 Task: Find connections with filter location Greater Sudbury with filter topic #productivitywith filter profile language German with filter current company AFRY with filter school Amrutvahini College of Engineering - AVCOE with filter industry IT System Training and Support with filter service category Growth Marketing with filter keywords title Finance Director
Action: Mouse moved to (236, 307)
Screenshot: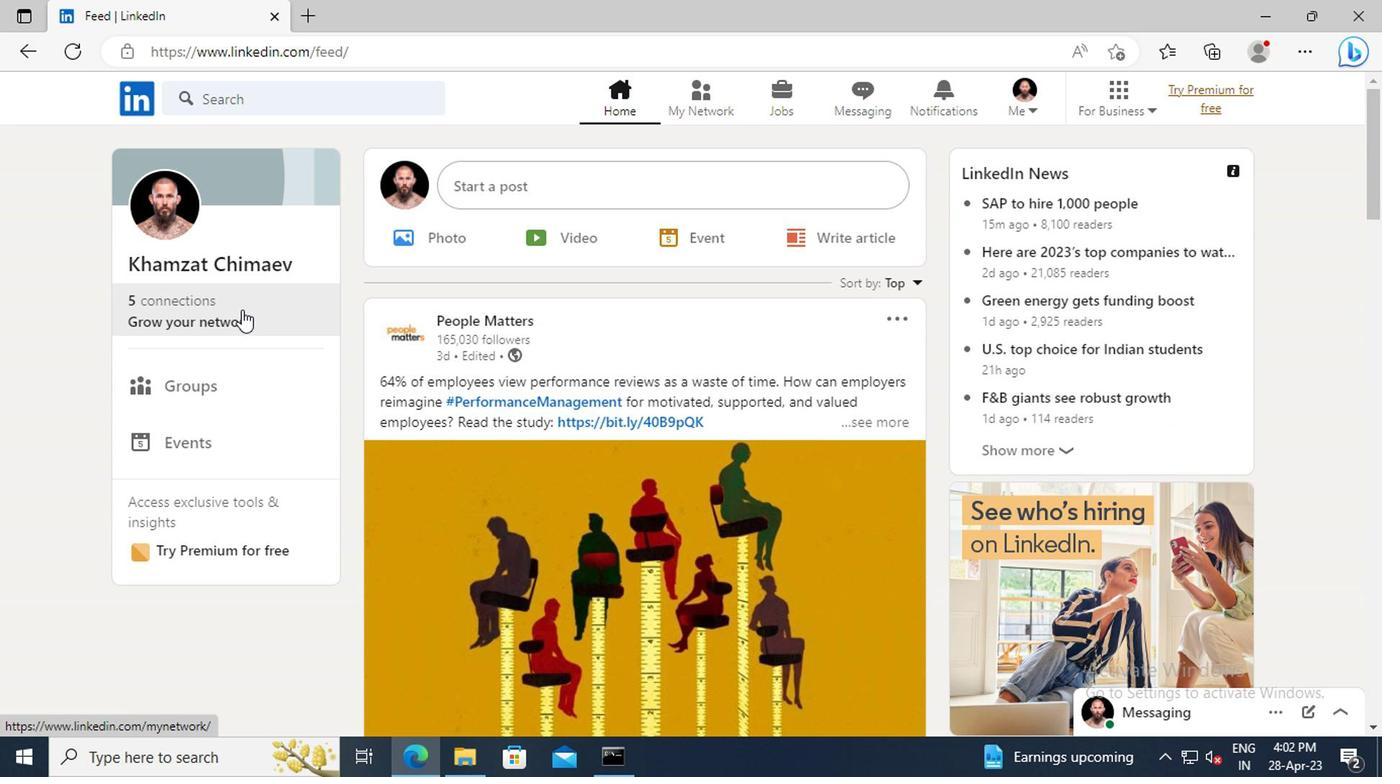 
Action: Mouse pressed left at (236, 307)
Screenshot: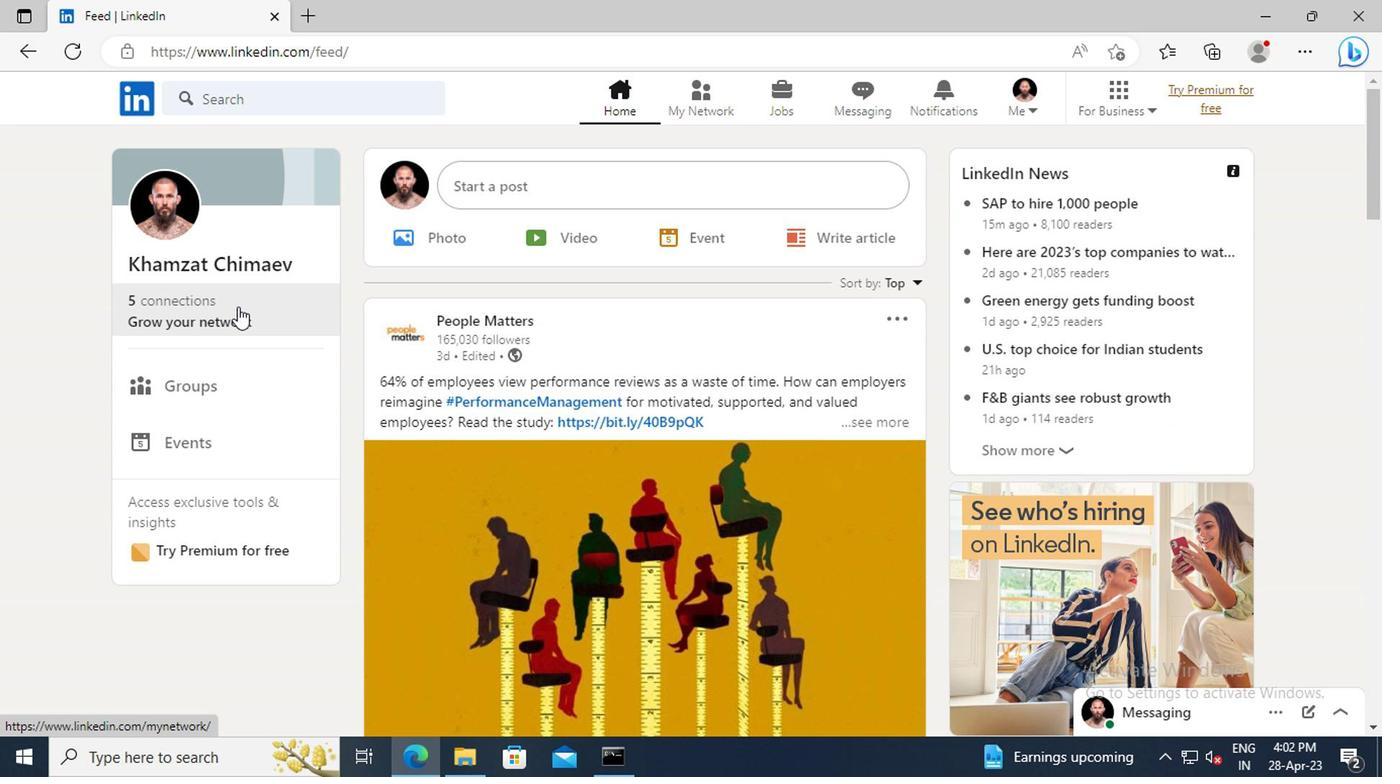 
Action: Mouse moved to (223, 215)
Screenshot: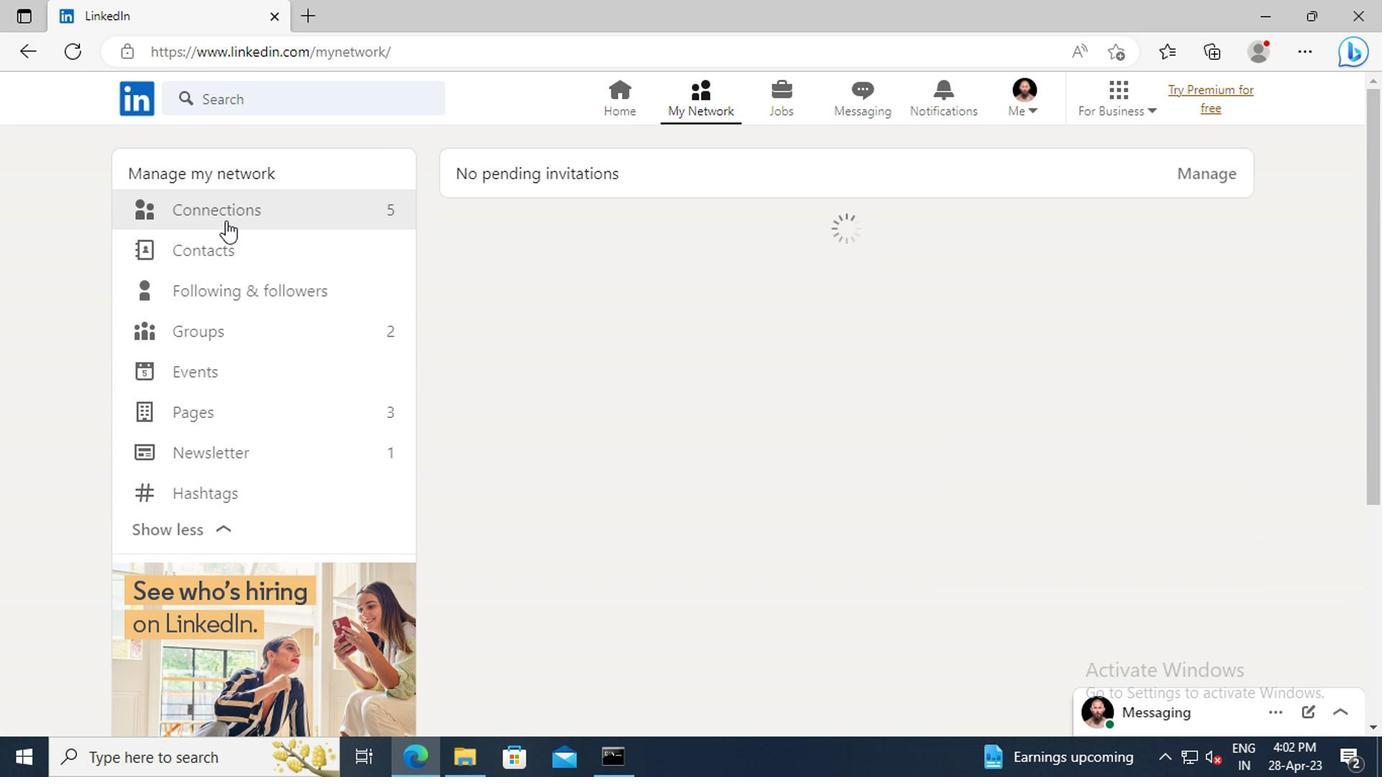 
Action: Mouse pressed left at (223, 215)
Screenshot: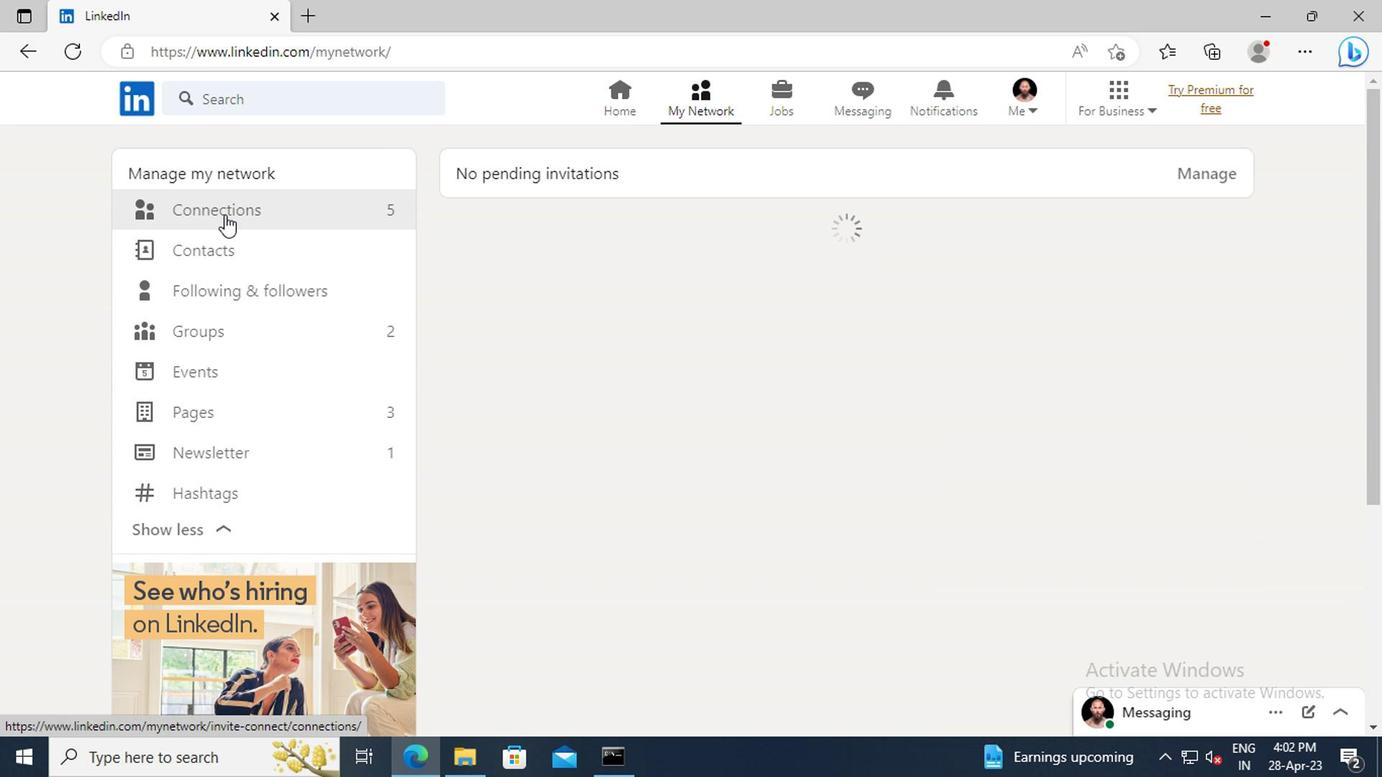 
Action: Mouse moved to (825, 215)
Screenshot: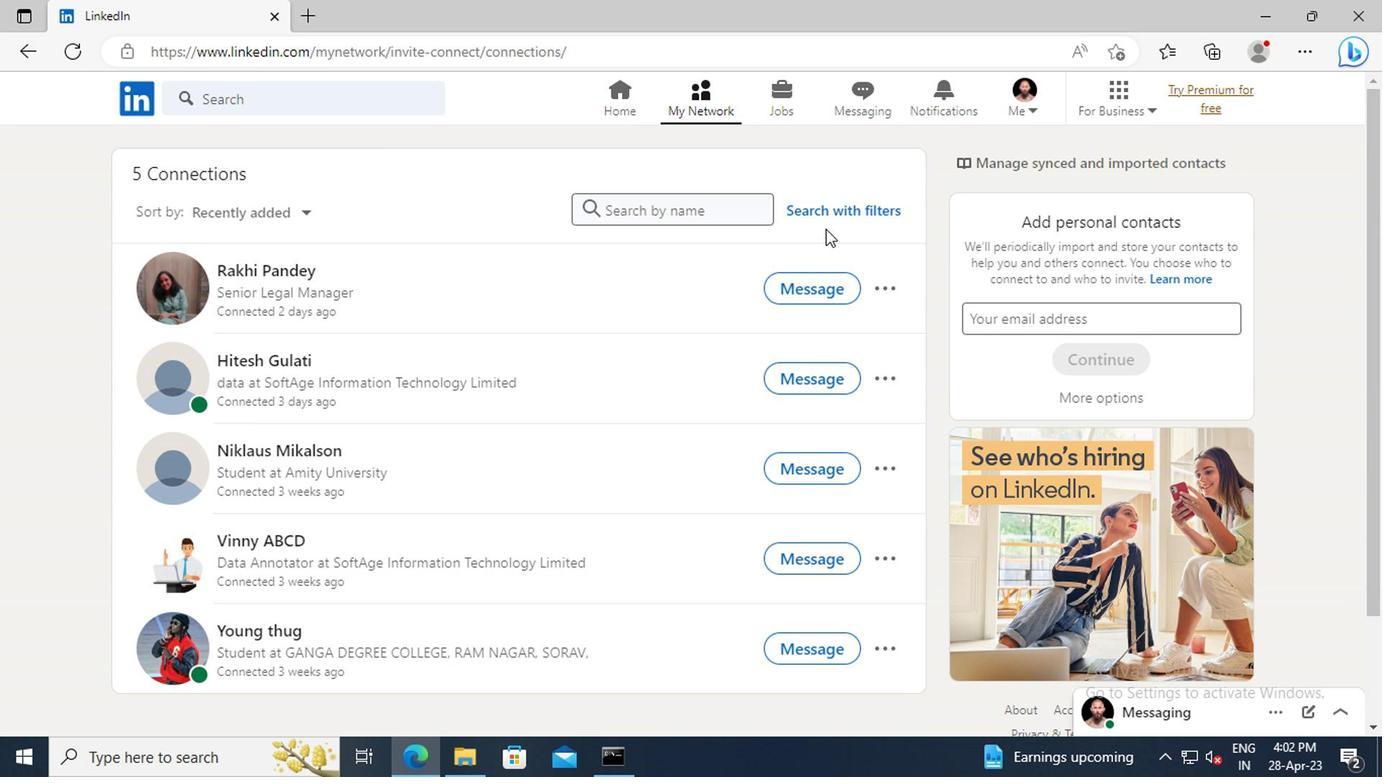 
Action: Mouse pressed left at (825, 215)
Screenshot: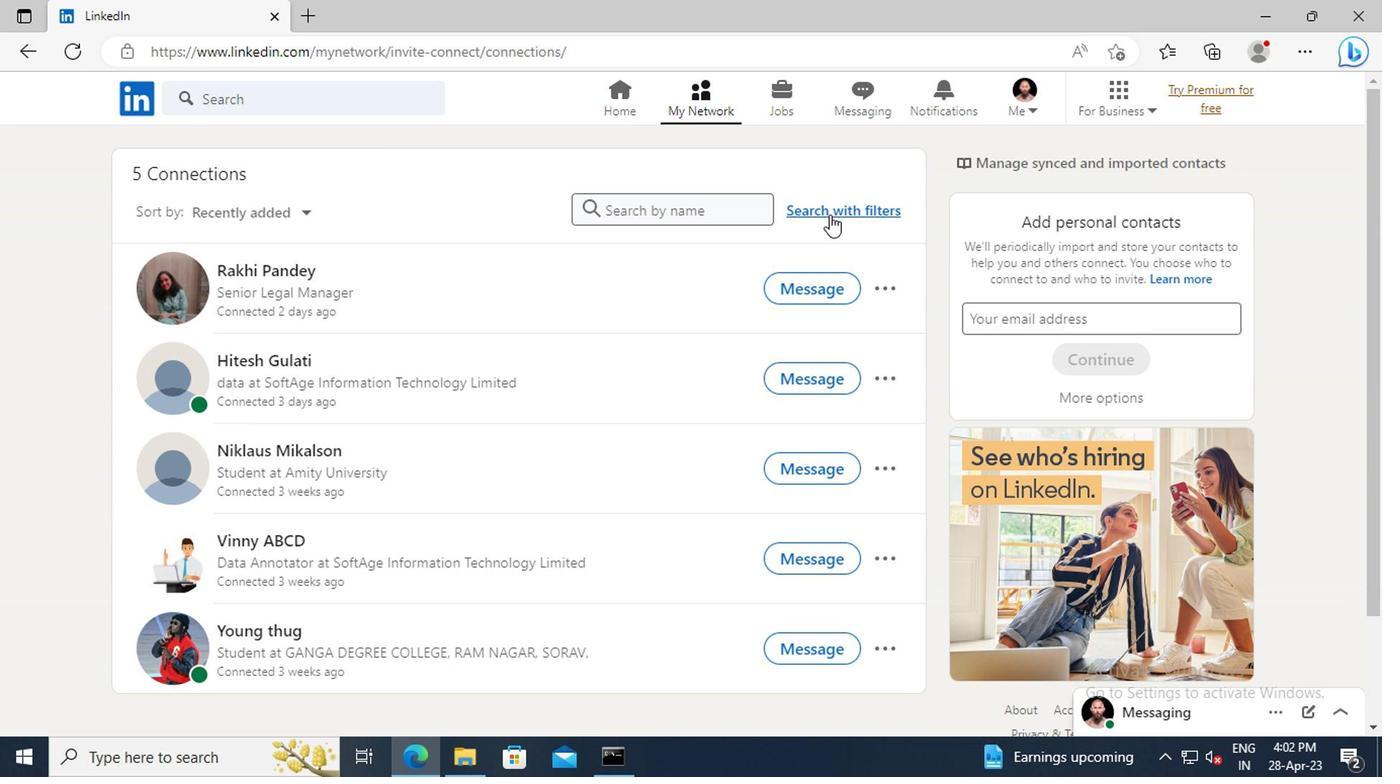 
Action: Mouse moved to (766, 157)
Screenshot: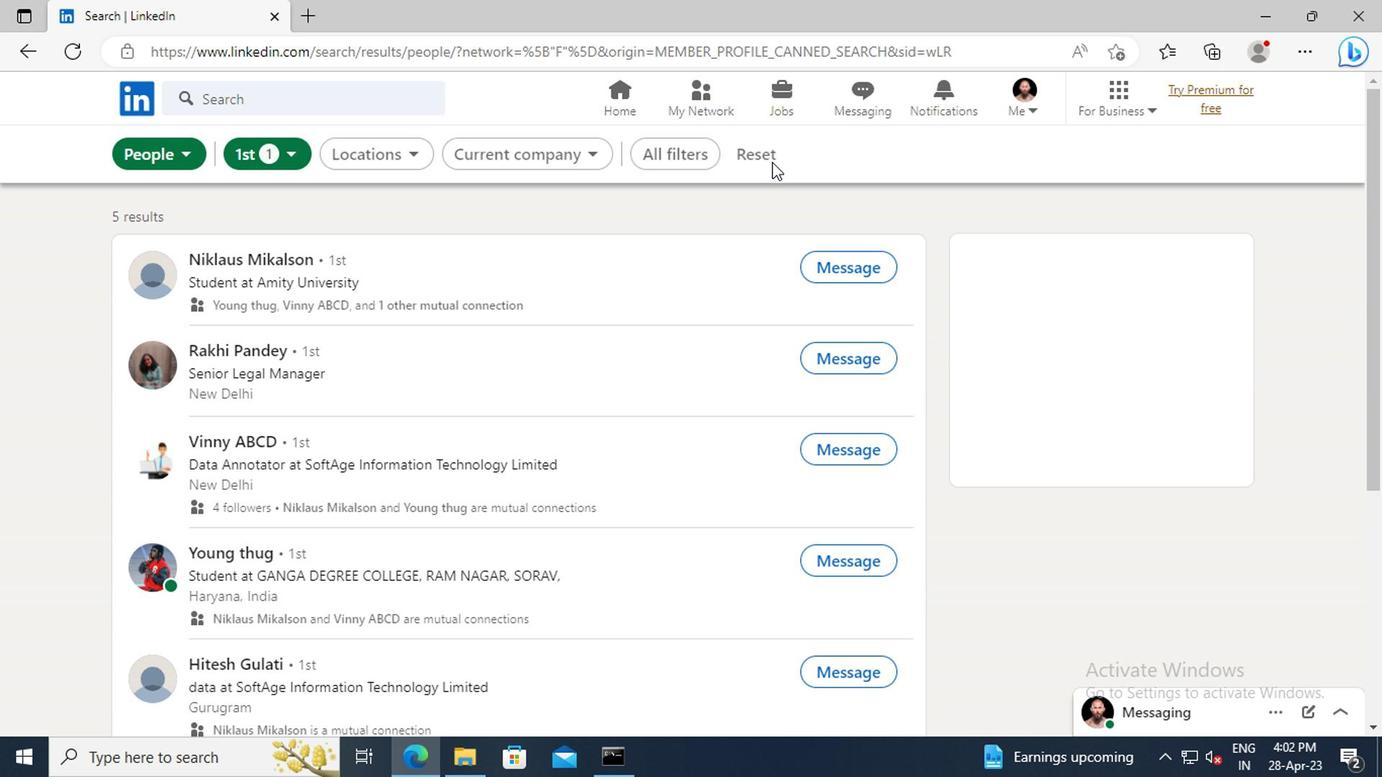 
Action: Mouse pressed left at (766, 157)
Screenshot: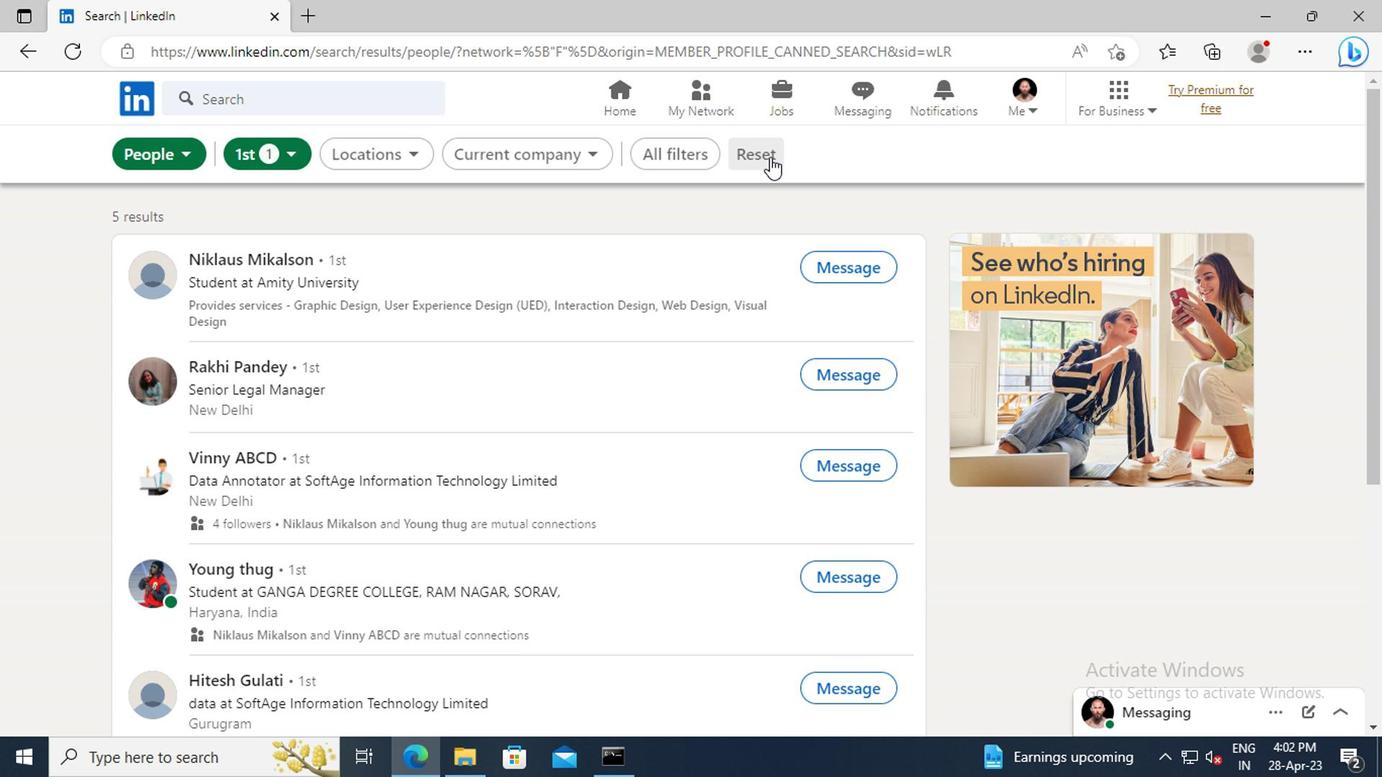 
Action: Mouse moved to (729, 156)
Screenshot: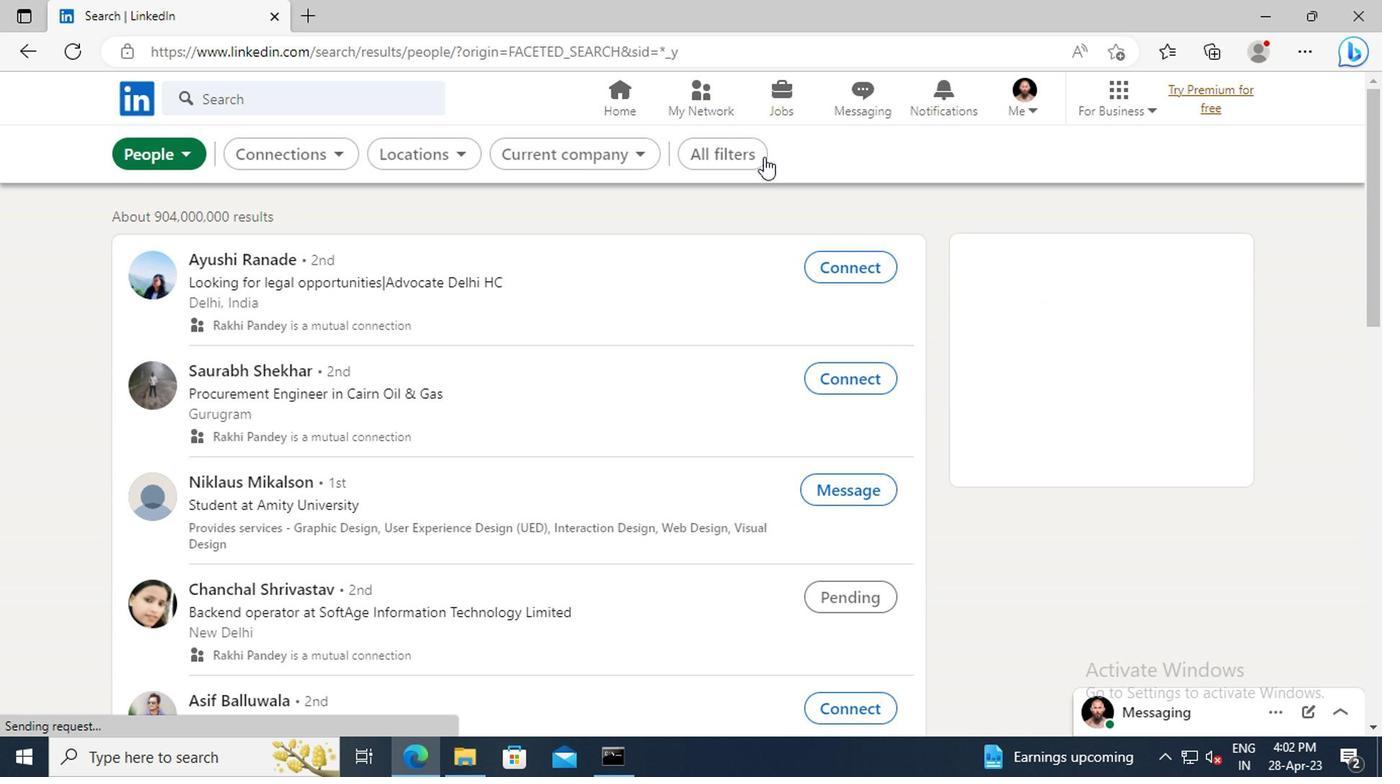 
Action: Mouse pressed left at (729, 156)
Screenshot: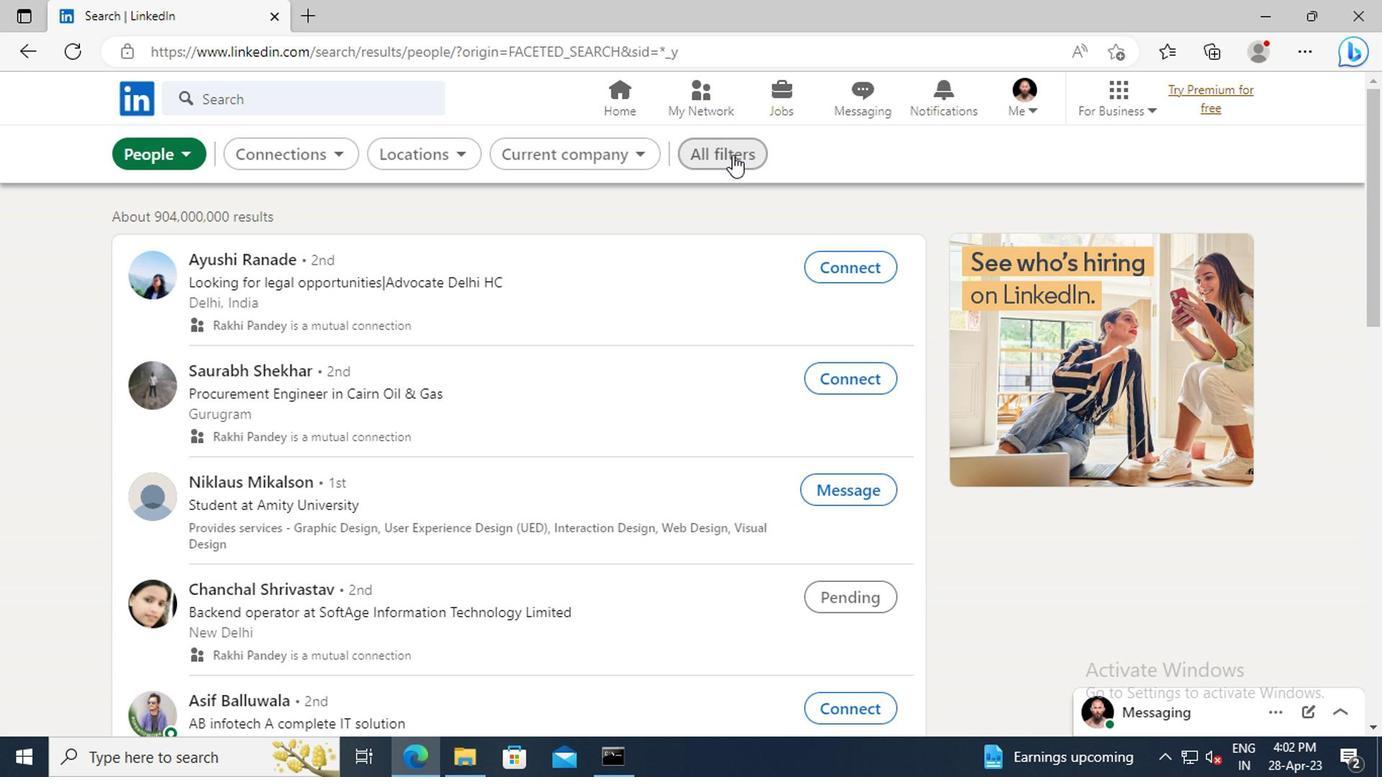 
Action: Mouse moved to (1178, 333)
Screenshot: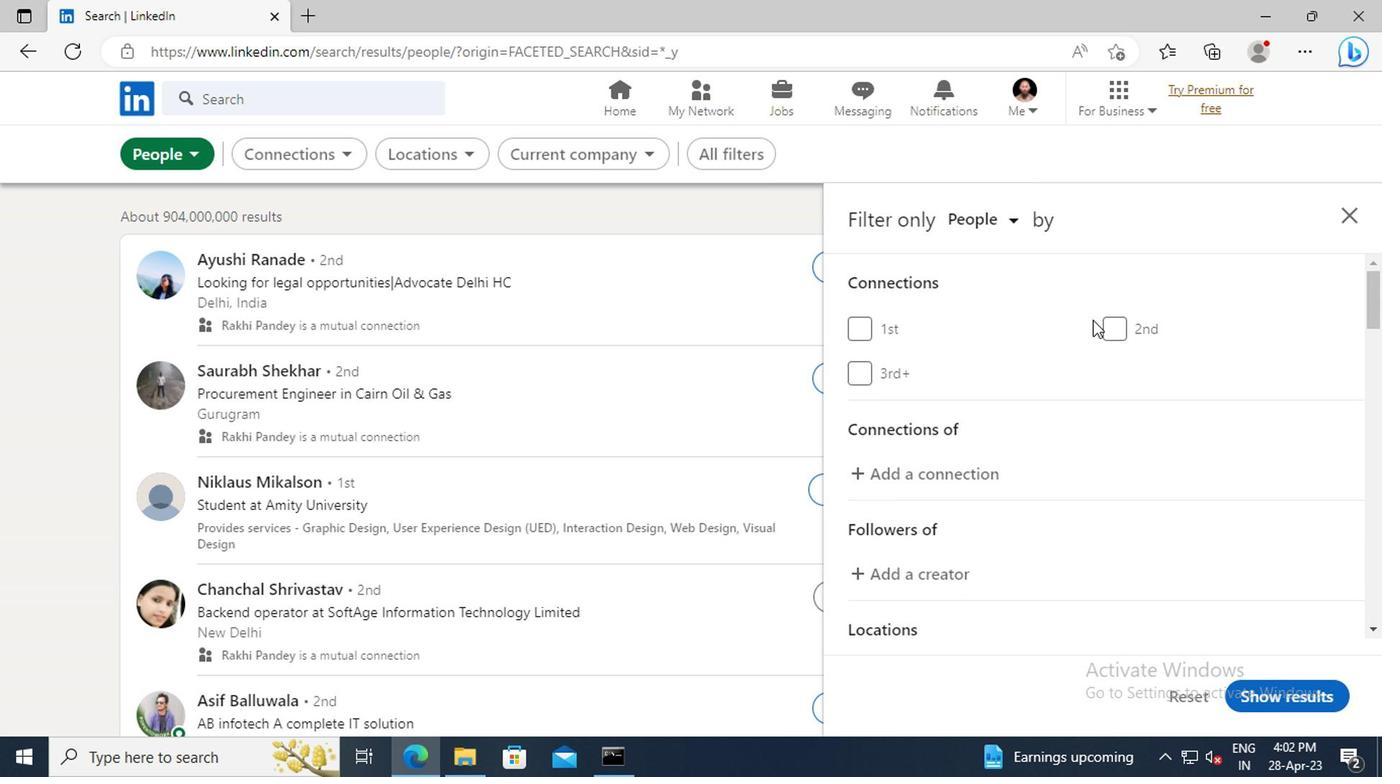 
Action: Mouse scrolled (1178, 331) with delta (0, -1)
Screenshot: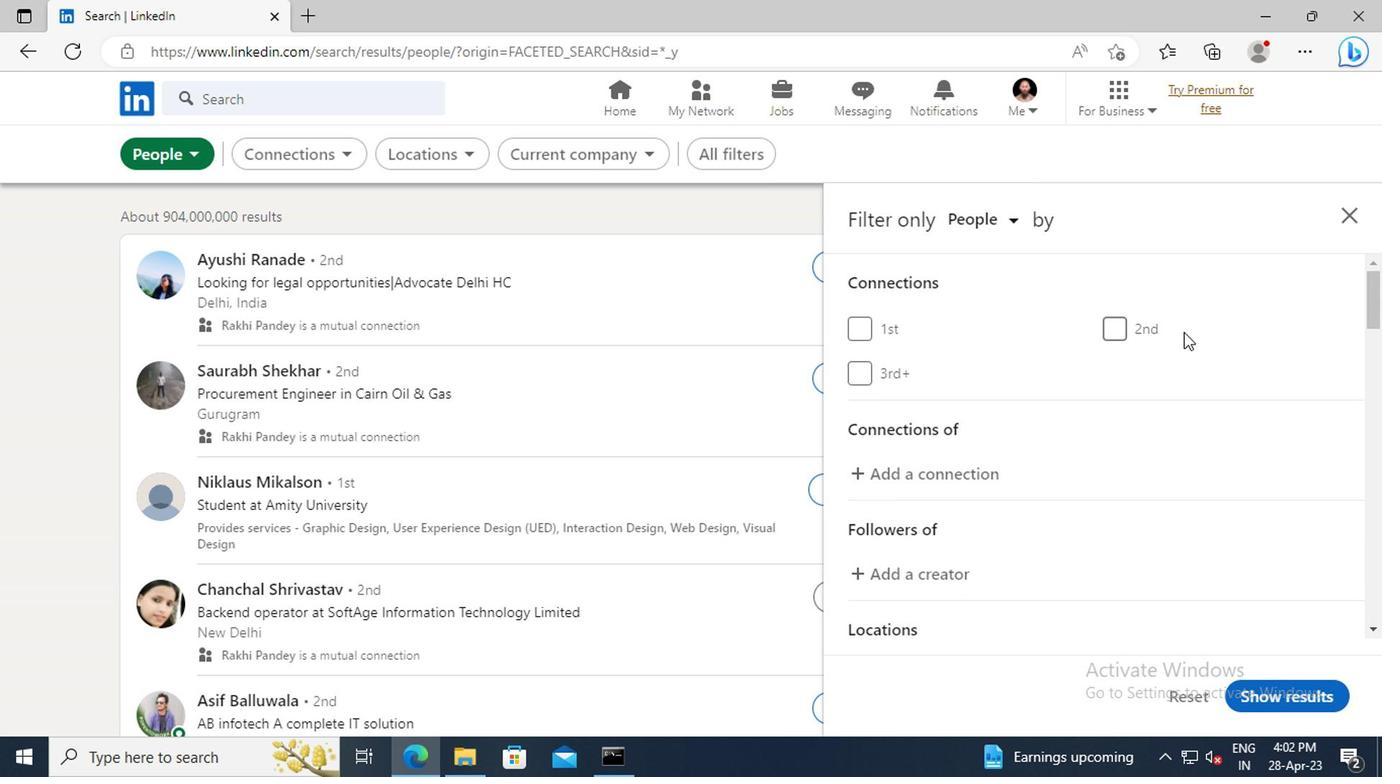 
Action: Mouse scrolled (1178, 331) with delta (0, -1)
Screenshot: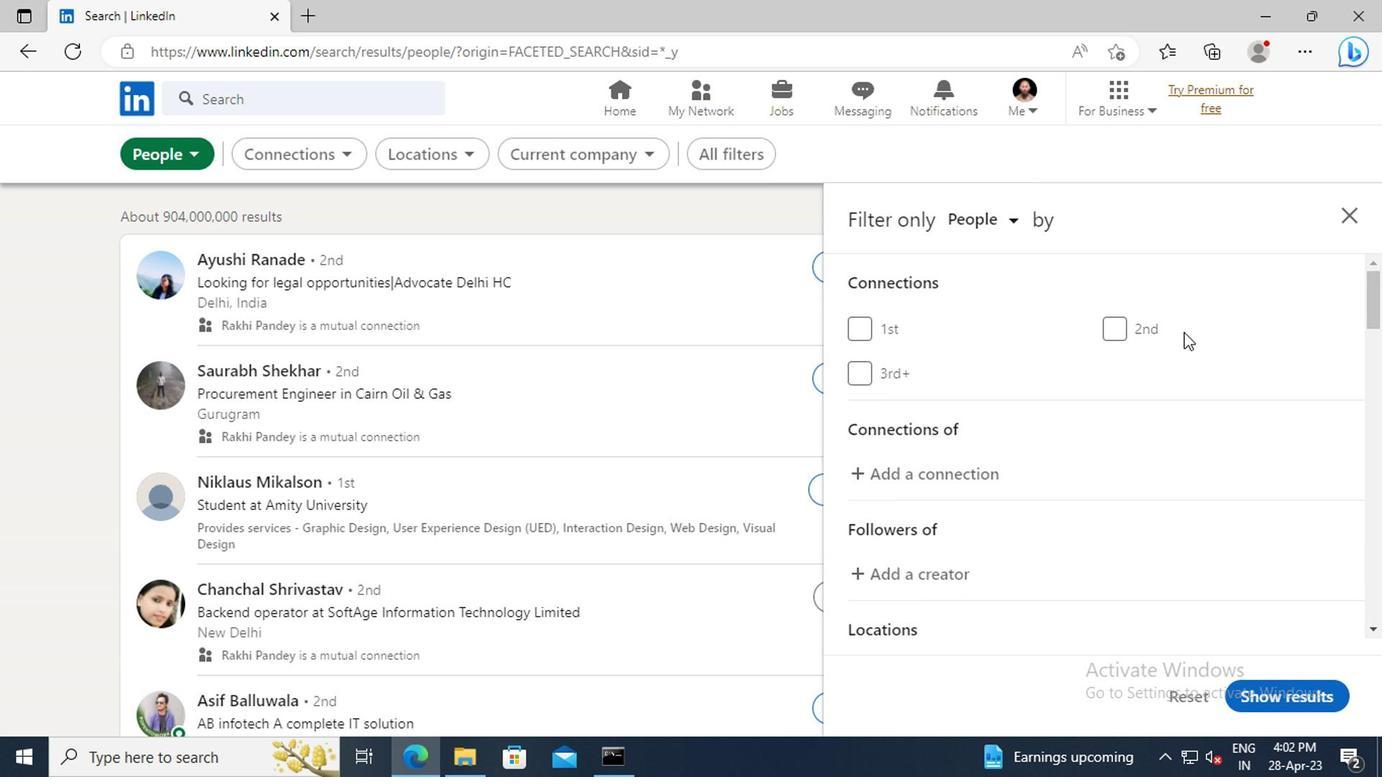 
Action: Mouse scrolled (1178, 331) with delta (0, -1)
Screenshot: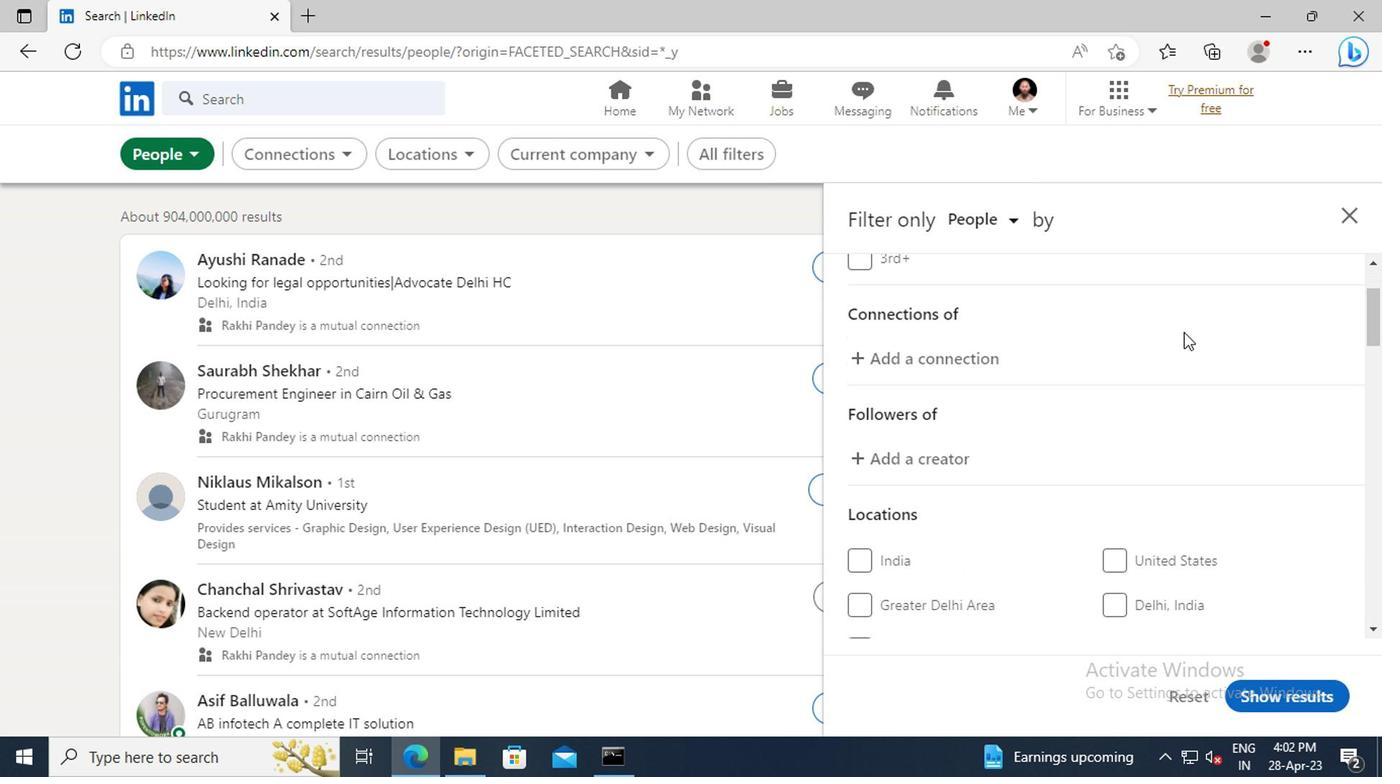 
Action: Mouse scrolled (1178, 331) with delta (0, -1)
Screenshot: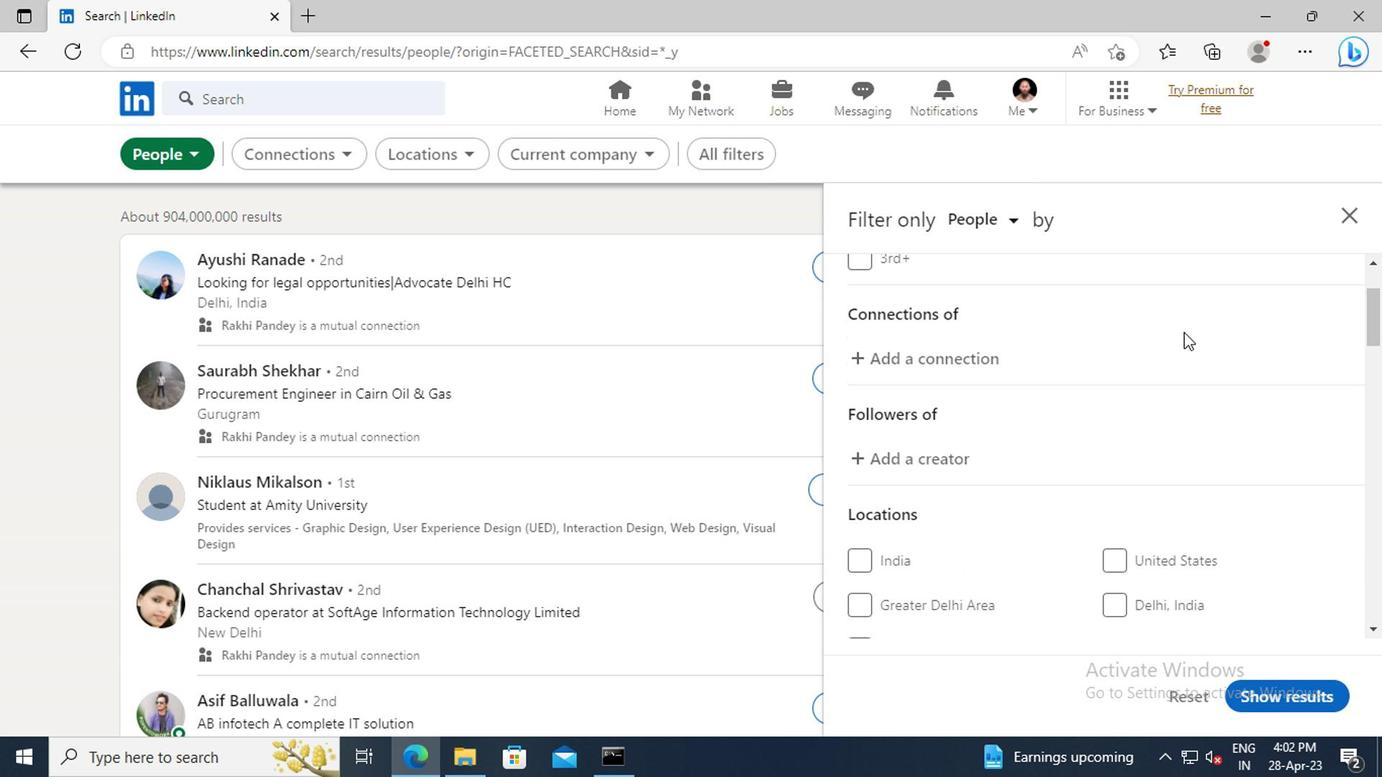 
Action: Mouse scrolled (1178, 331) with delta (0, -1)
Screenshot: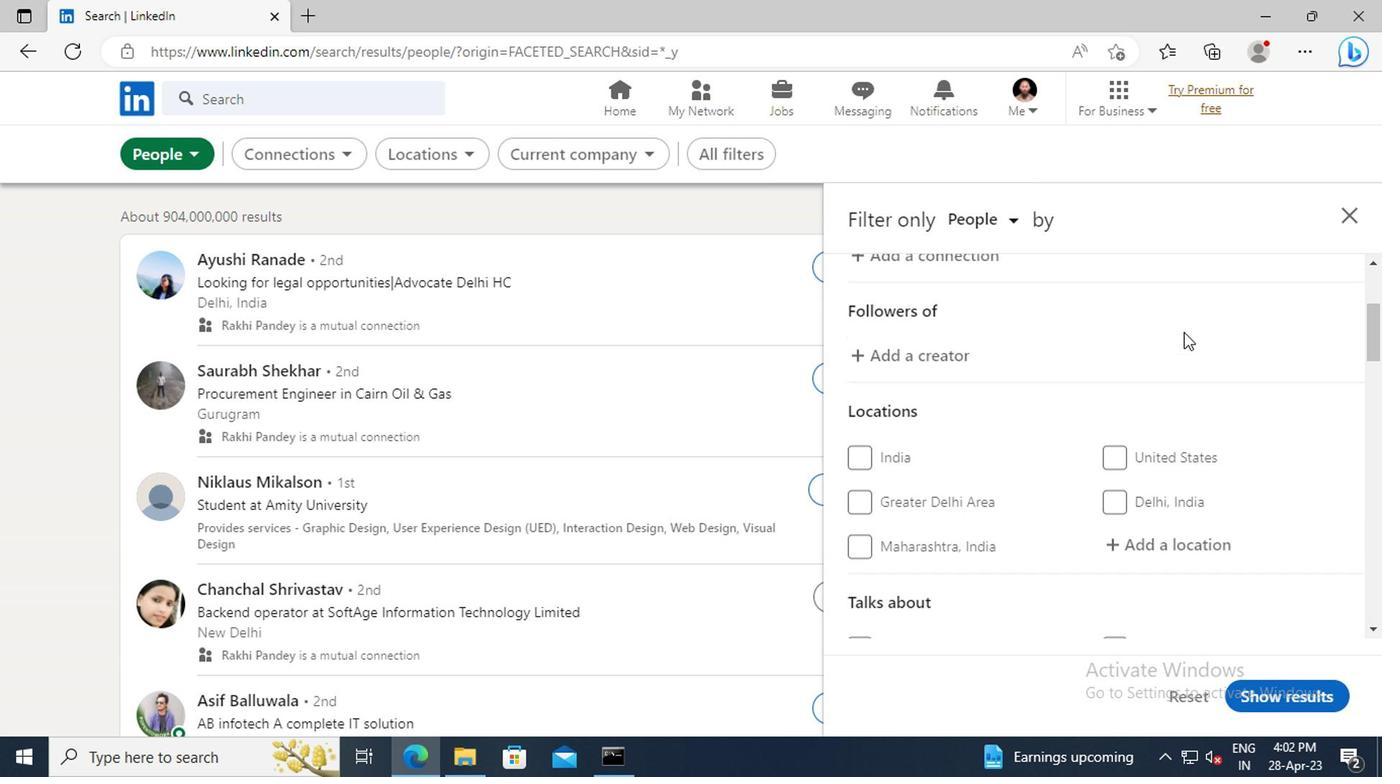 
Action: Mouse moved to (1142, 475)
Screenshot: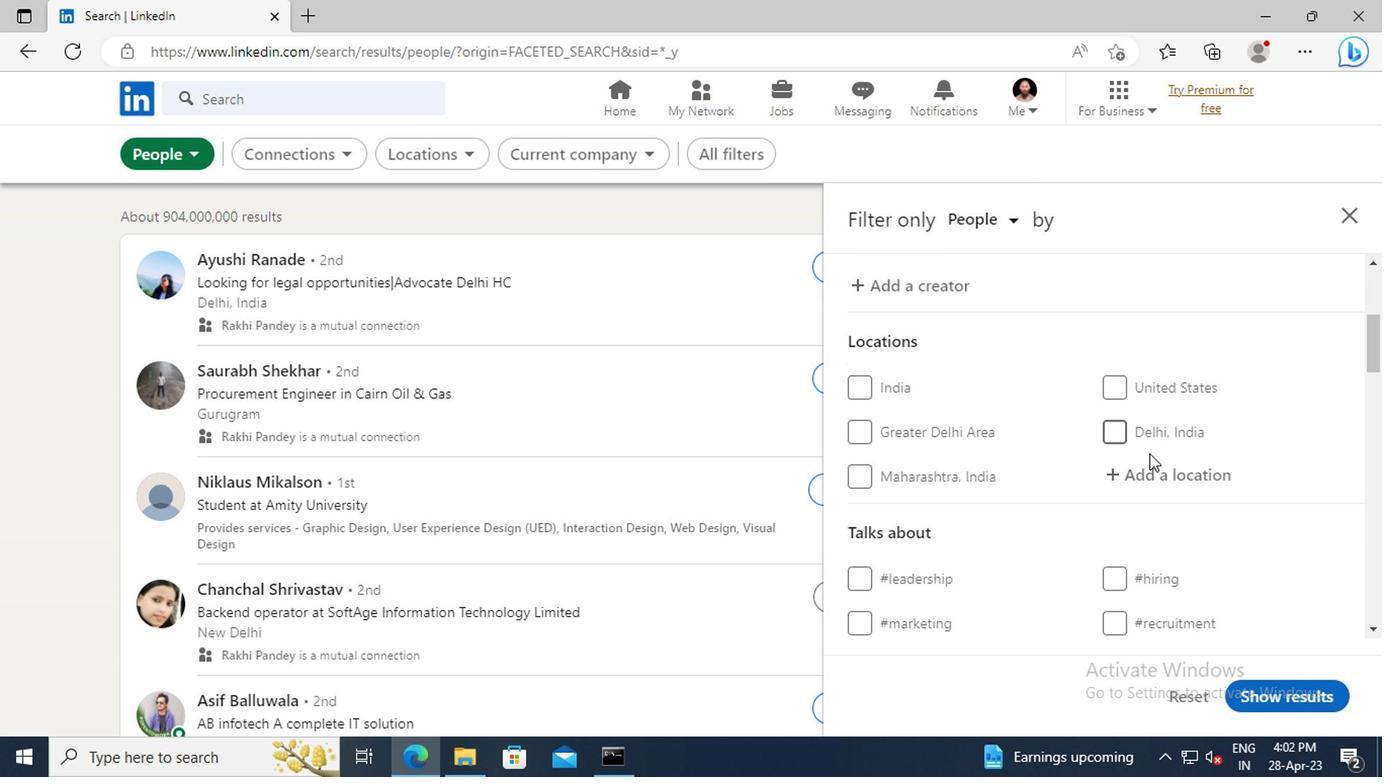 
Action: Mouse pressed left at (1142, 475)
Screenshot: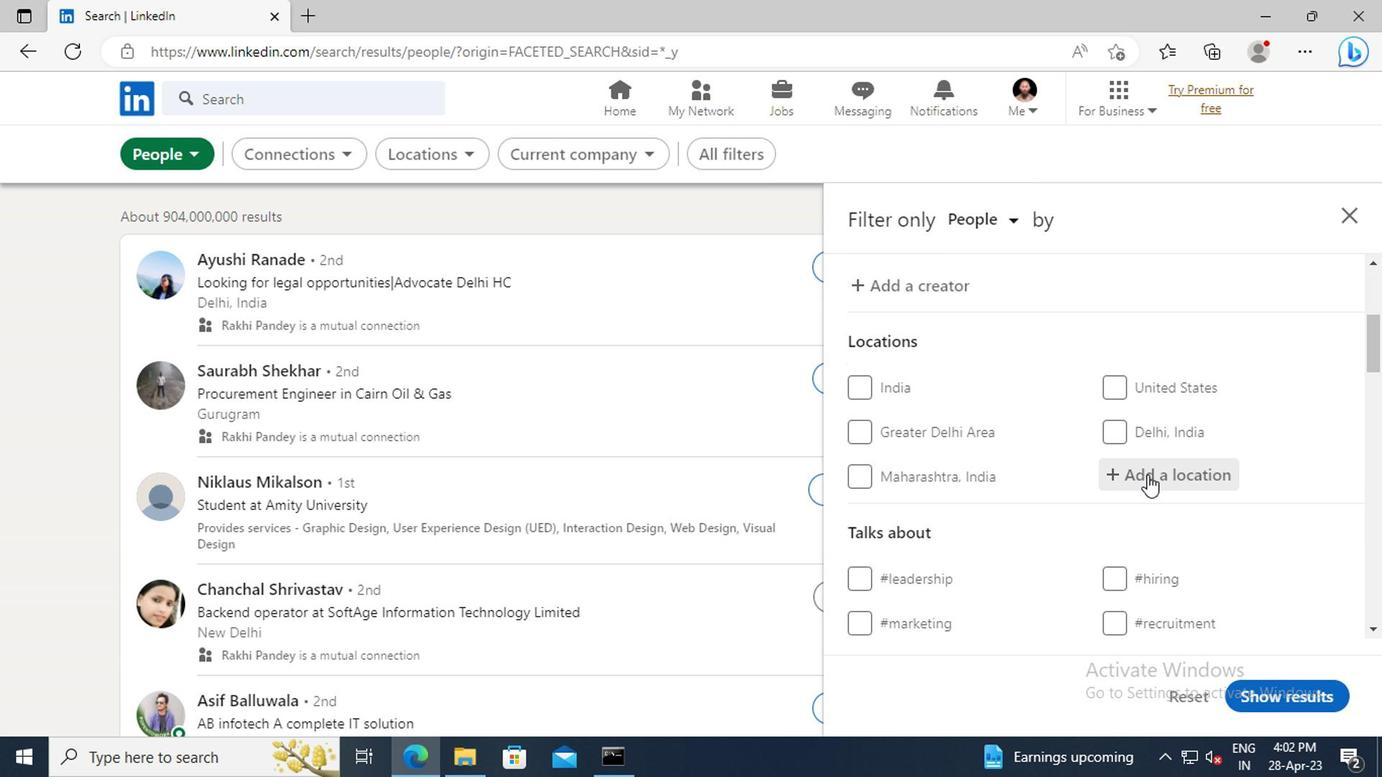 
Action: Key pressed <Key.shift>GREATER<Key.space><Key.shift>SUDBURY
Screenshot: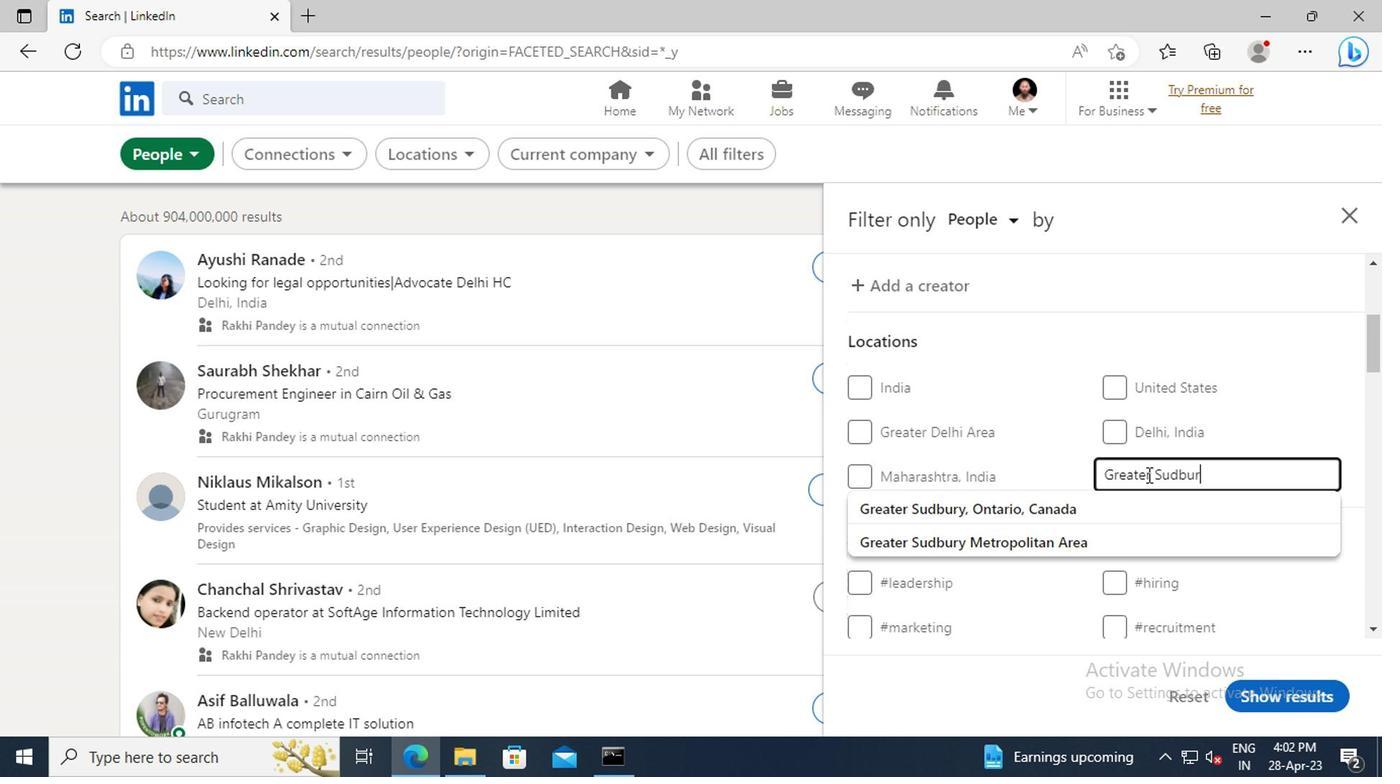 
Action: Mouse moved to (1138, 504)
Screenshot: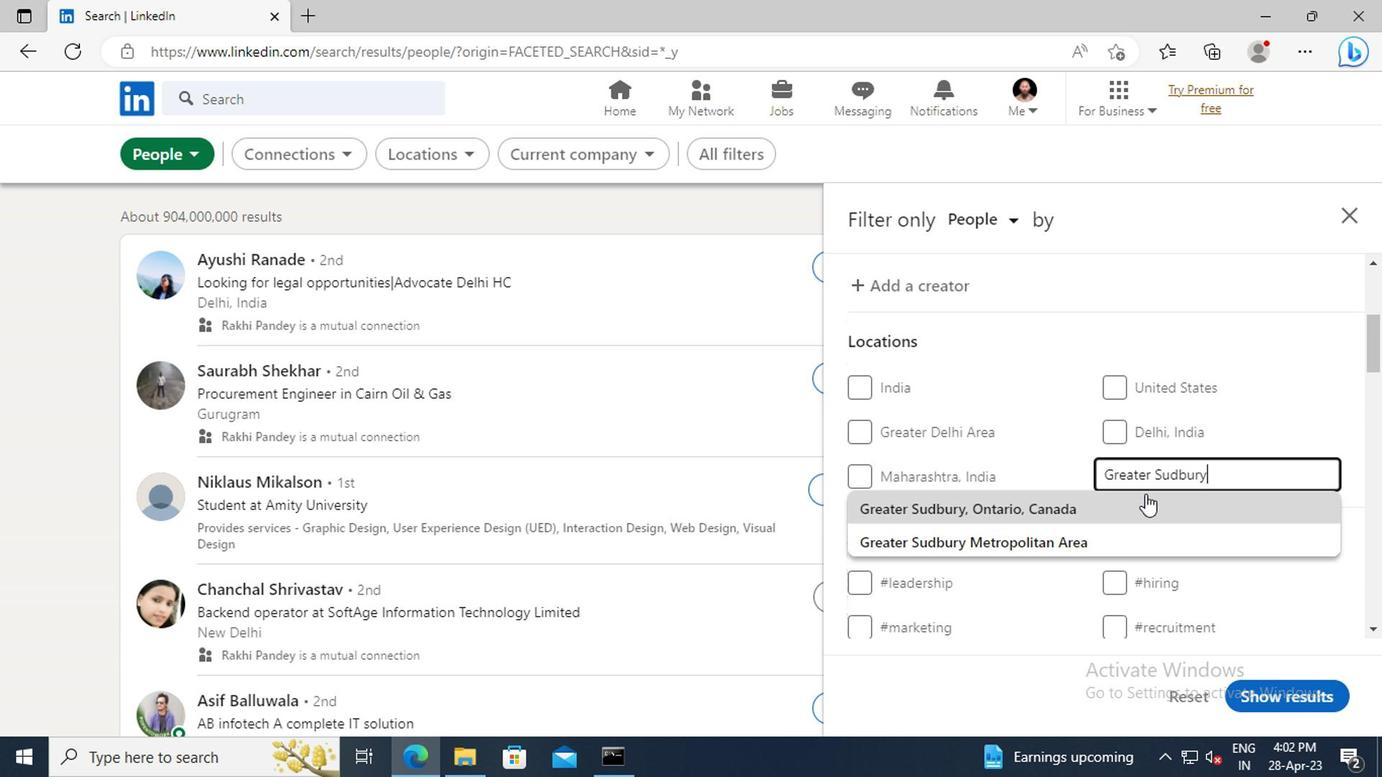 
Action: Mouse pressed left at (1138, 504)
Screenshot: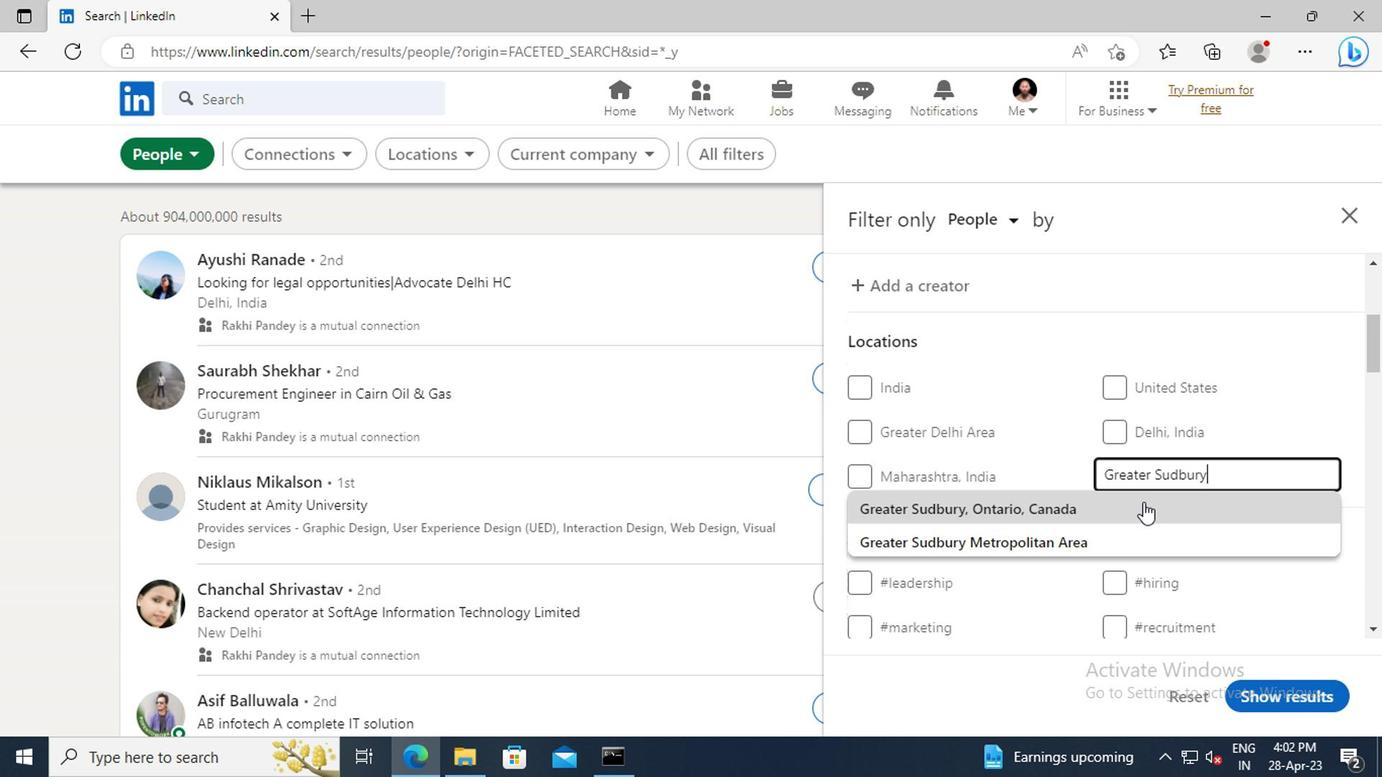 
Action: Mouse scrolled (1138, 503) with delta (0, 0)
Screenshot: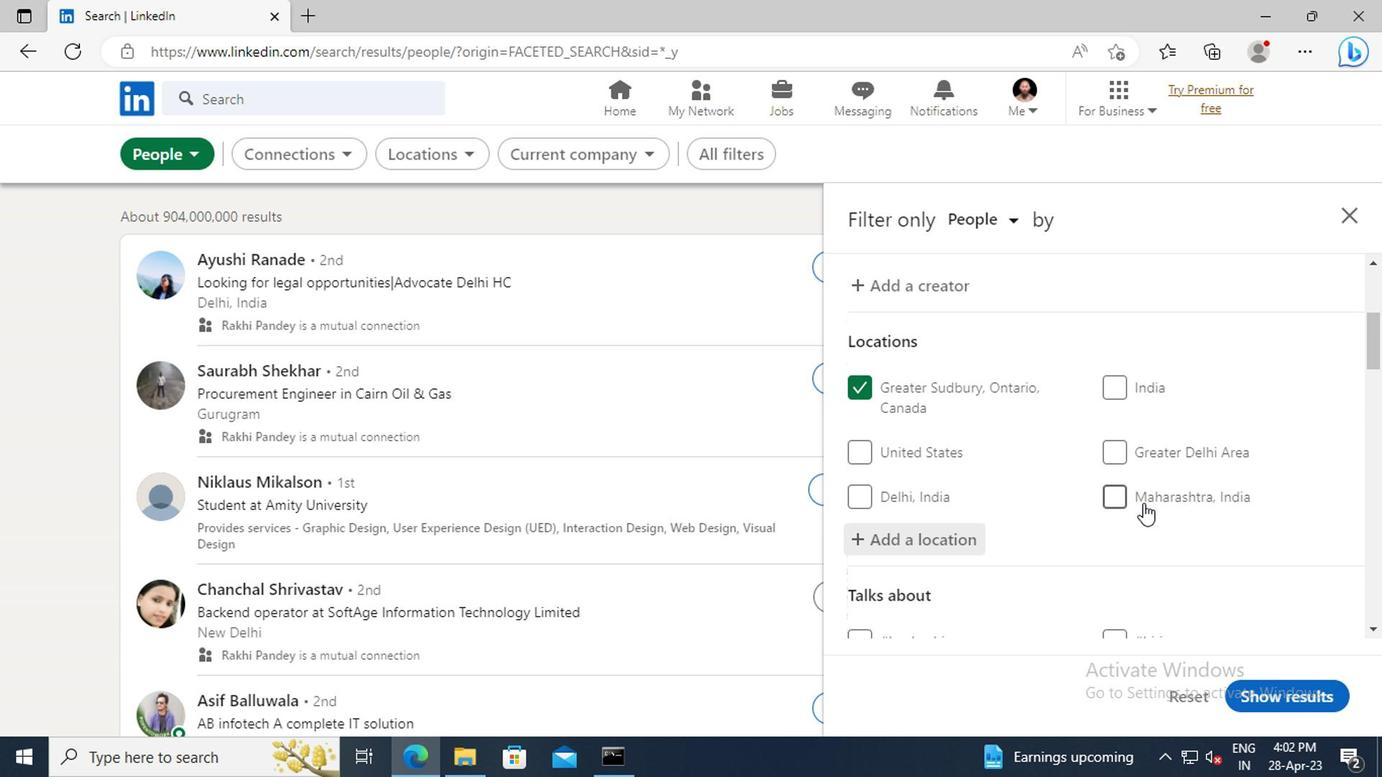 
Action: Mouse scrolled (1138, 503) with delta (0, 0)
Screenshot: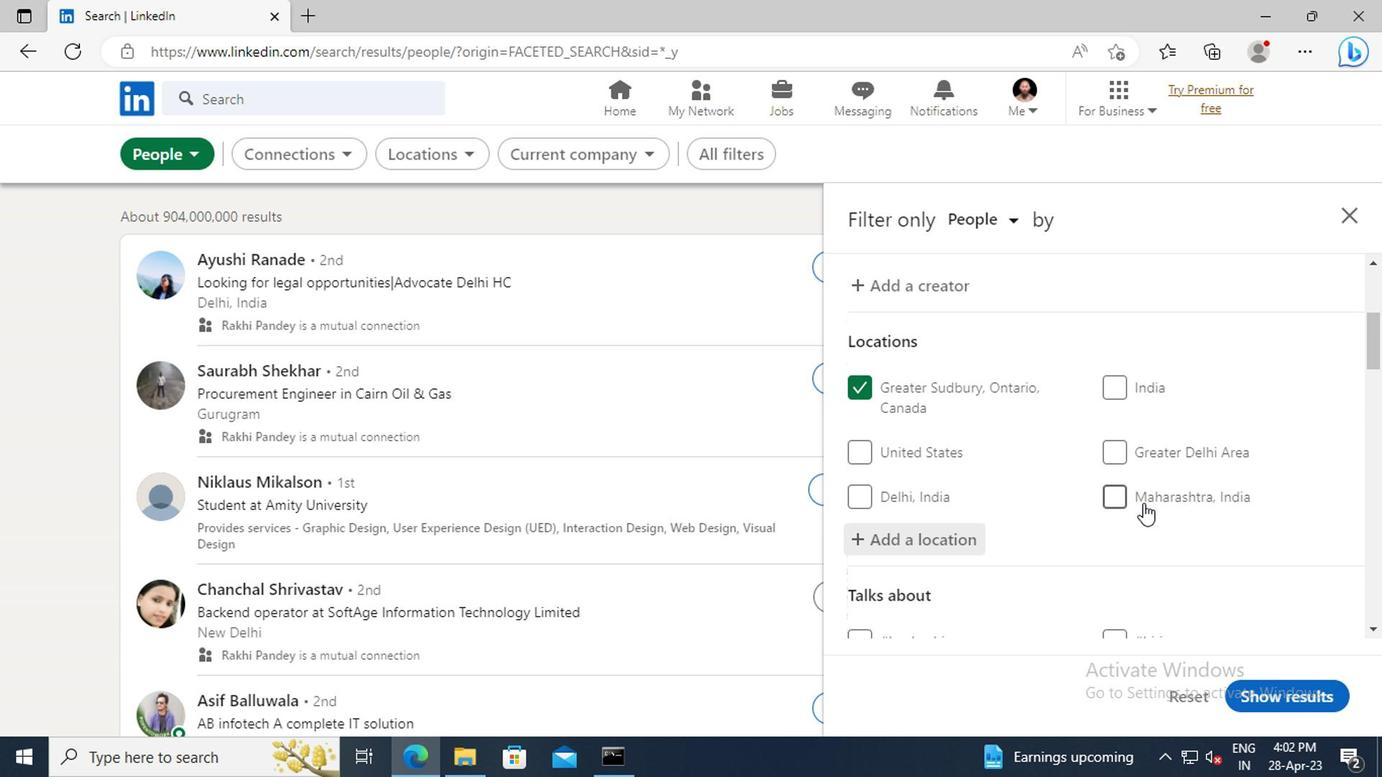 
Action: Mouse scrolled (1138, 503) with delta (0, 0)
Screenshot: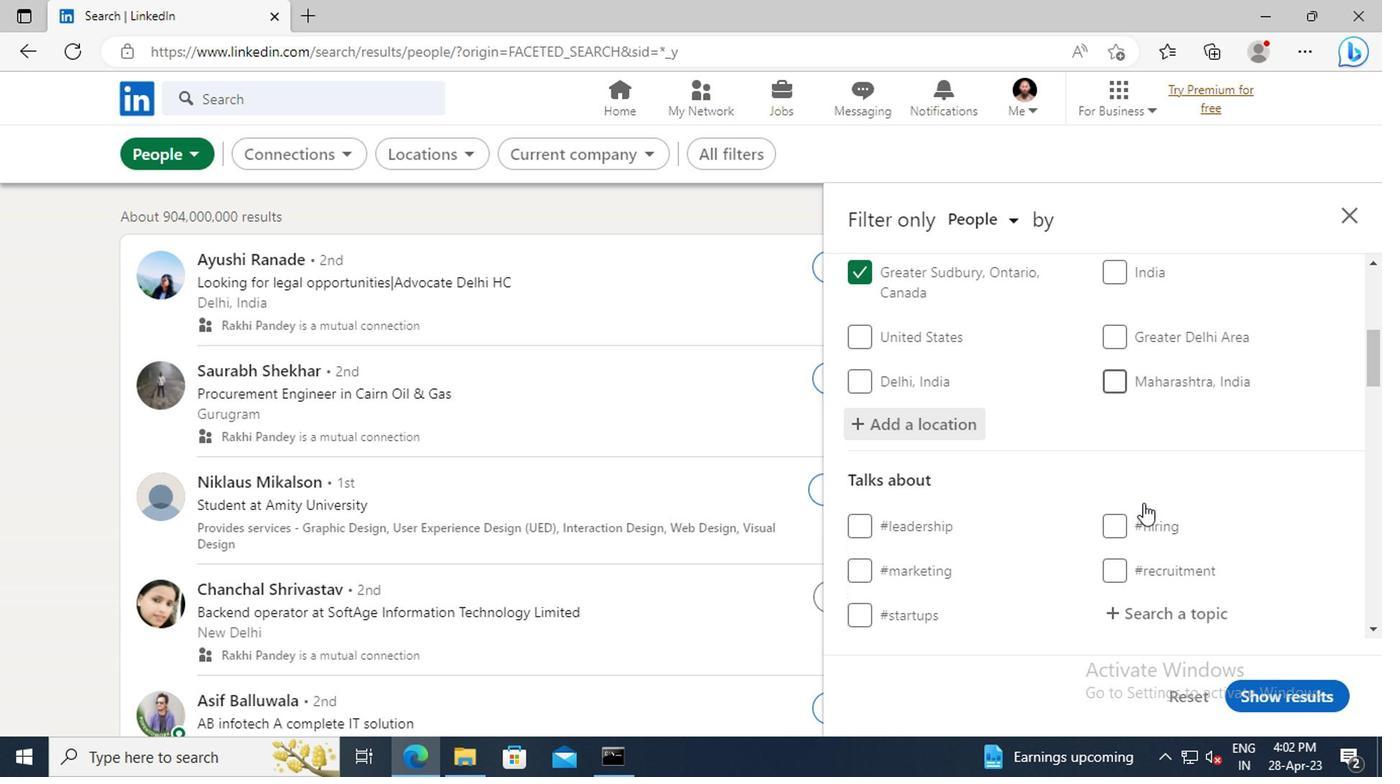 
Action: Mouse scrolled (1138, 503) with delta (0, 0)
Screenshot: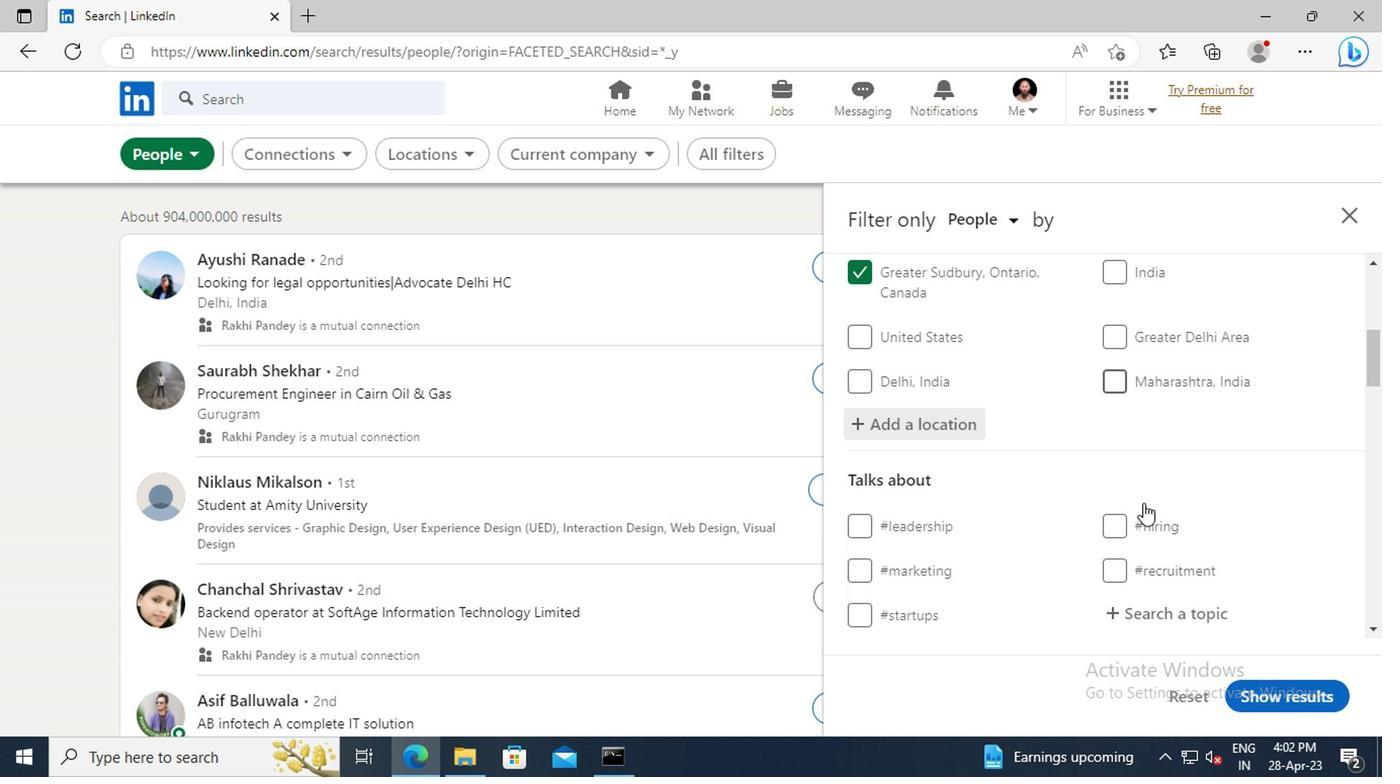 
Action: Mouse moved to (1110, 501)
Screenshot: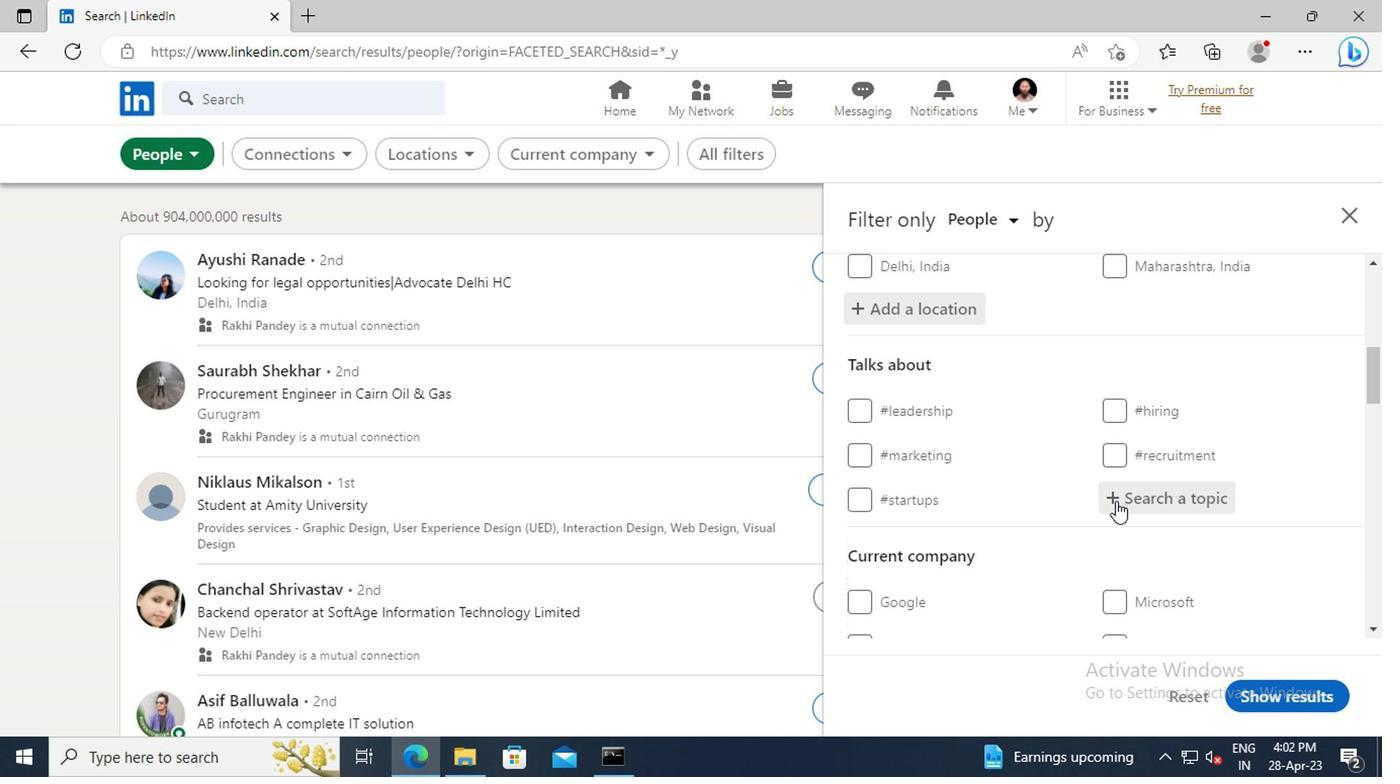 
Action: Mouse pressed left at (1110, 501)
Screenshot: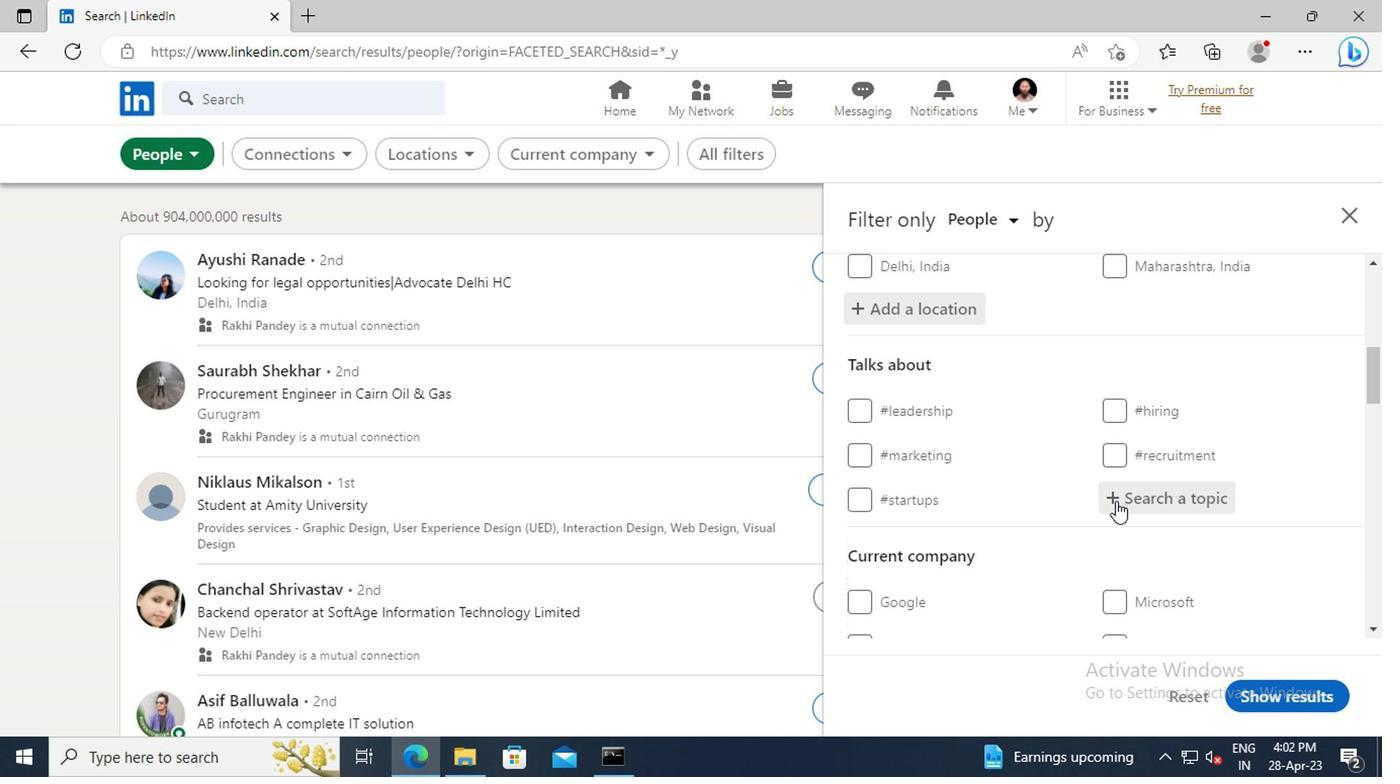 
Action: Key pressed PRODUCTIVITY
Screenshot: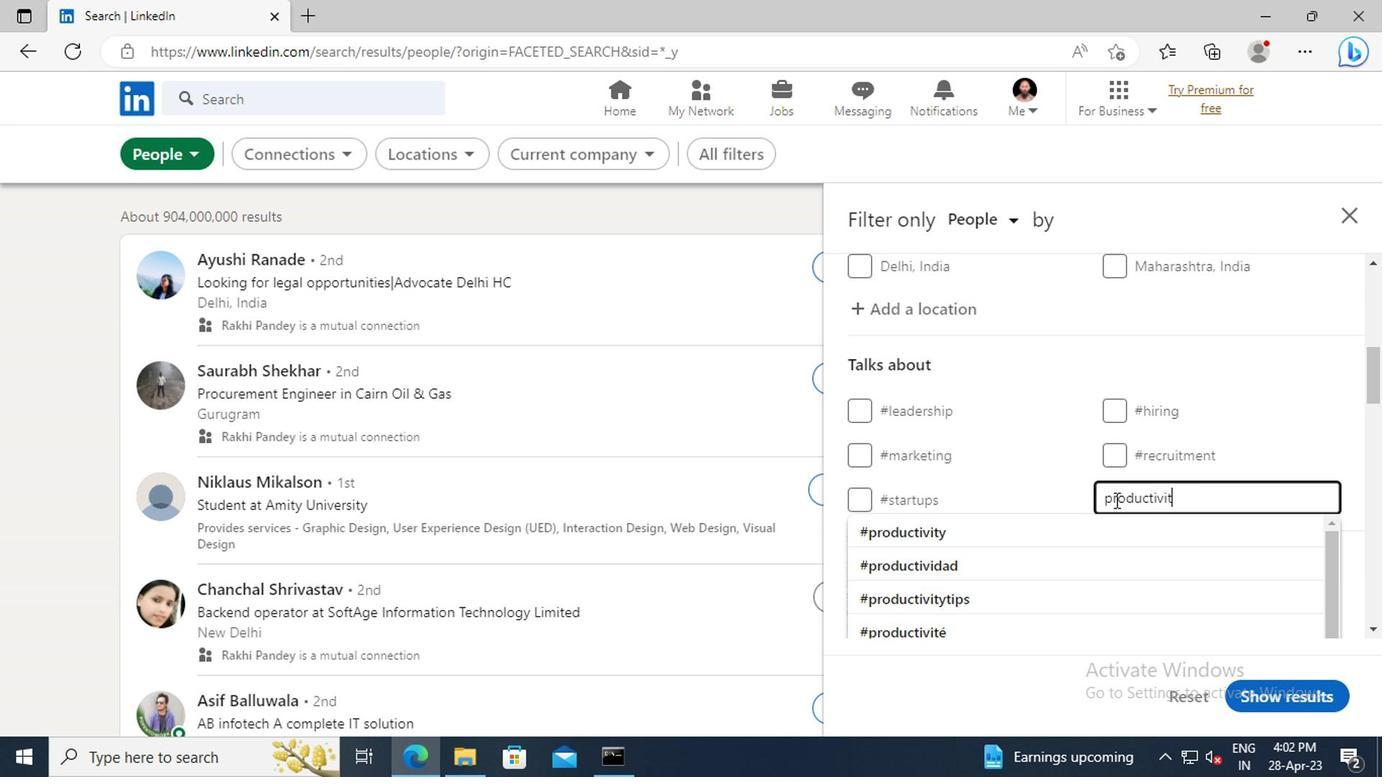
Action: Mouse moved to (1108, 528)
Screenshot: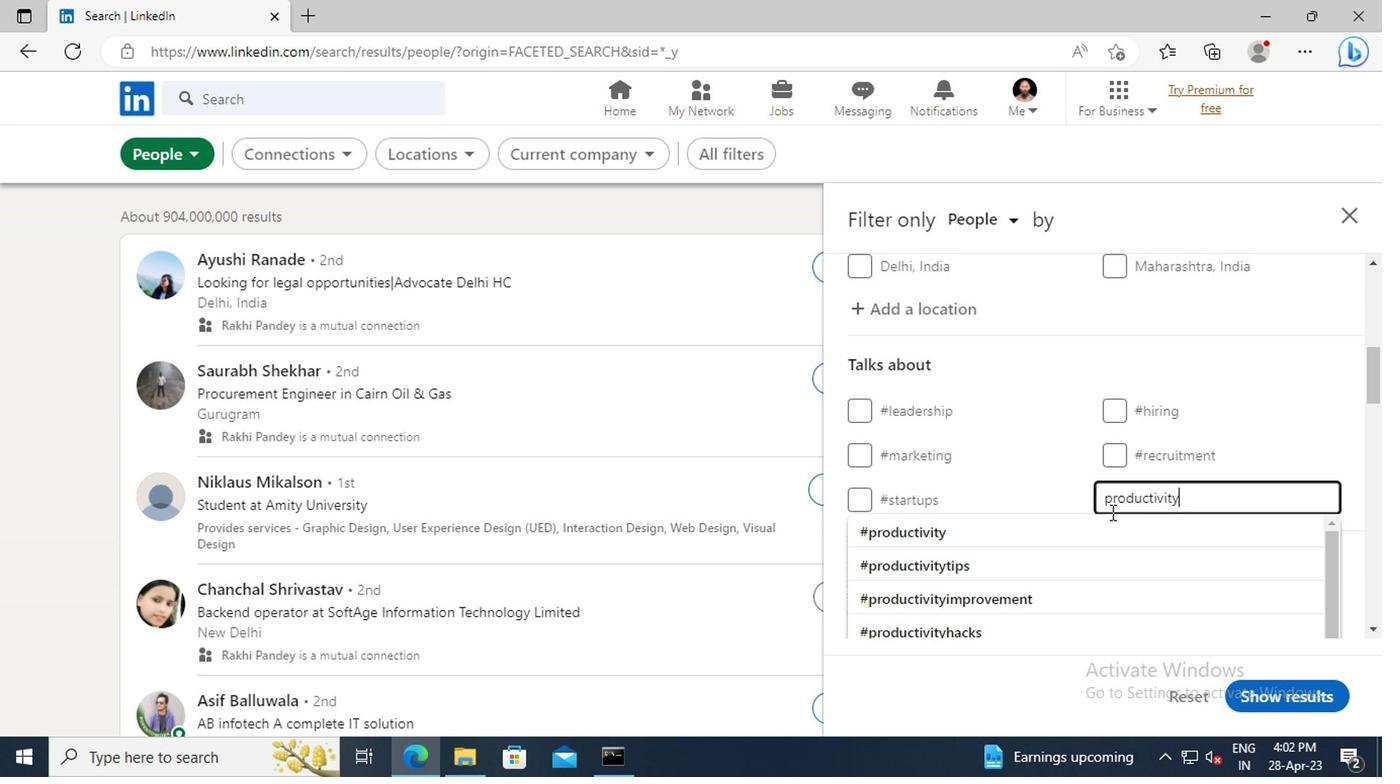 
Action: Mouse pressed left at (1108, 528)
Screenshot: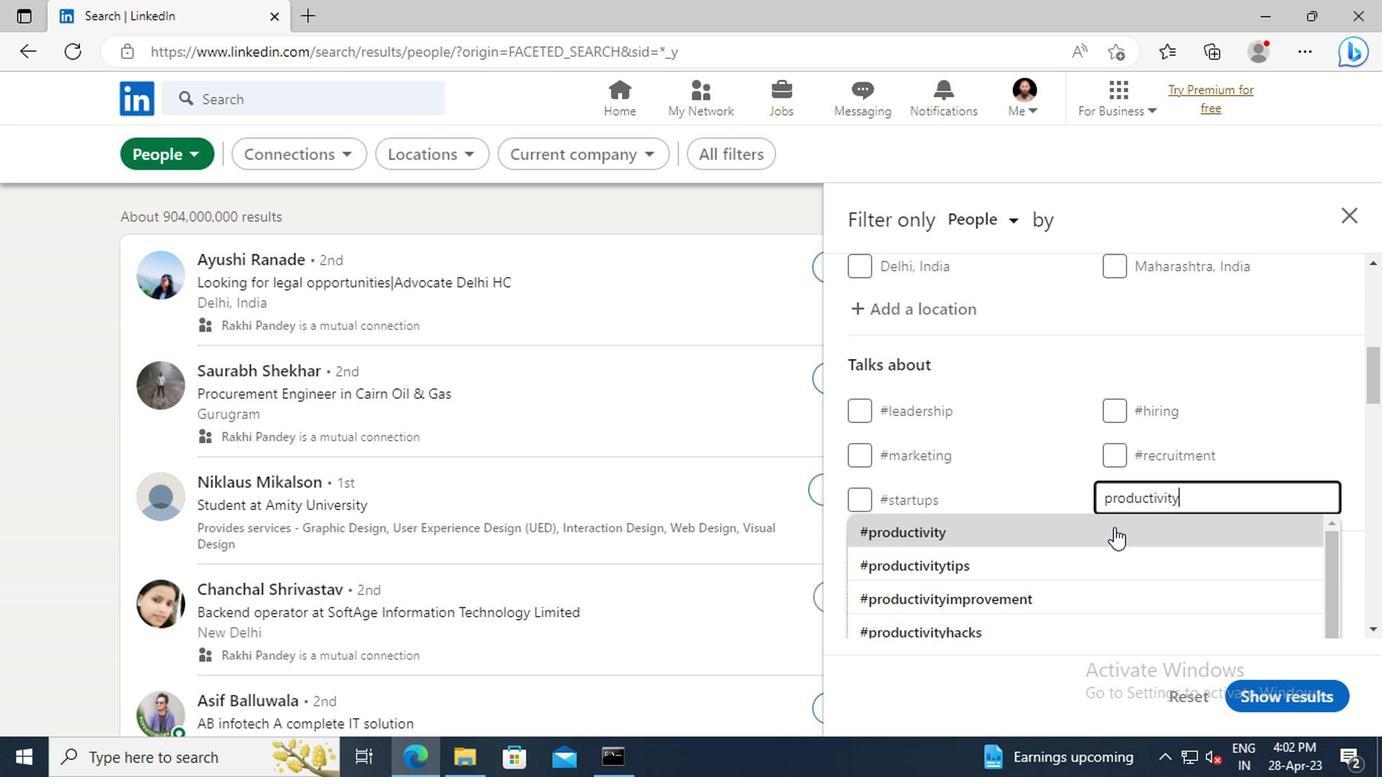 
Action: Mouse scrolled (1108, 527) with delta (0, -1)
Screenshot: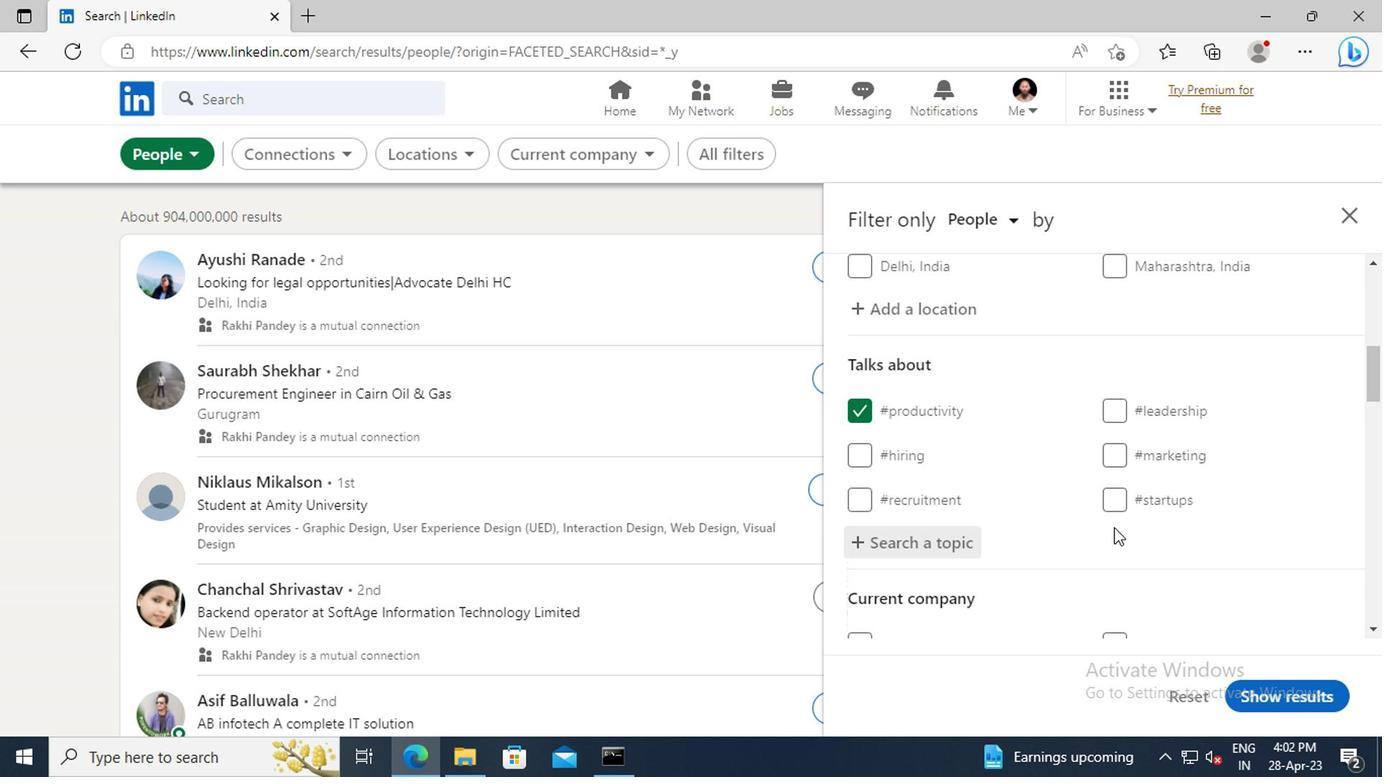 
Action: Mouse scrolled (1108, 527) with delta (0, -1)
Screenshot: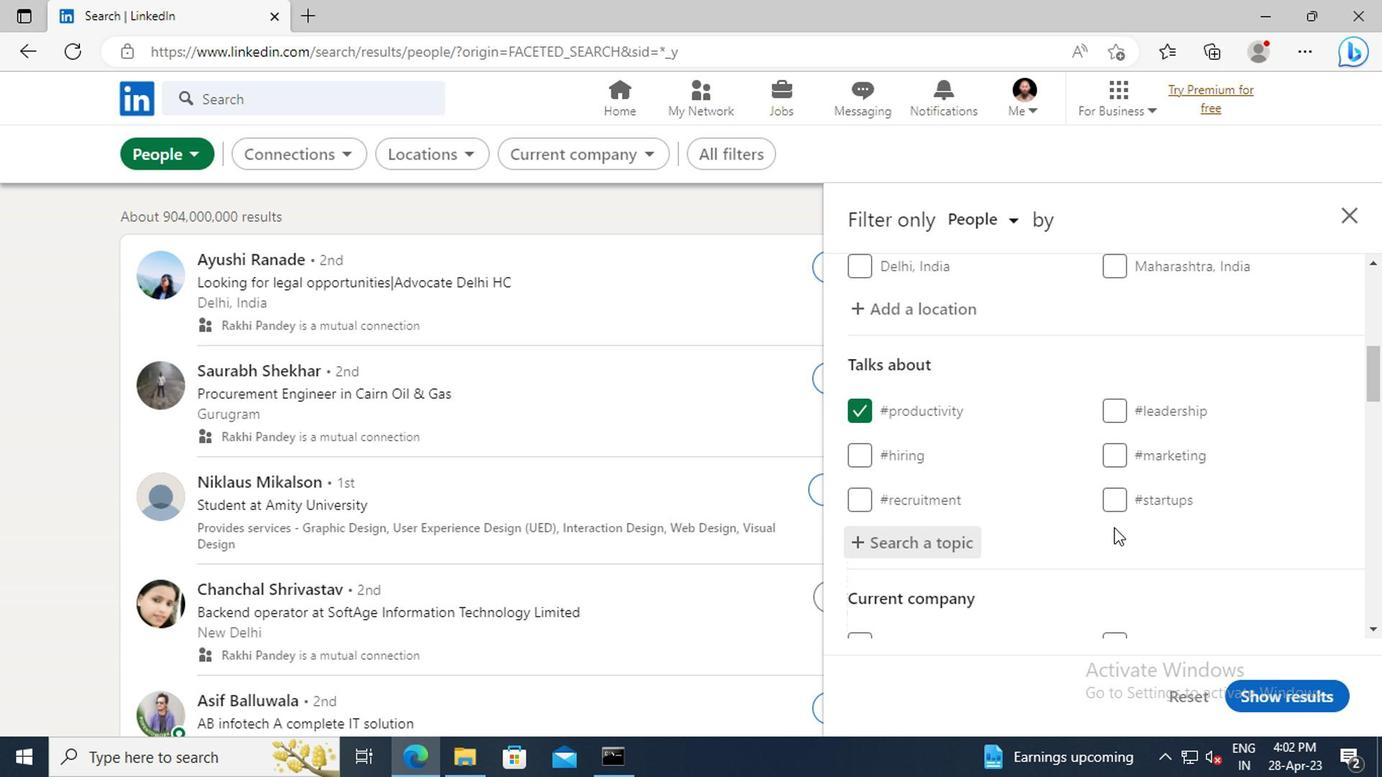 
Action: Mouse scrolled (1108, 527) with delta (0, -1)
Screenshot: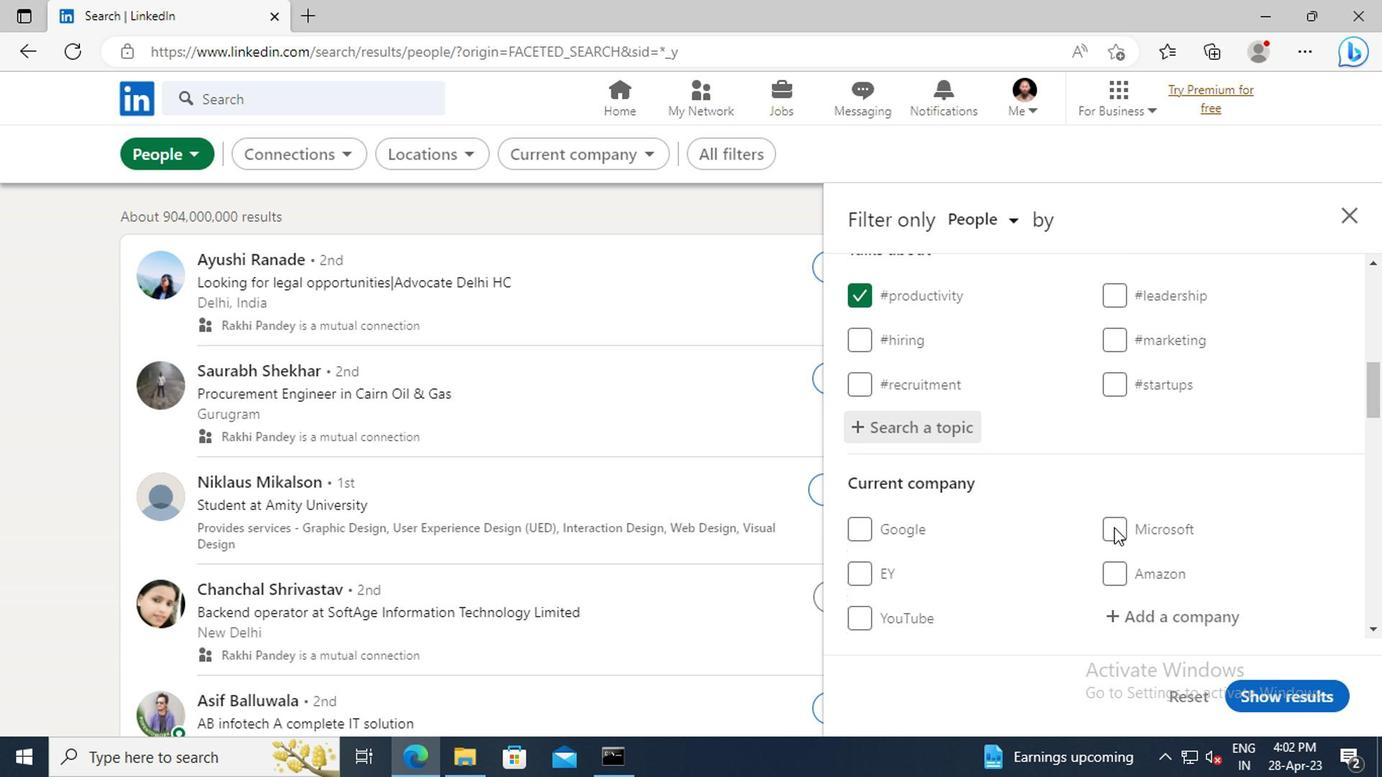 
Action: Mouse scrolled (1108, 527) with delta (0, -1)
Screenshot: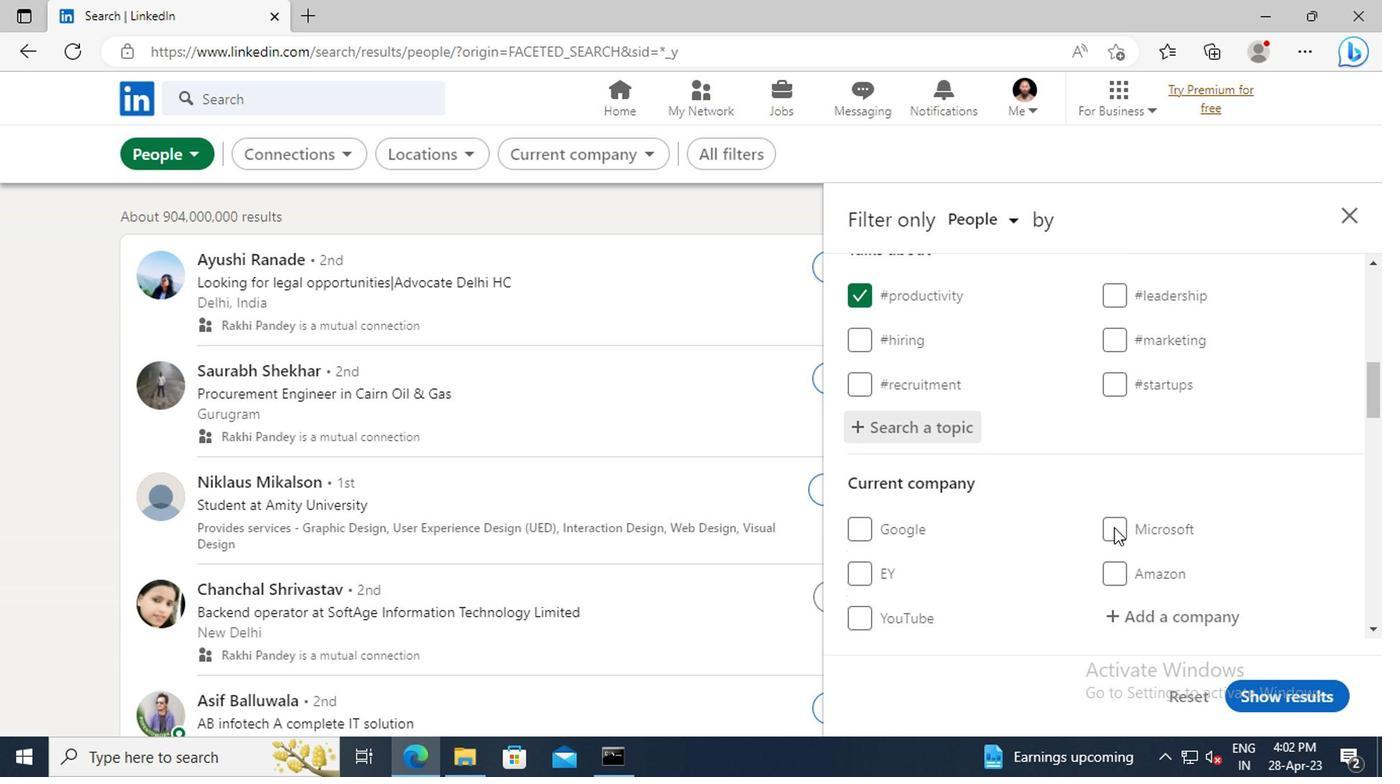 
Action: Mouse scrolled (1108, 527) with delta (0, -1)
Screenshot: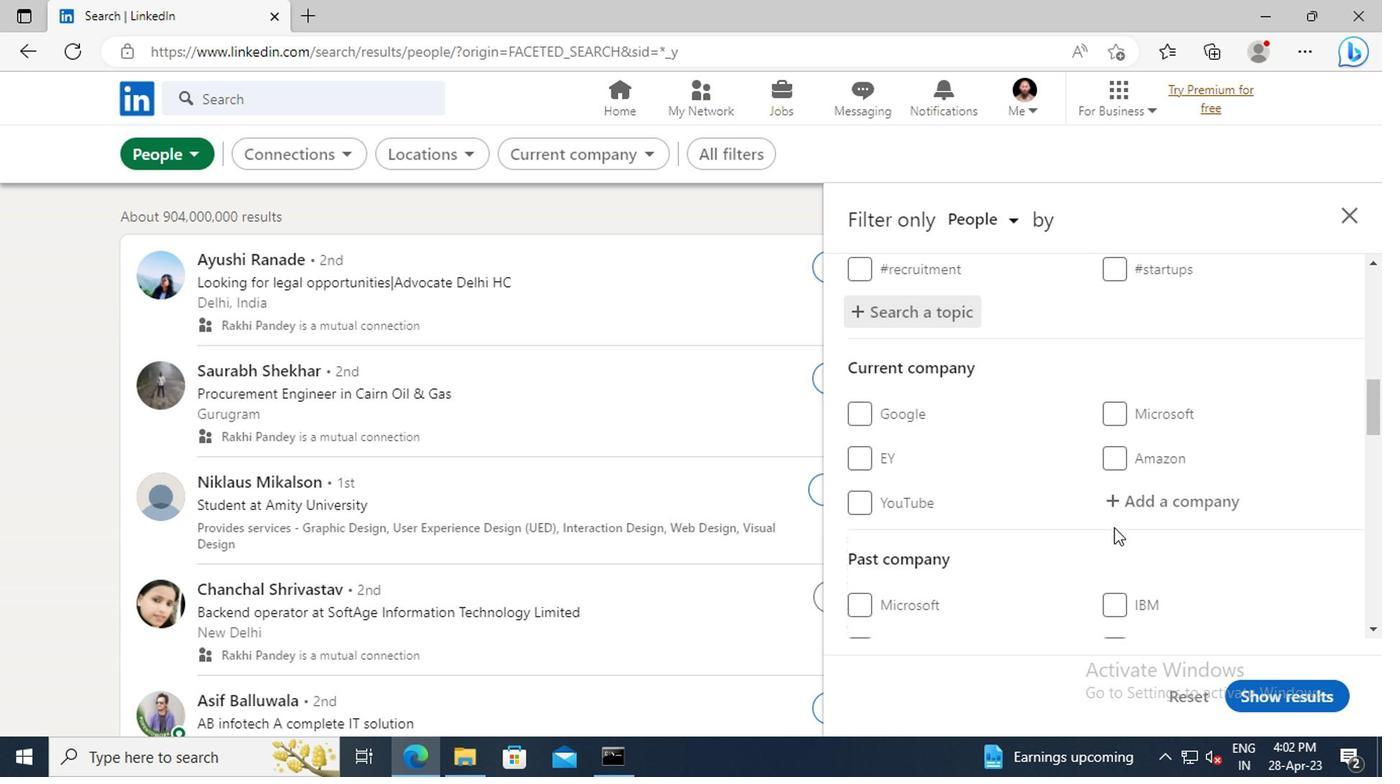 
Action: Mouse scrolled (1108, 527) with delta (0, -1)
Screenshot: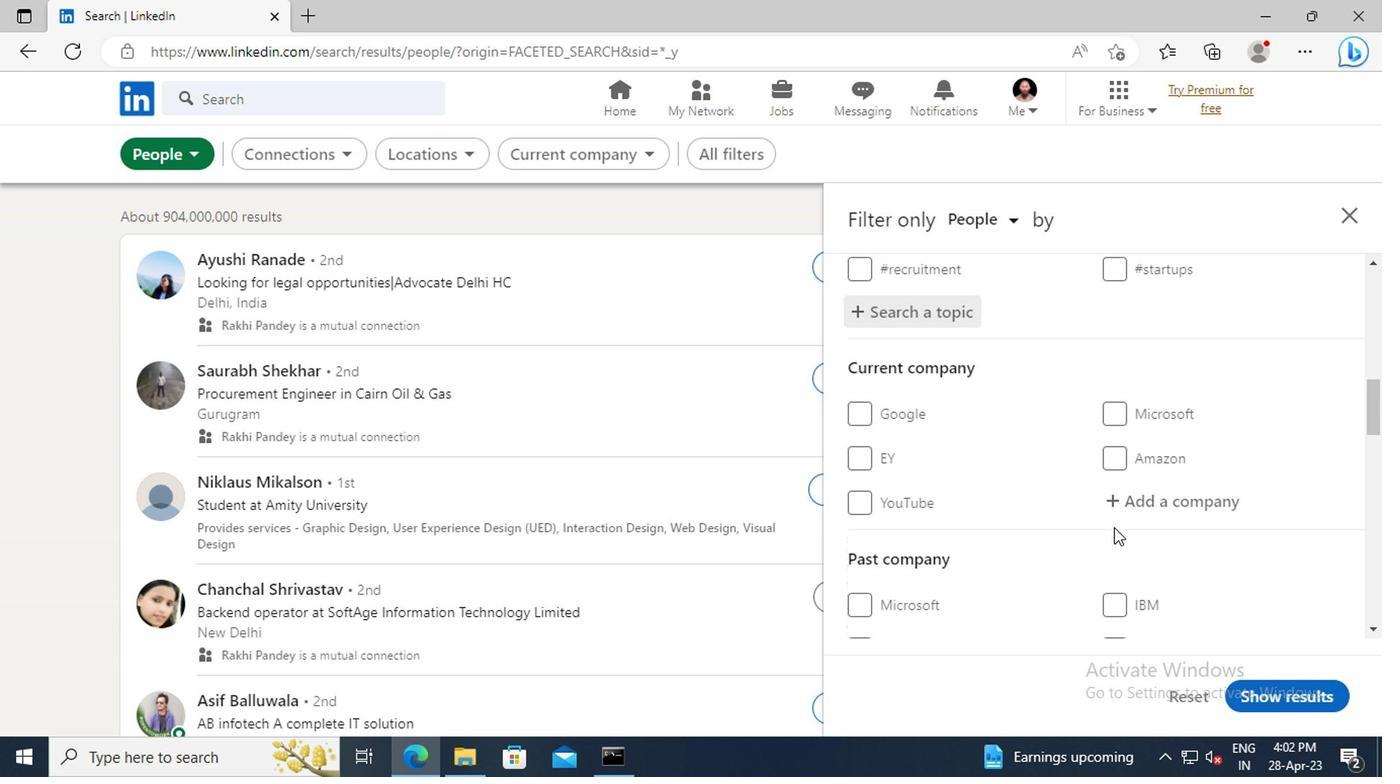
Action: Mouse scrolled (1108, 527) with delta (0, -1)
Screenshot: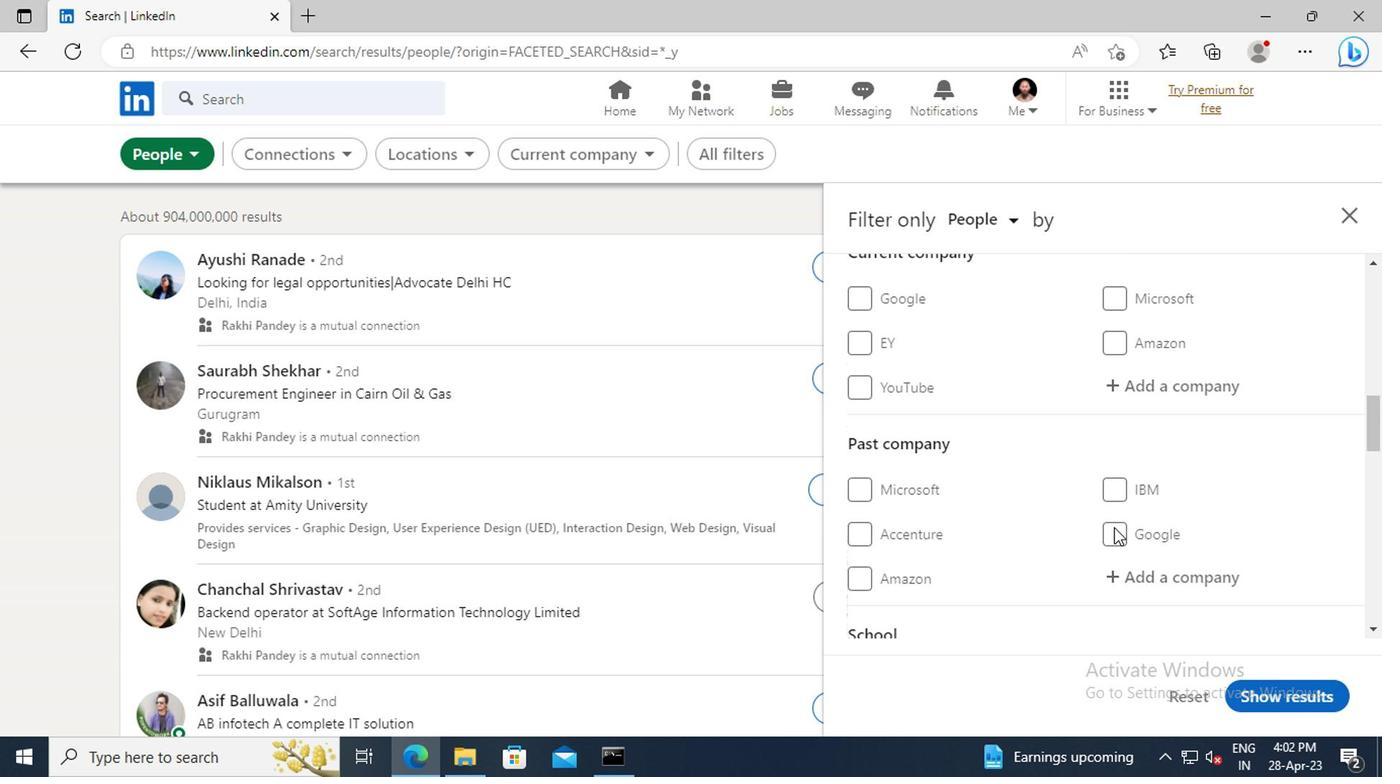 
Action: Mouse scrolled (1108, 527) with delta (0, -1)
Screenshot: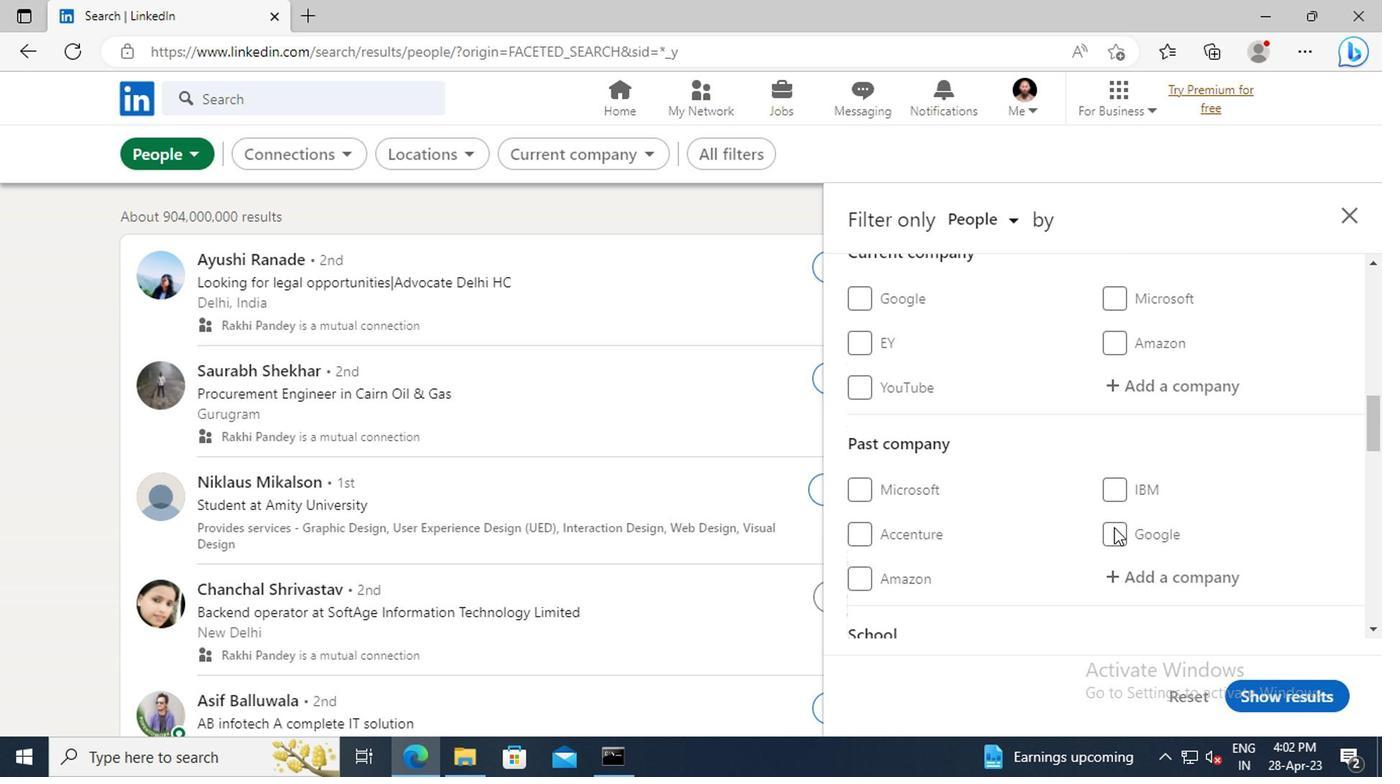 
Action: Mouse scrolled (1108, 527) with delta (0, -1)
Screenshot: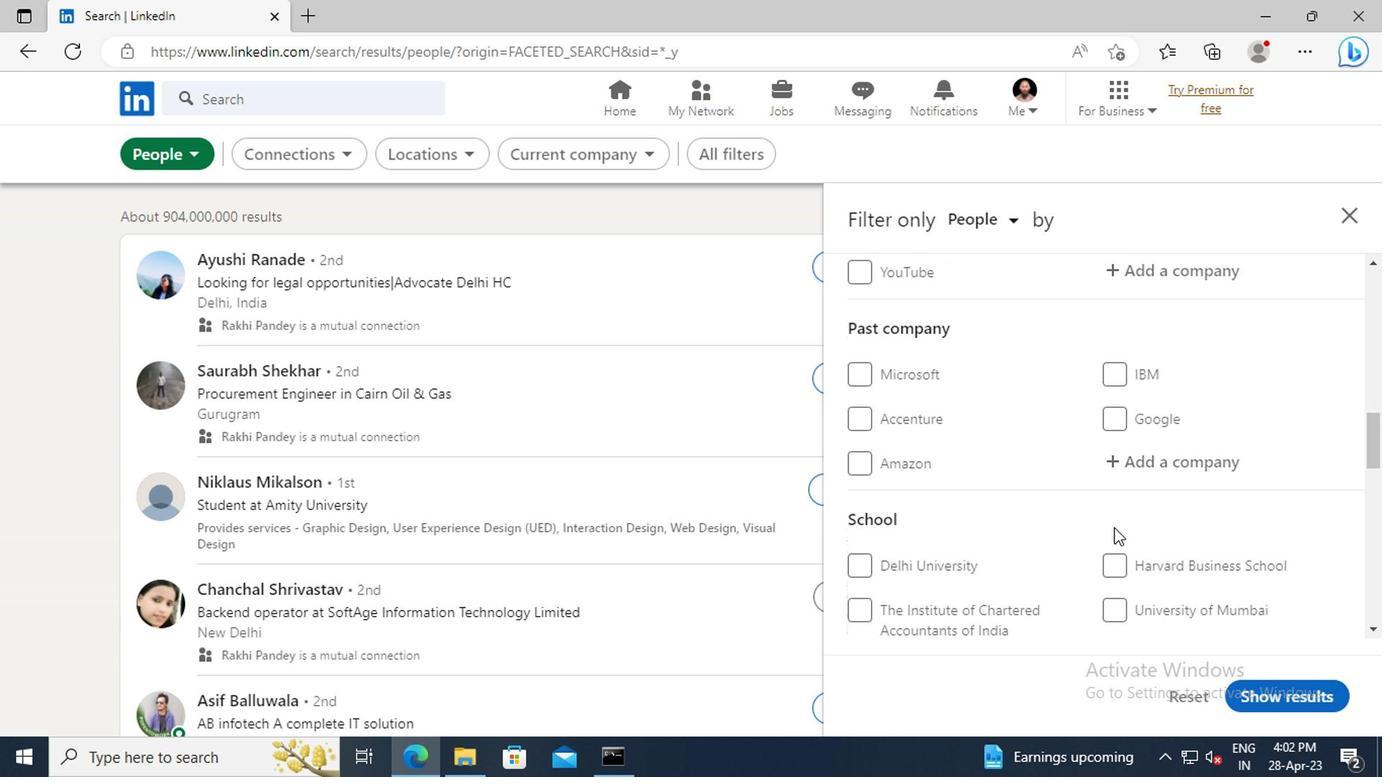 
Action: Mouse scrolled (1108, 527) with delta (0, -1)
Screenshot: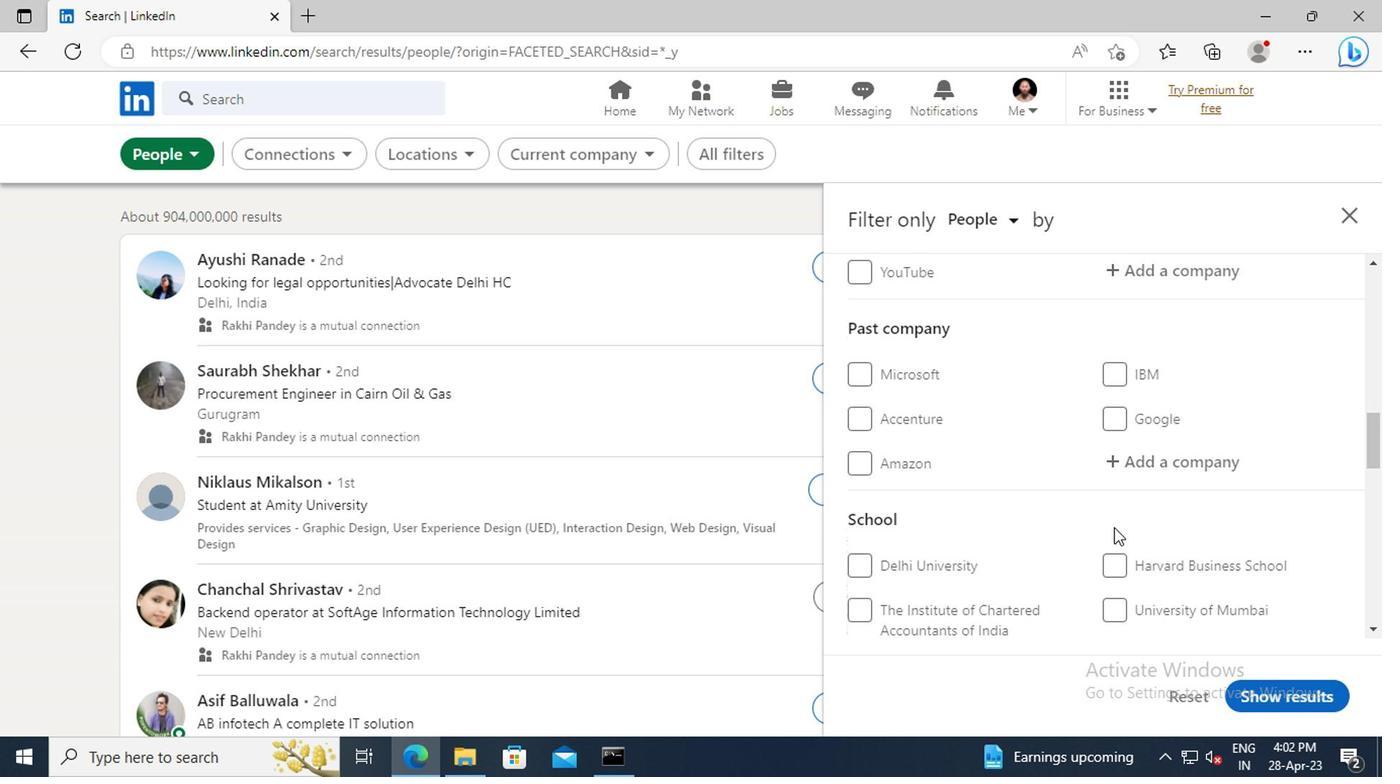 
Action: Mouse scrolled (1108, 527) with delta (0, -1)
Screenshot: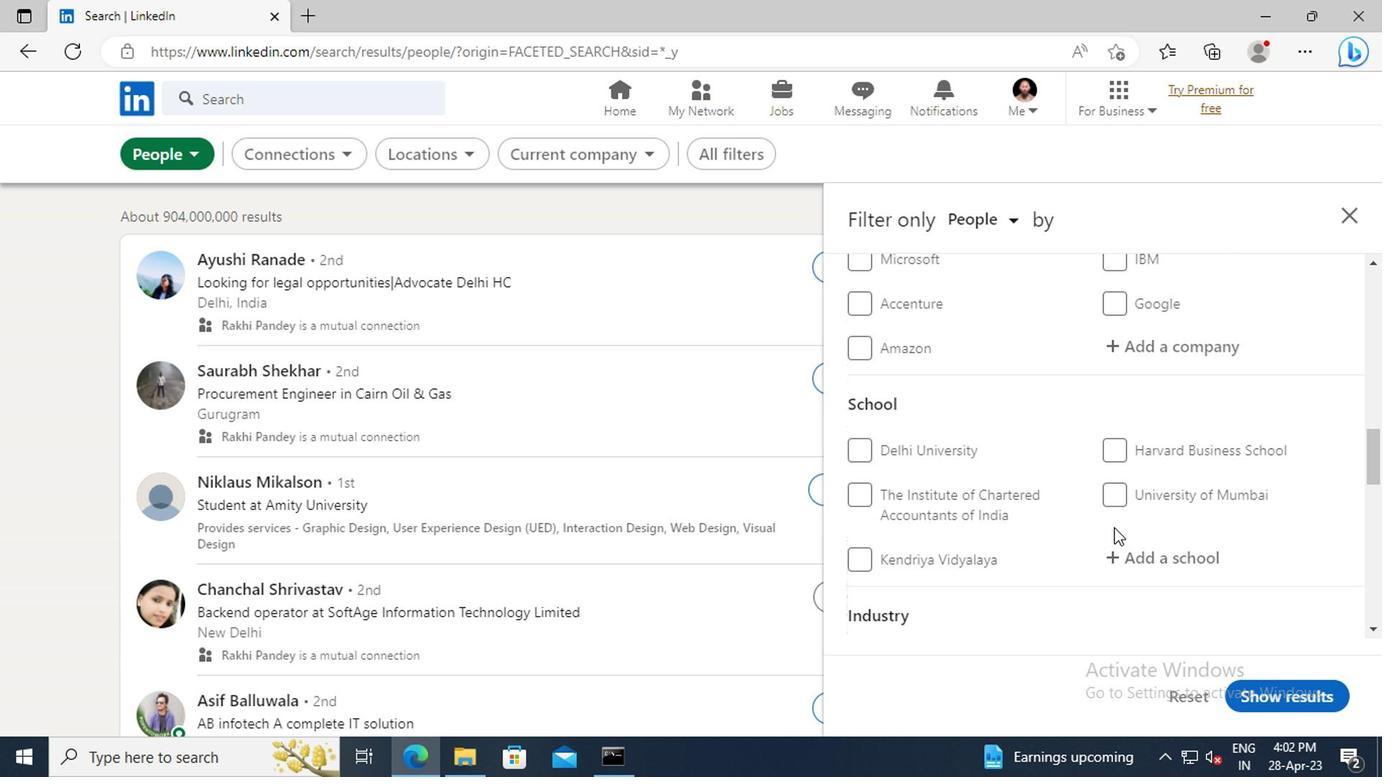 
Action: Mouse scrolled (1108, 527) with delta (0, -1)
Screenshot: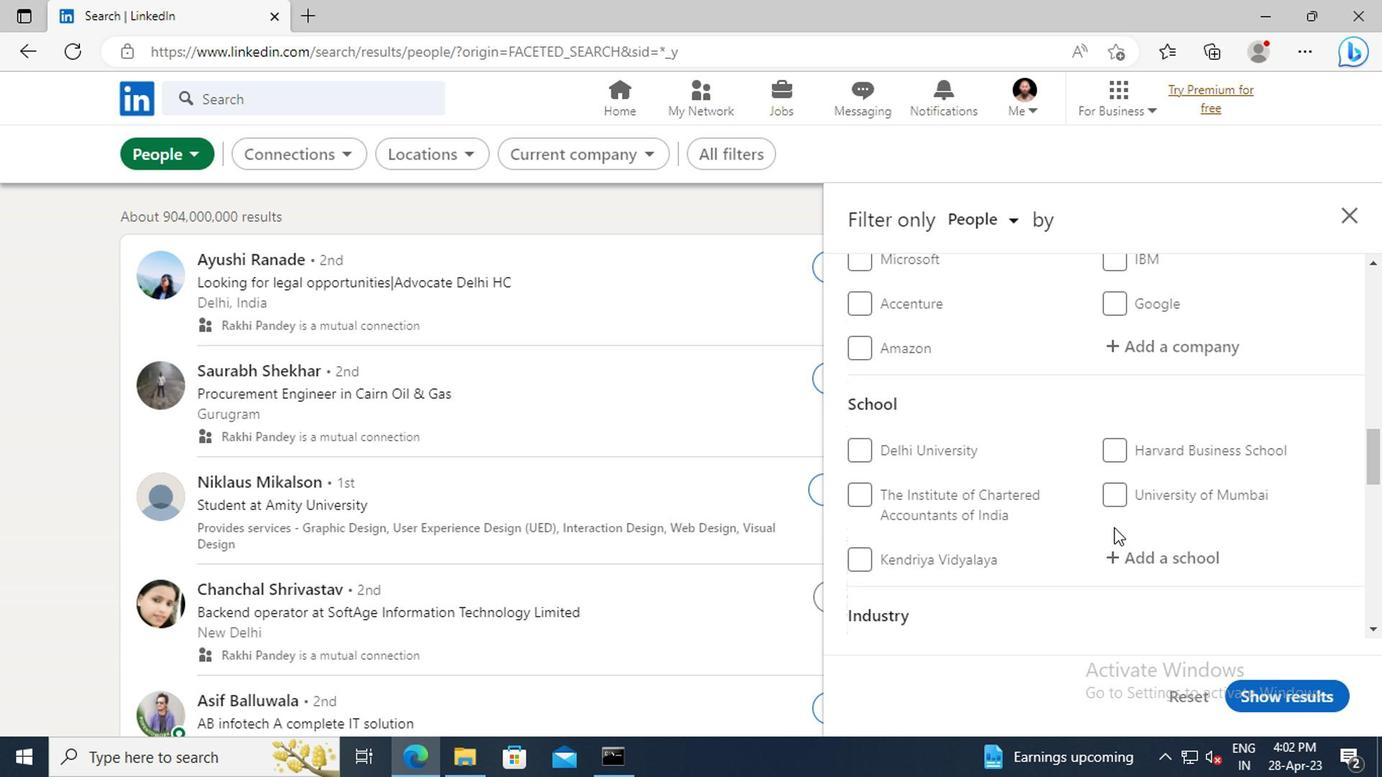 
Action: Mouse scrolled (1108, 527) with delta (0, -1)
Screenshot: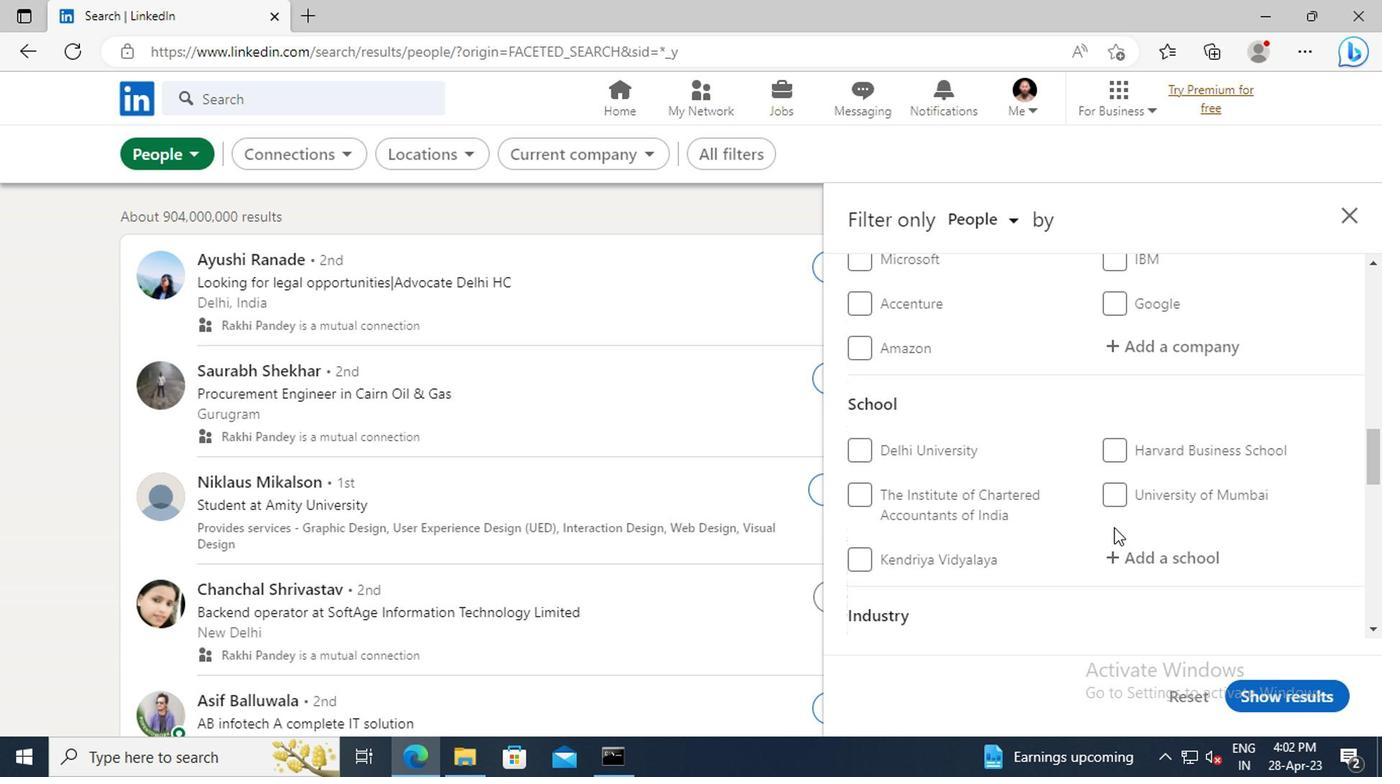 
Action: Mouse scrolled (1108, 527) with delta (0, -1)
Screenshot: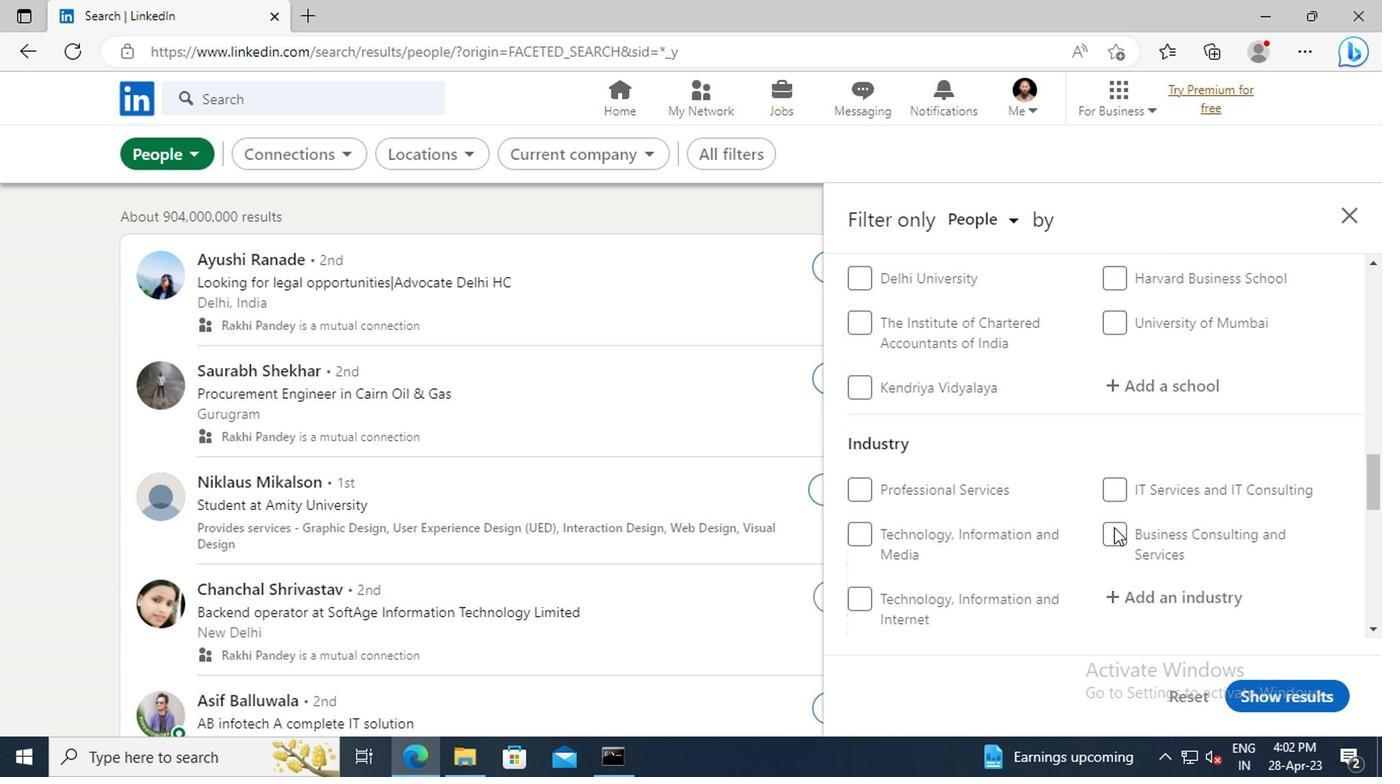 
Action: Mouse scrolled (1108, 527) with delta (0, -1)
Screenshot: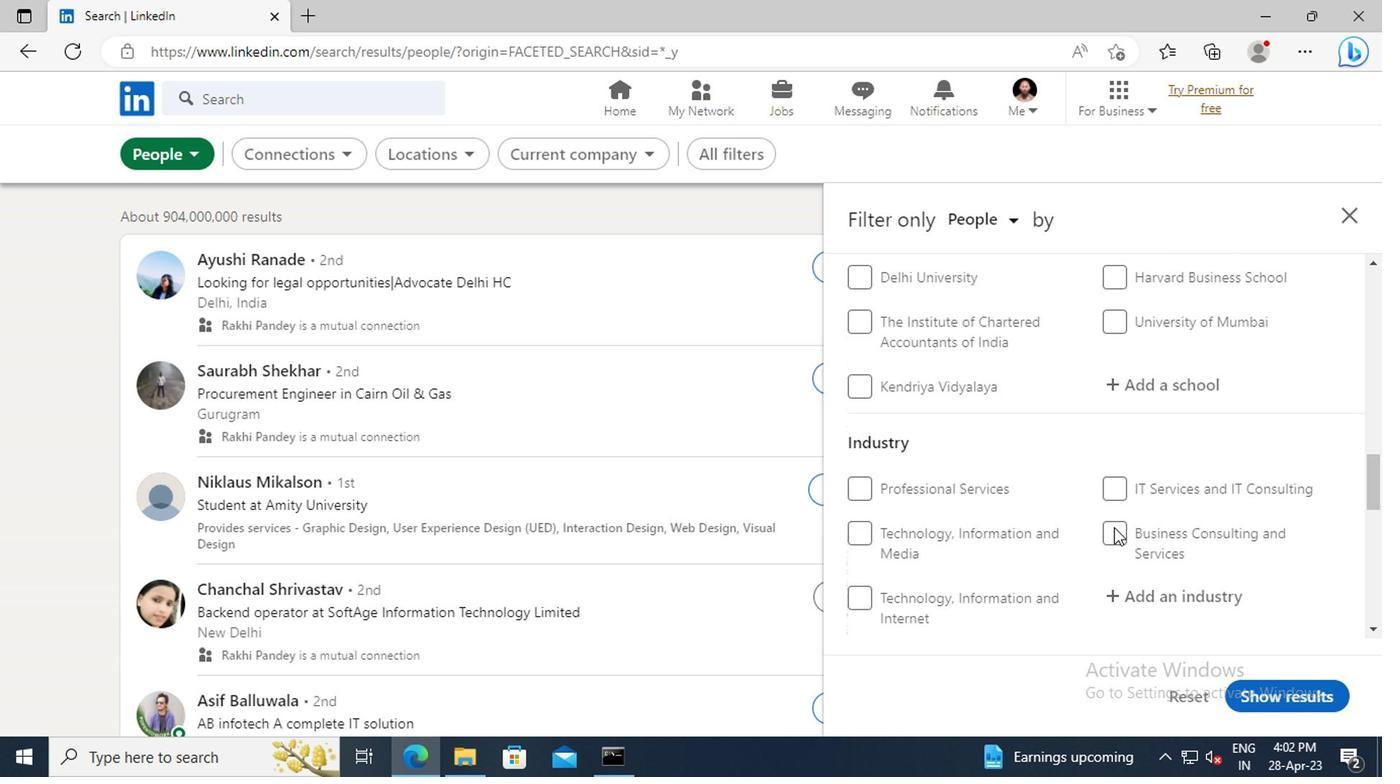 
Action: Mouse scrolled (1108, 527) with delta (0, -1)
Screenshot: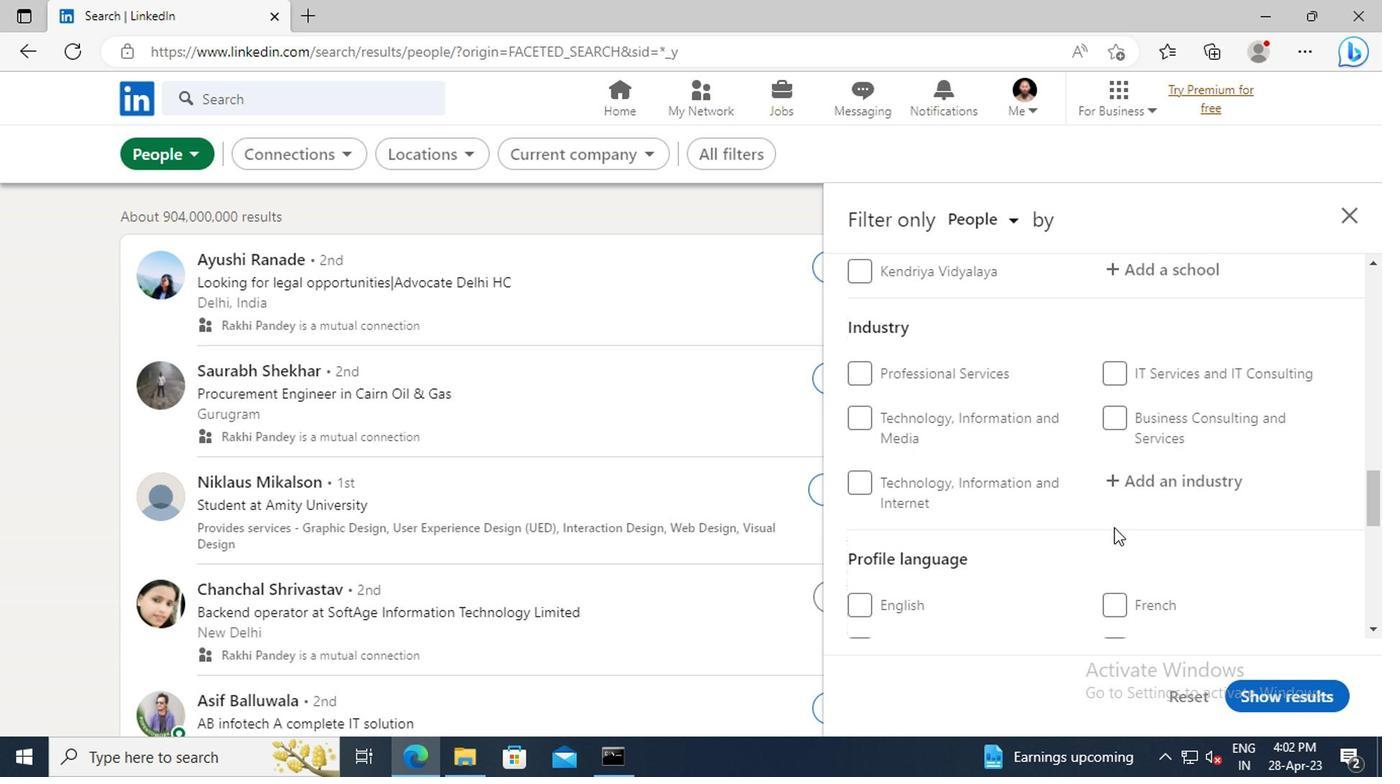 
Action: Mouse scrolled (1108, 527) with delta (0, -1)
Screenshot: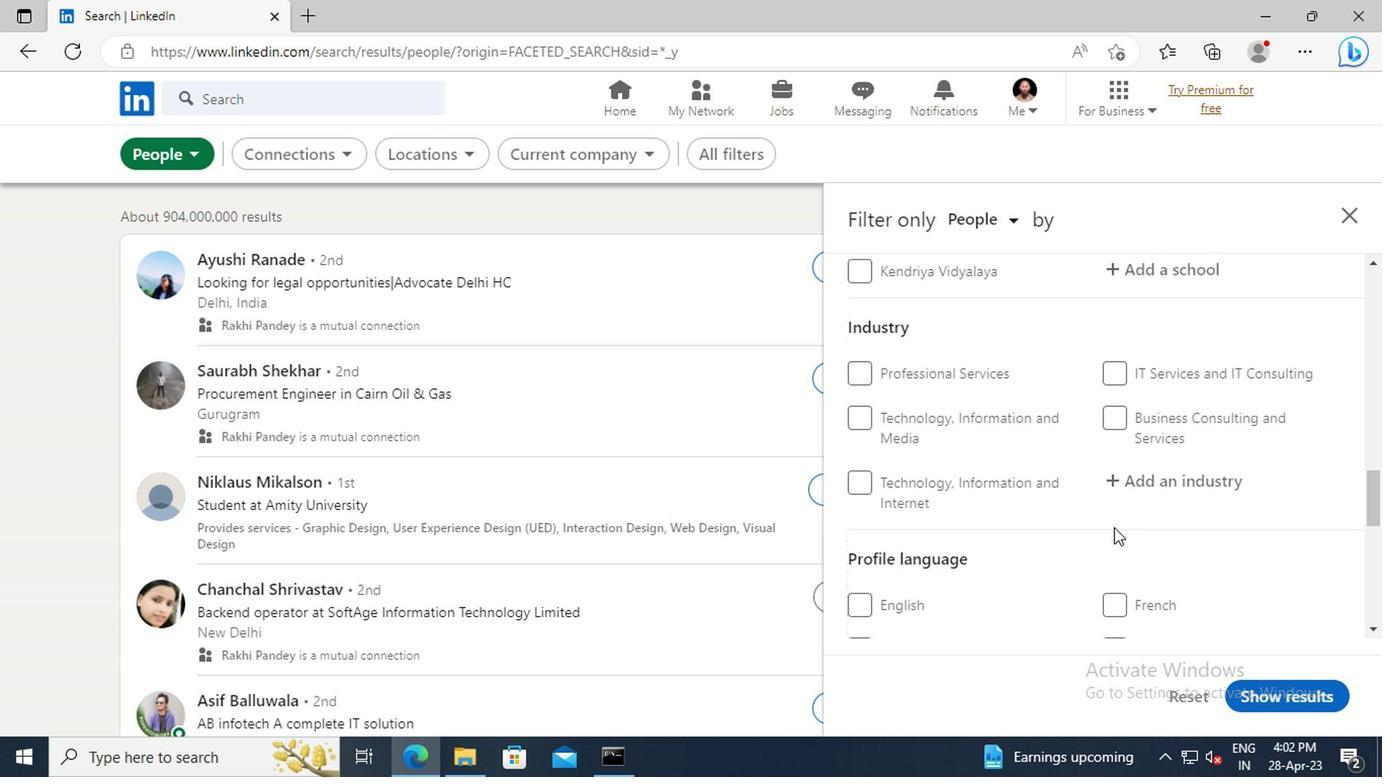 
Action: Mouse moved to (863, 583)
Screenshot: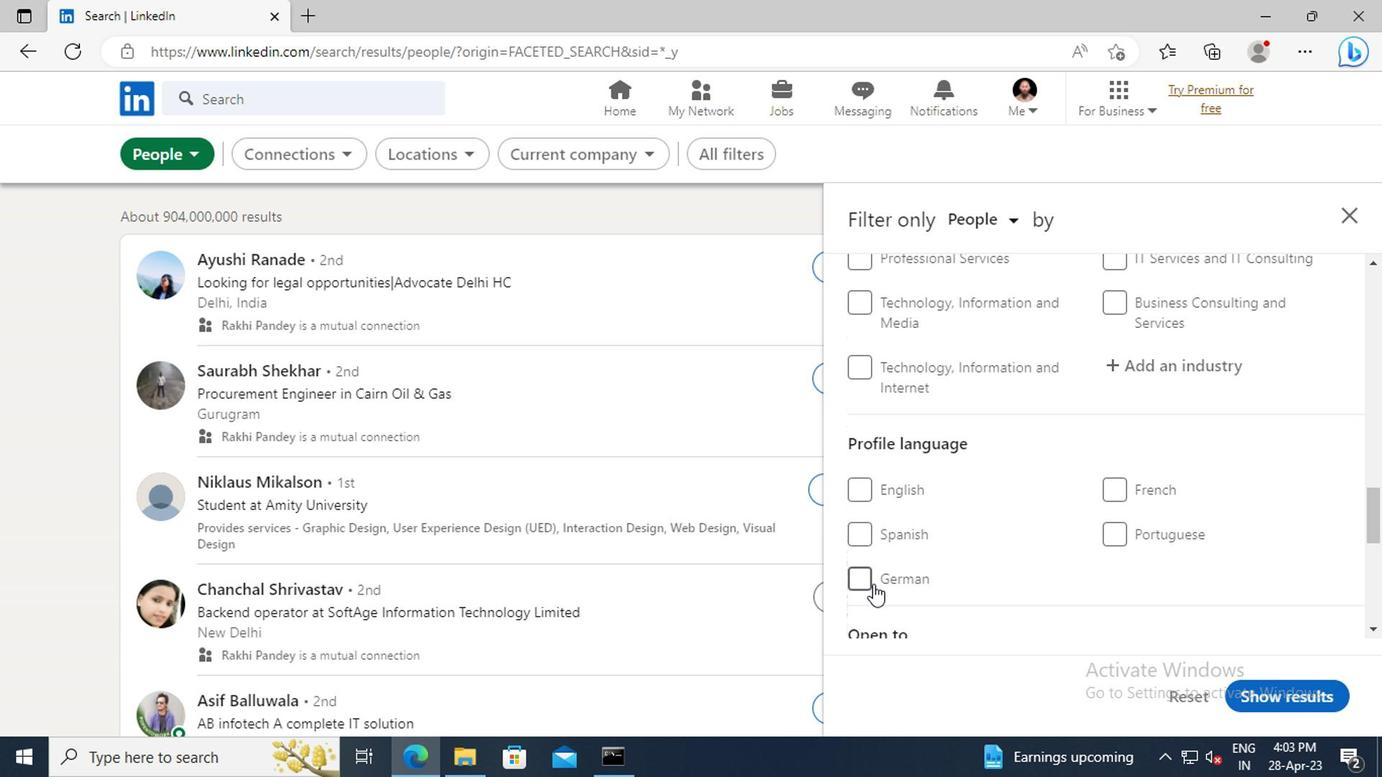 
Action: Mouse pressed left at (863, 583)
Screenshot: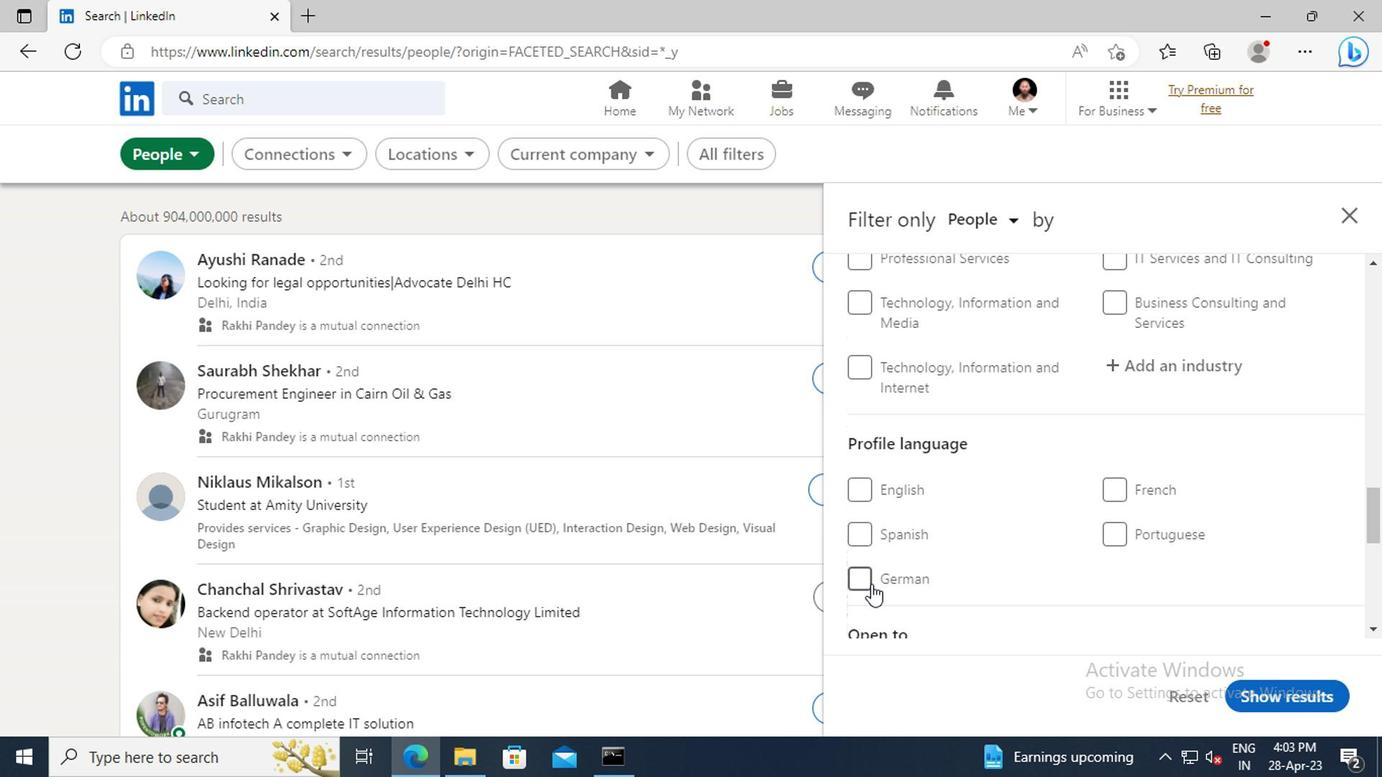 
Action: Mouse moved to (1085, 535)
Screenshot: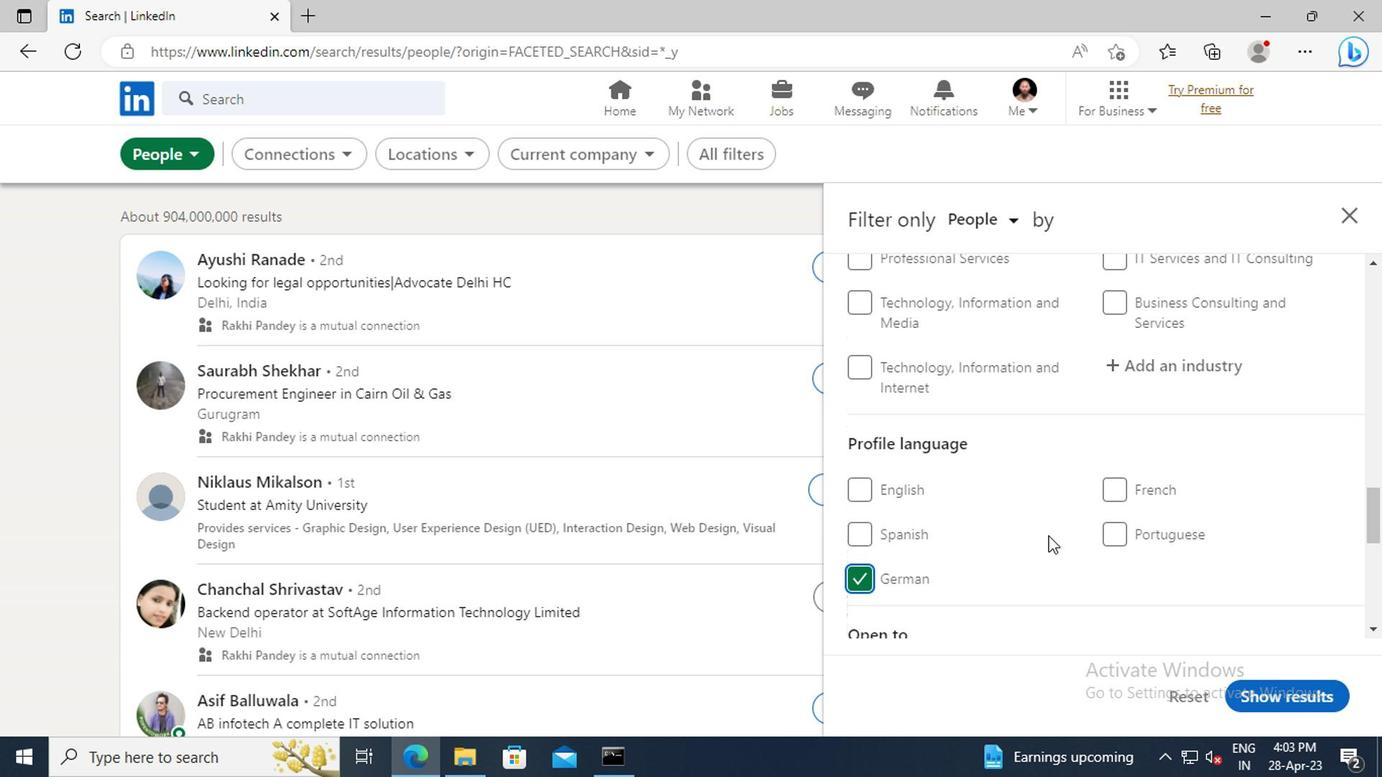 
Action: Mouse scrolled (1085, 536) with delta (0, 0)
Screenshot: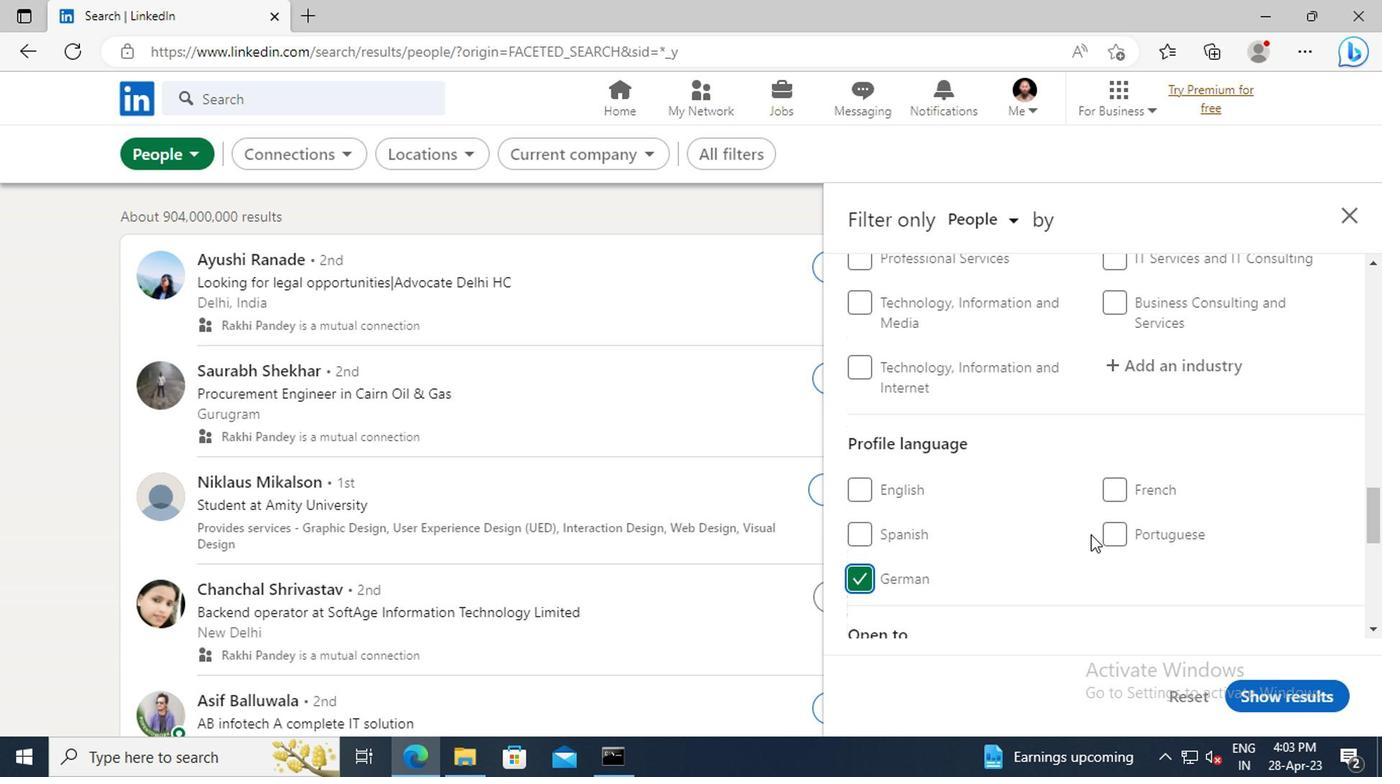 
Action: Mouse scrolled (1085, 536) with delta (0, 0)
Screenshot: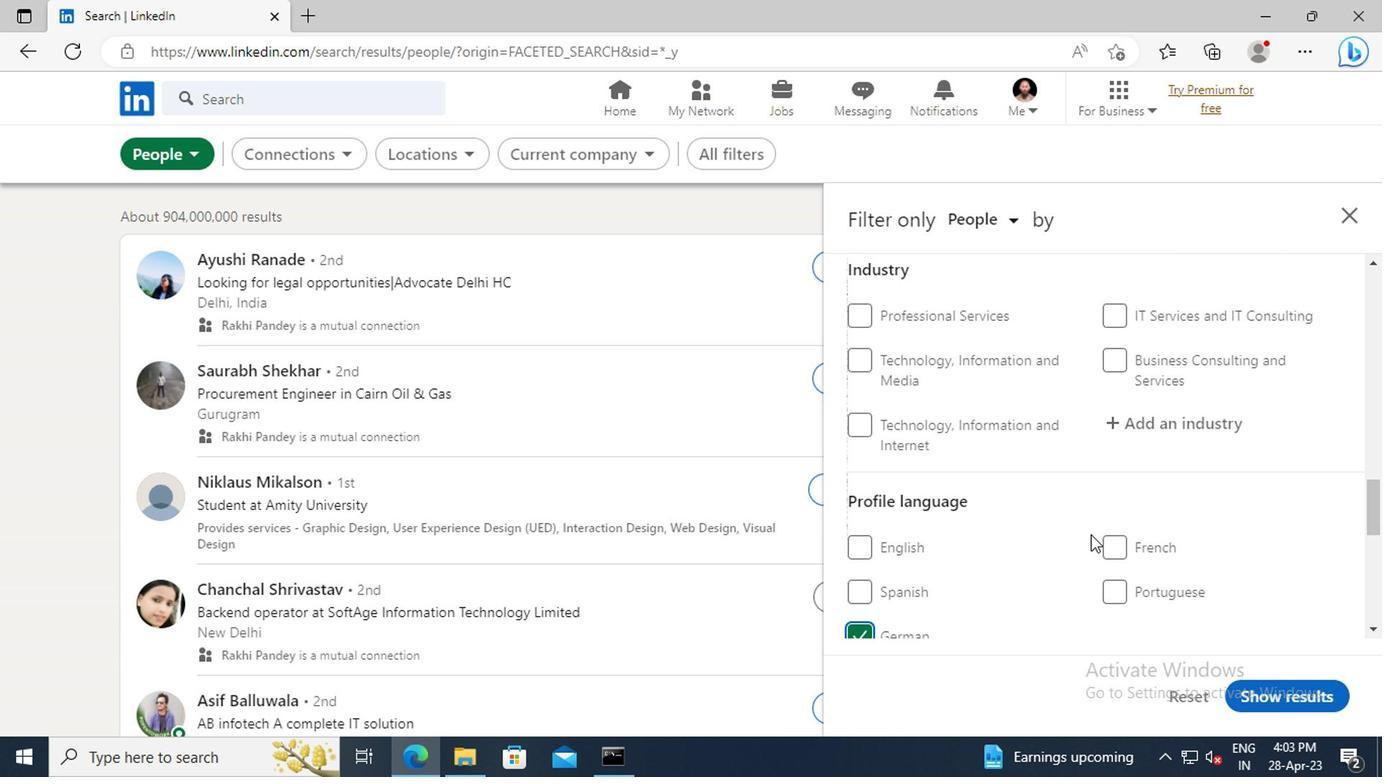 
Action: Mouse scrolled (1085, 536) with delta (0, 0)
Screenshot: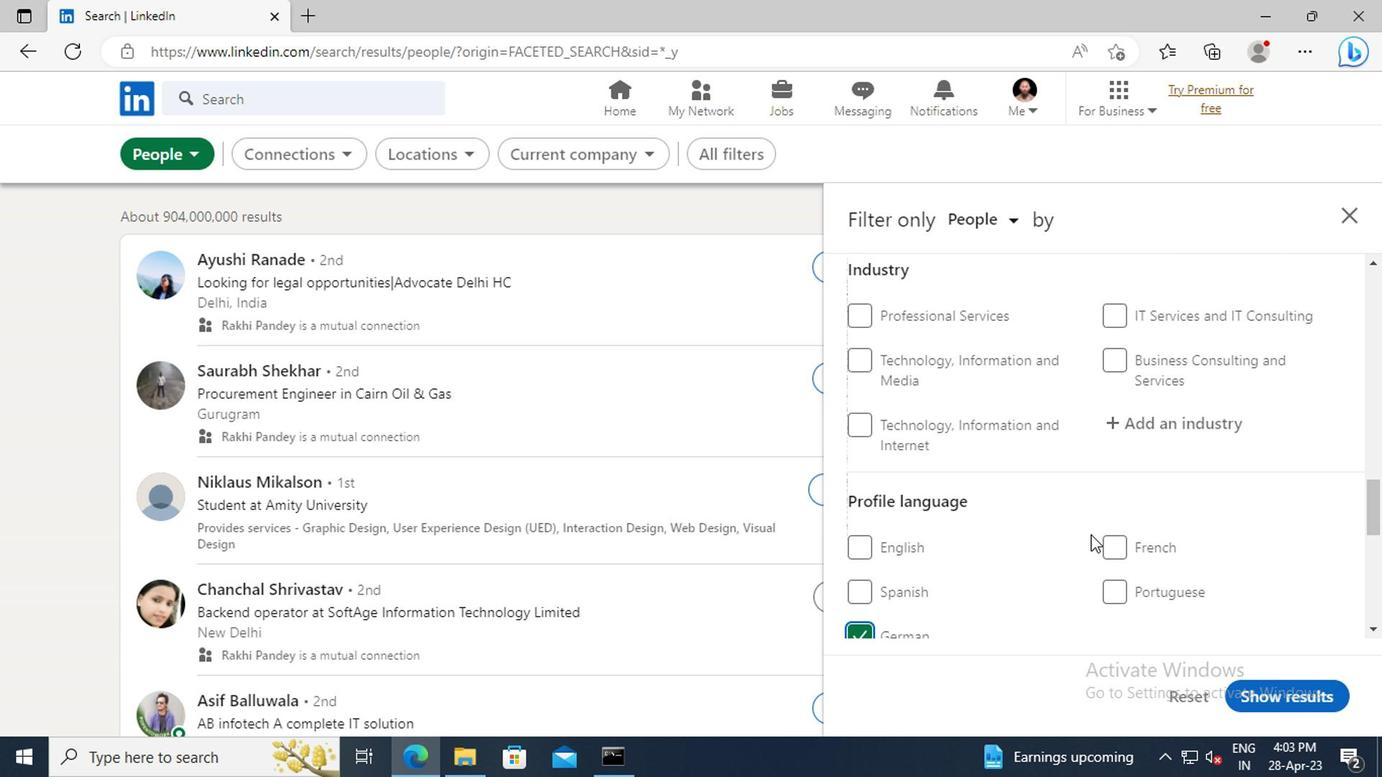 
Action: Mouse scrolled (1085, 536) with delta (0, 0)
Screenshot: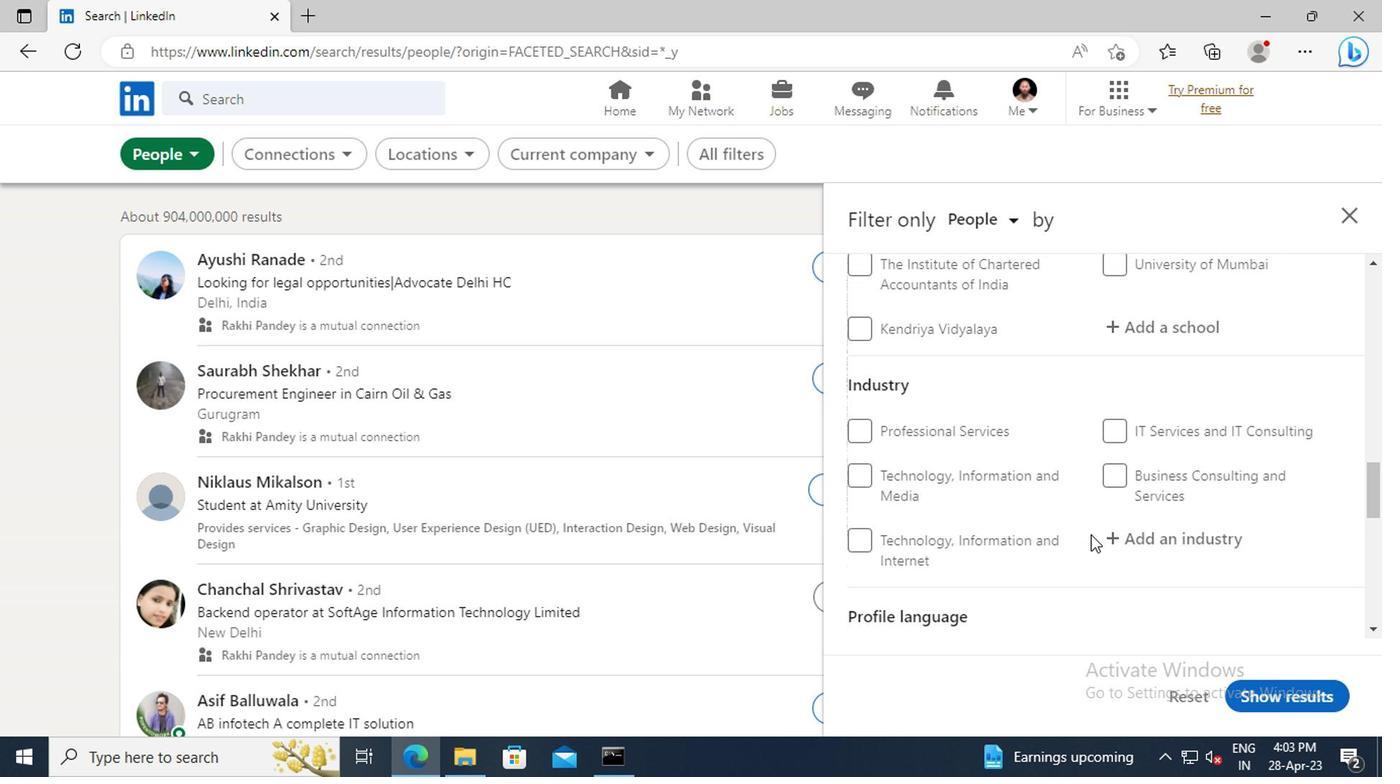 
Action: Mouse scrolled (1085, 536) with delta (0, 0)
Screenshot: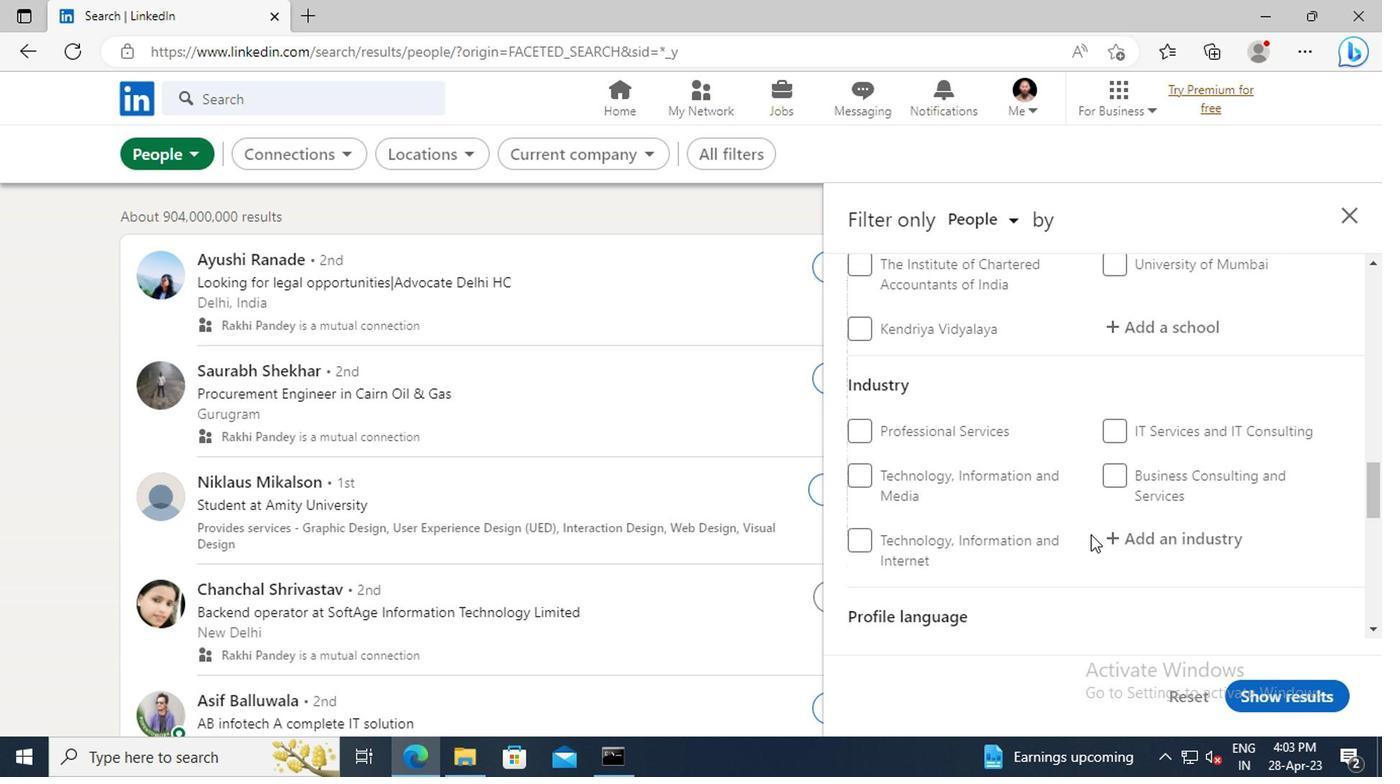 
Action: Mouse moved to (1085, 535)
Screenshot: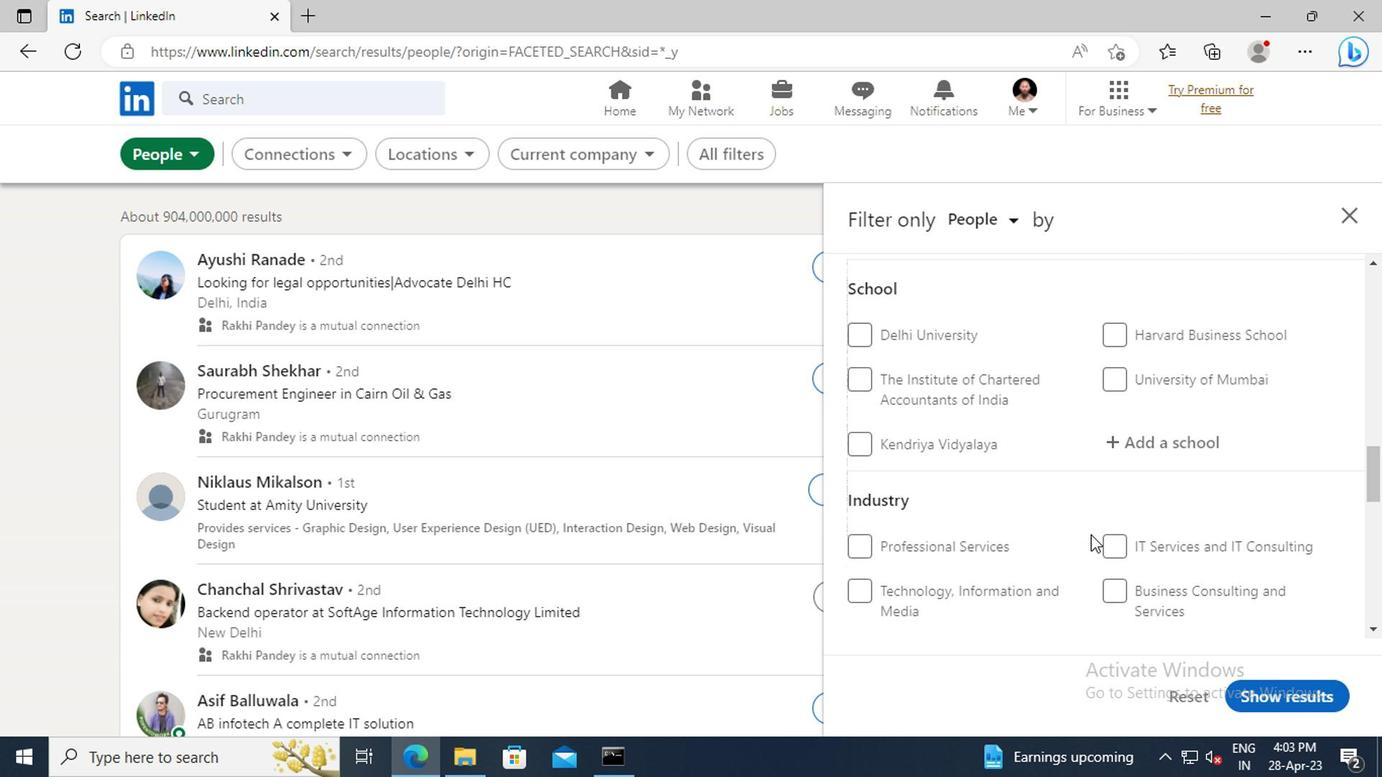 
Action: Mouse scrolled (1085, 536) with delta (0, 0)
Screenshot: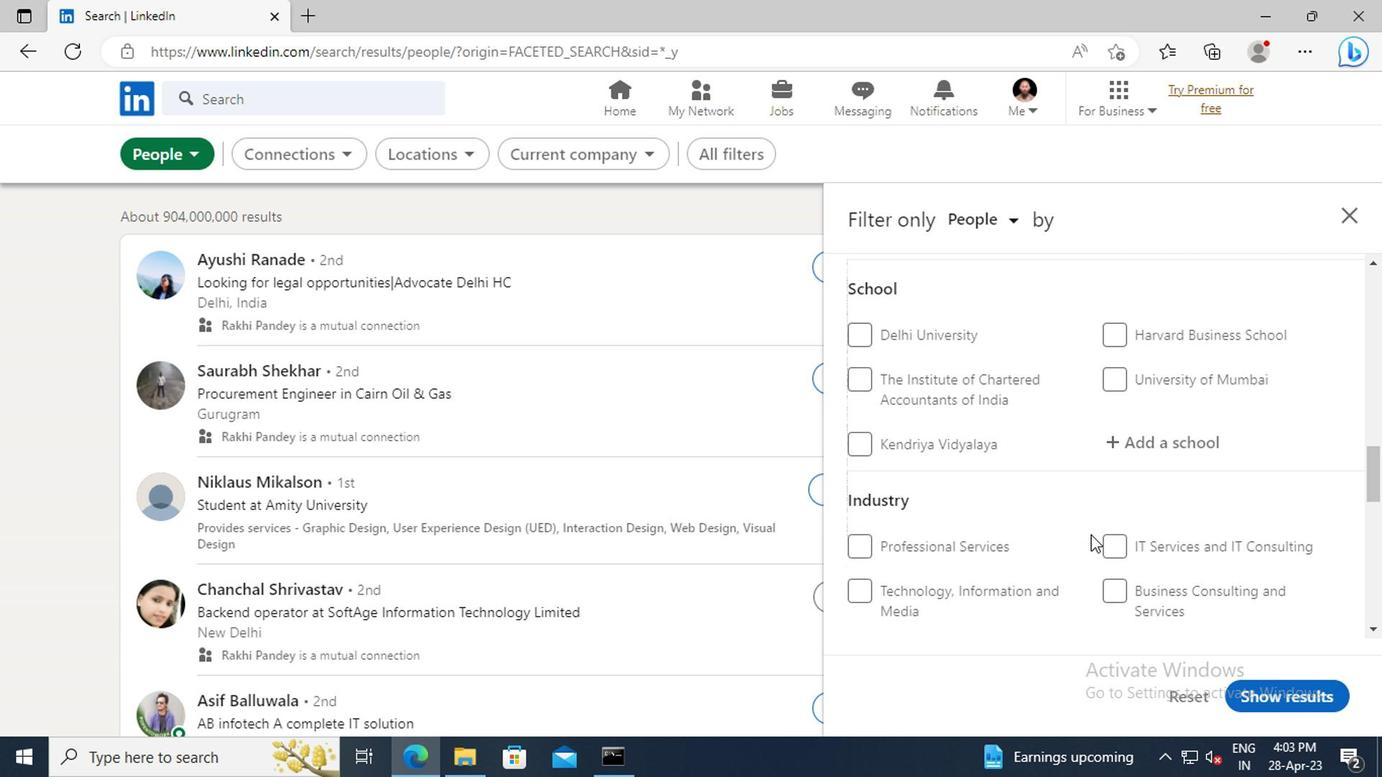 
Action: Mouse scrolled (1085, 536) with delta (0, 0)
Screenshot: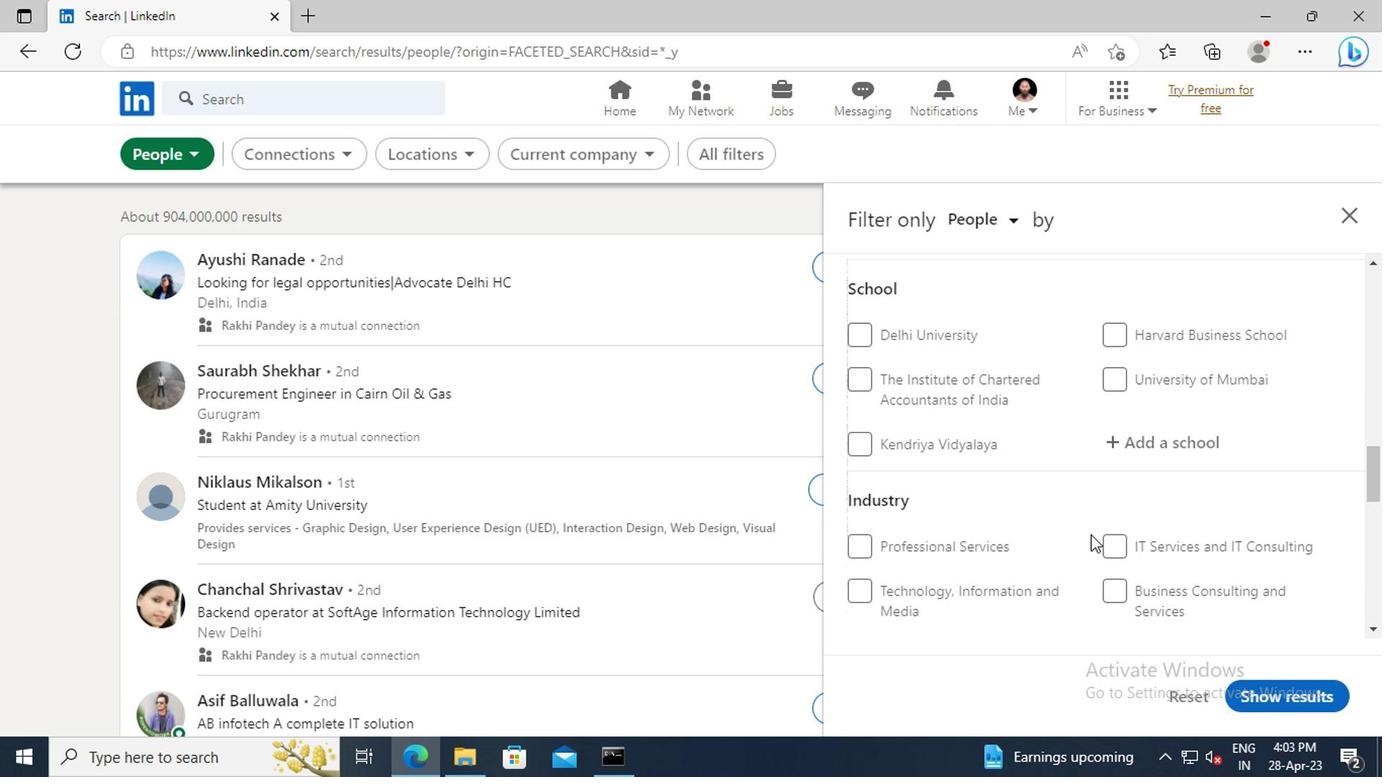 
Action: Mouse scrolled (1085, 536) with delta (0, 0)
Screenshot: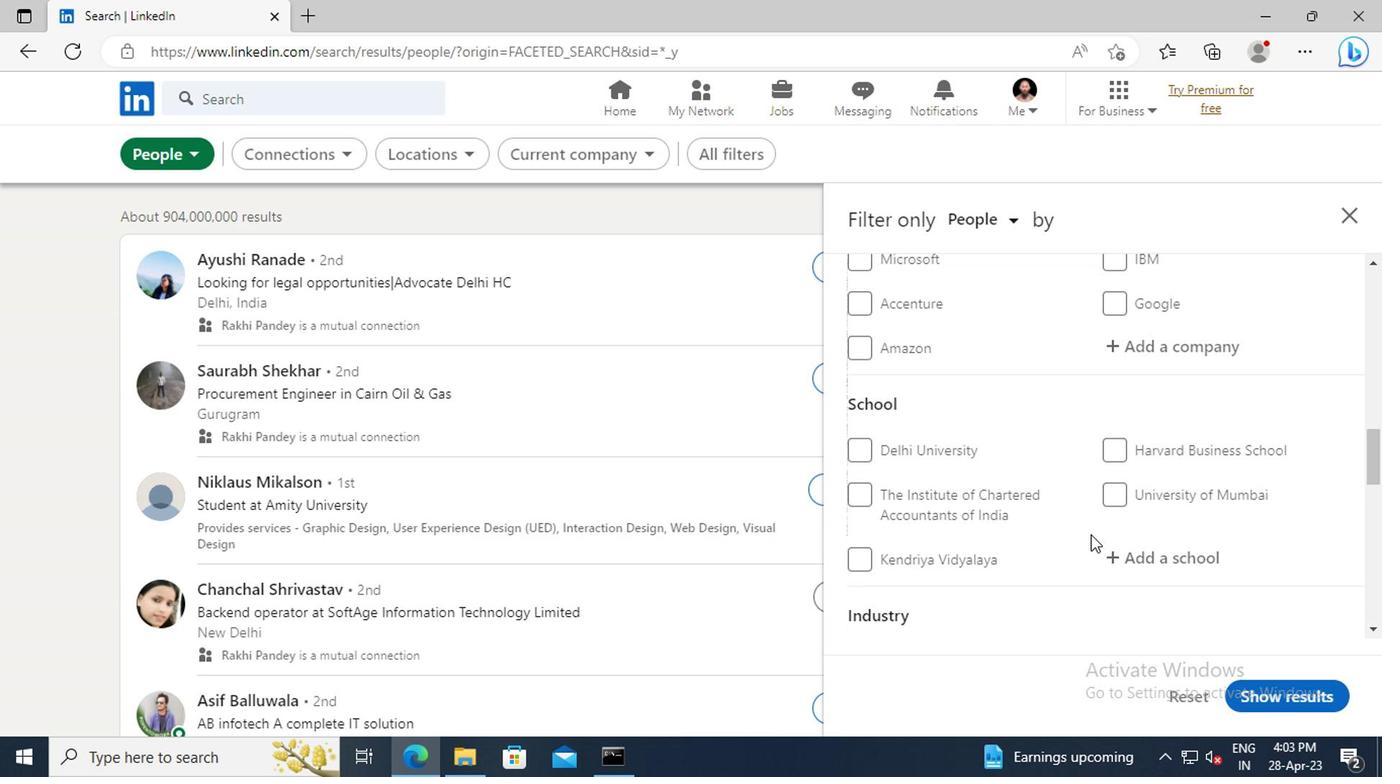 
Action: Mouse scrolled (1085, 536) with delta (0, 0)
Screenshot: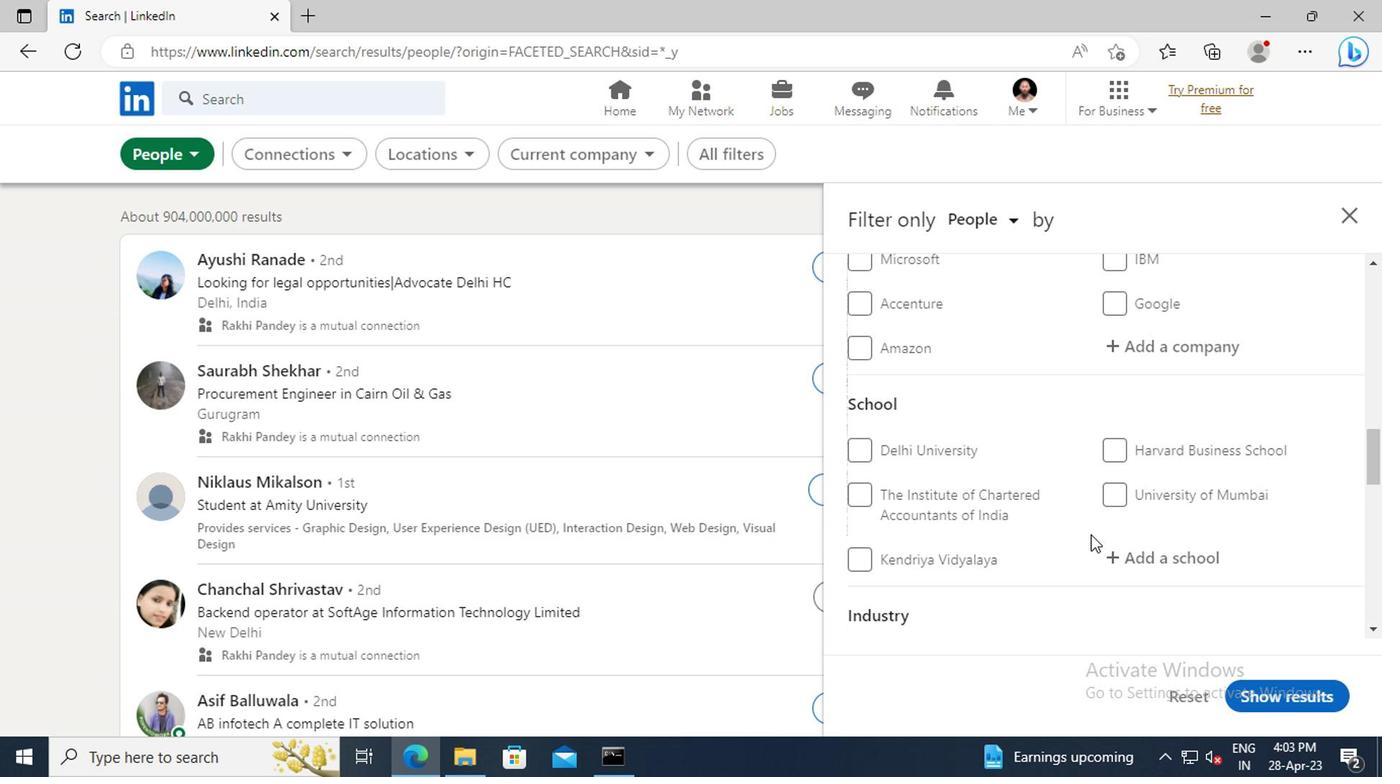 
Action: Mouse scrolled (1085, 536) with delta (0, 0)
Screenshot: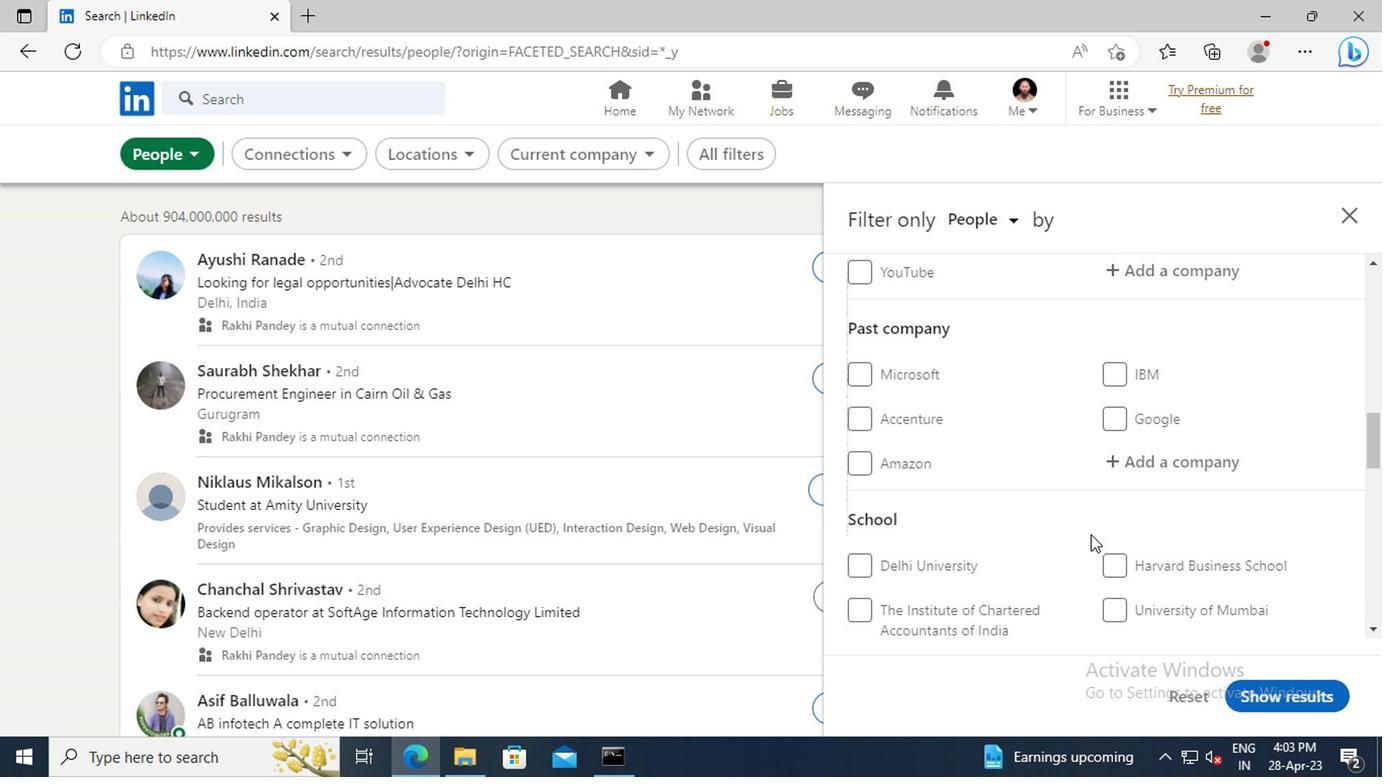 
Action: Mouse scrolled (1085, 536) with delta (0, 0)
Screenshot: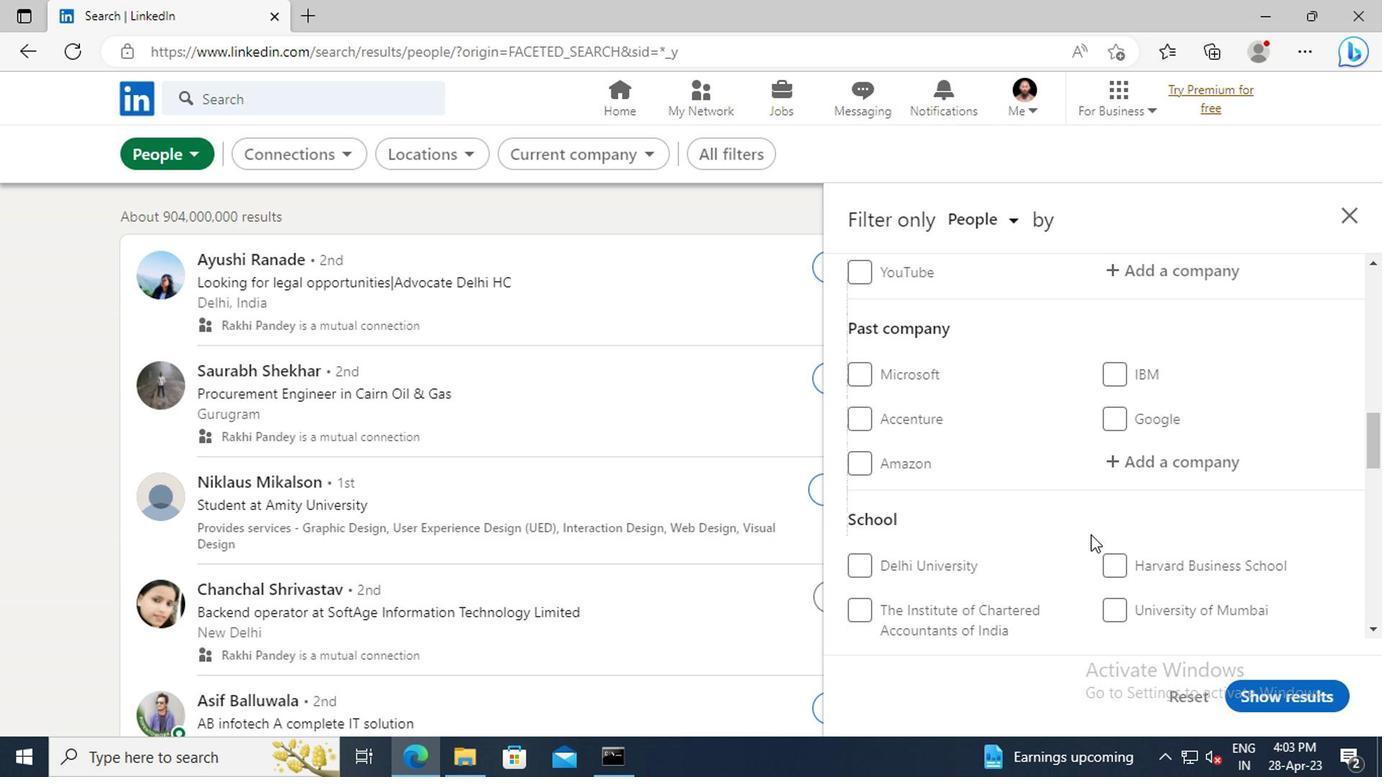 
Action: Mouse scrolled (1085, 536) with delta (0, 0)
Screenshot: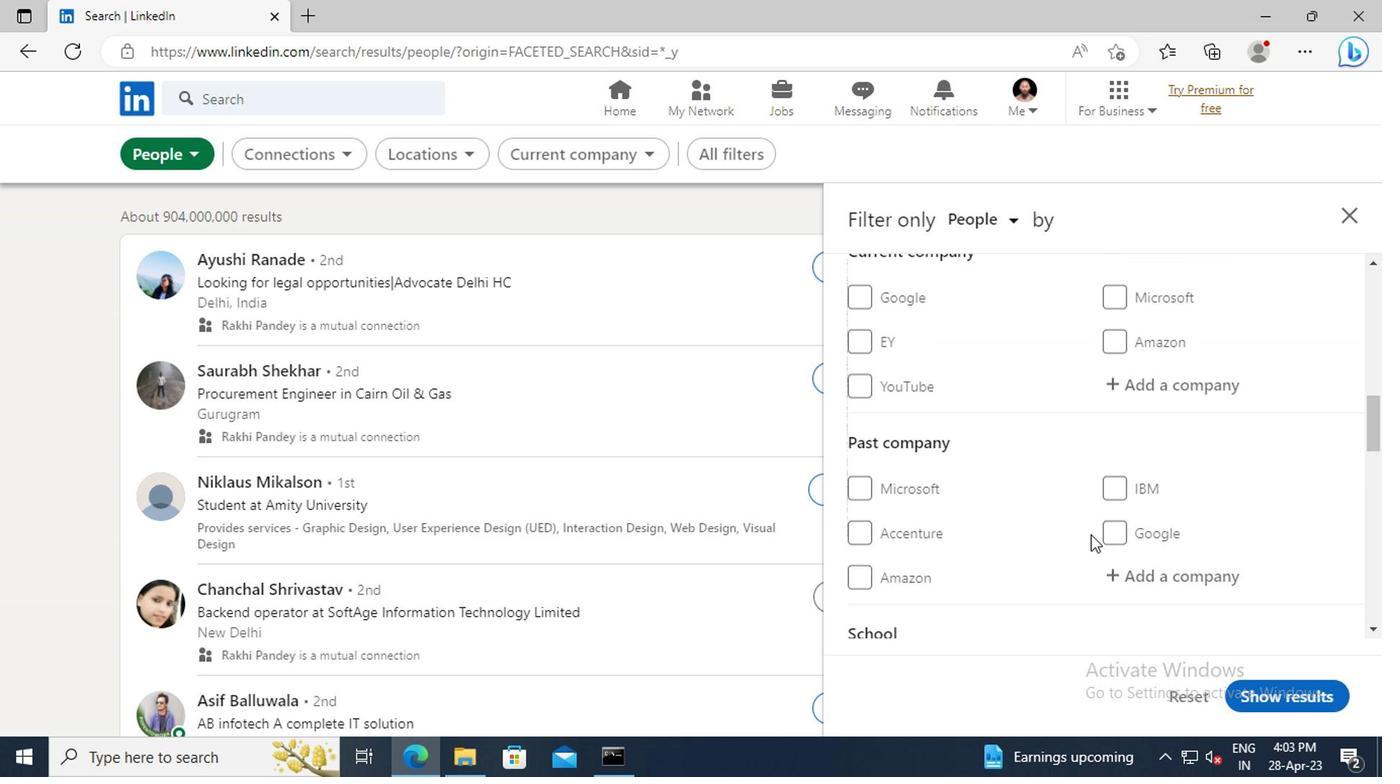 
Action: Mouse scrolled (1085, 536) with delta (0, 0)
Screenshot: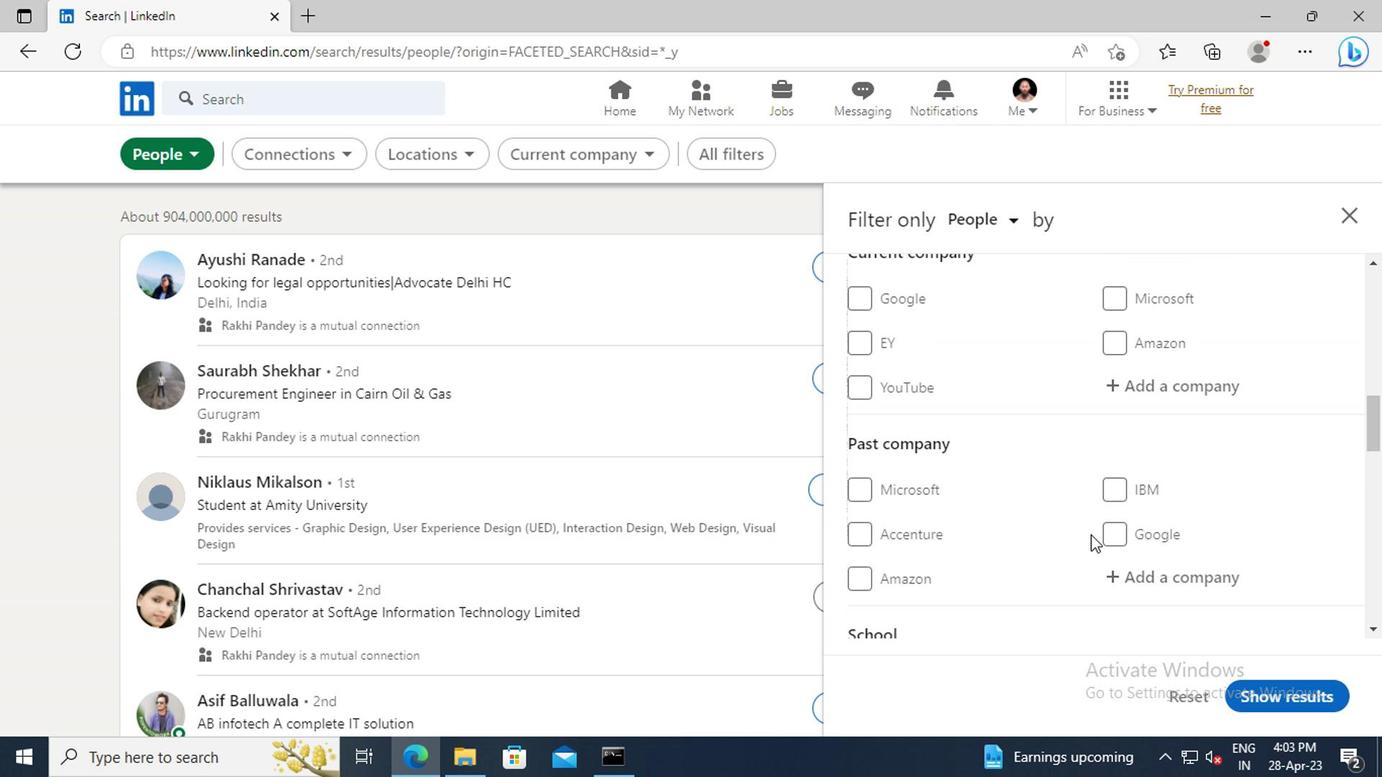 
Action: Mouse moved to (1121, 509)
Screenshot: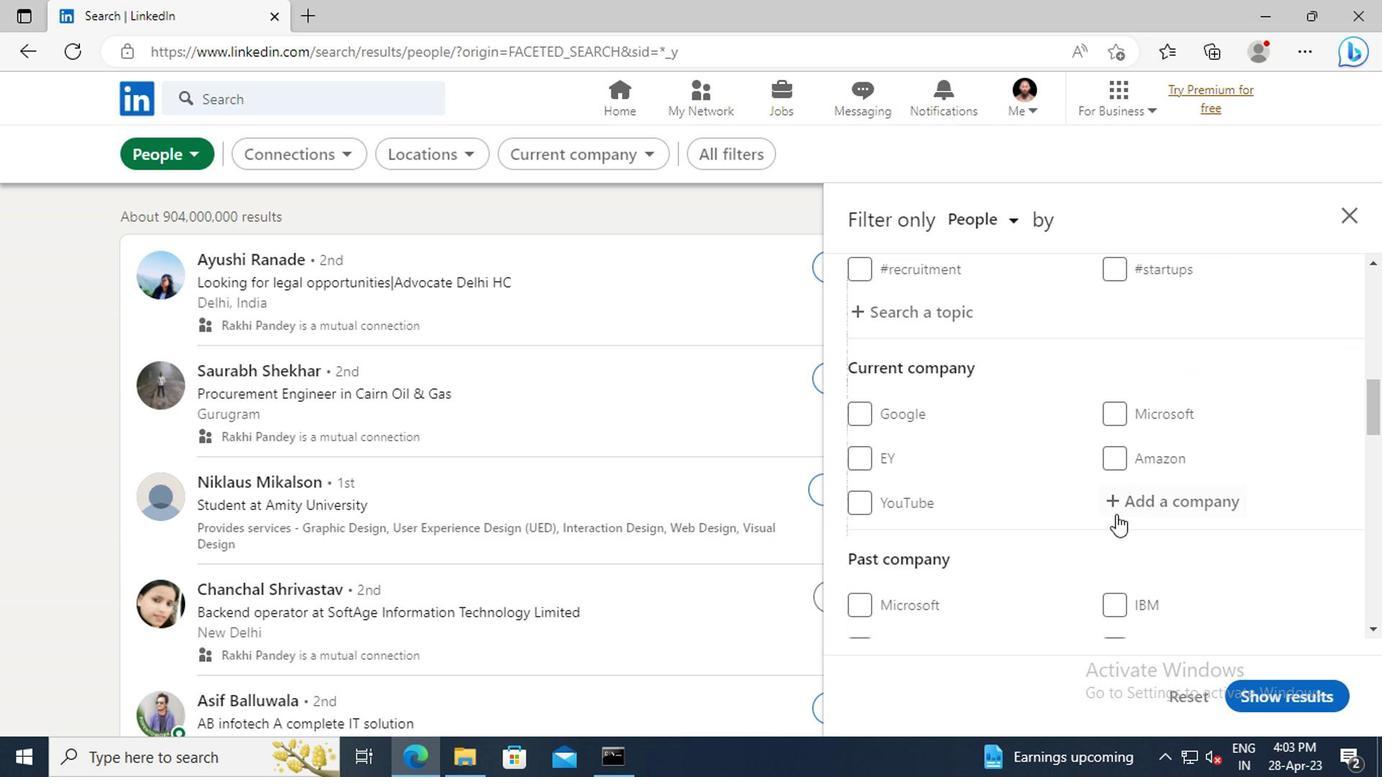 
Action: Mouse pressed left at (1121, 509)
Screenshot: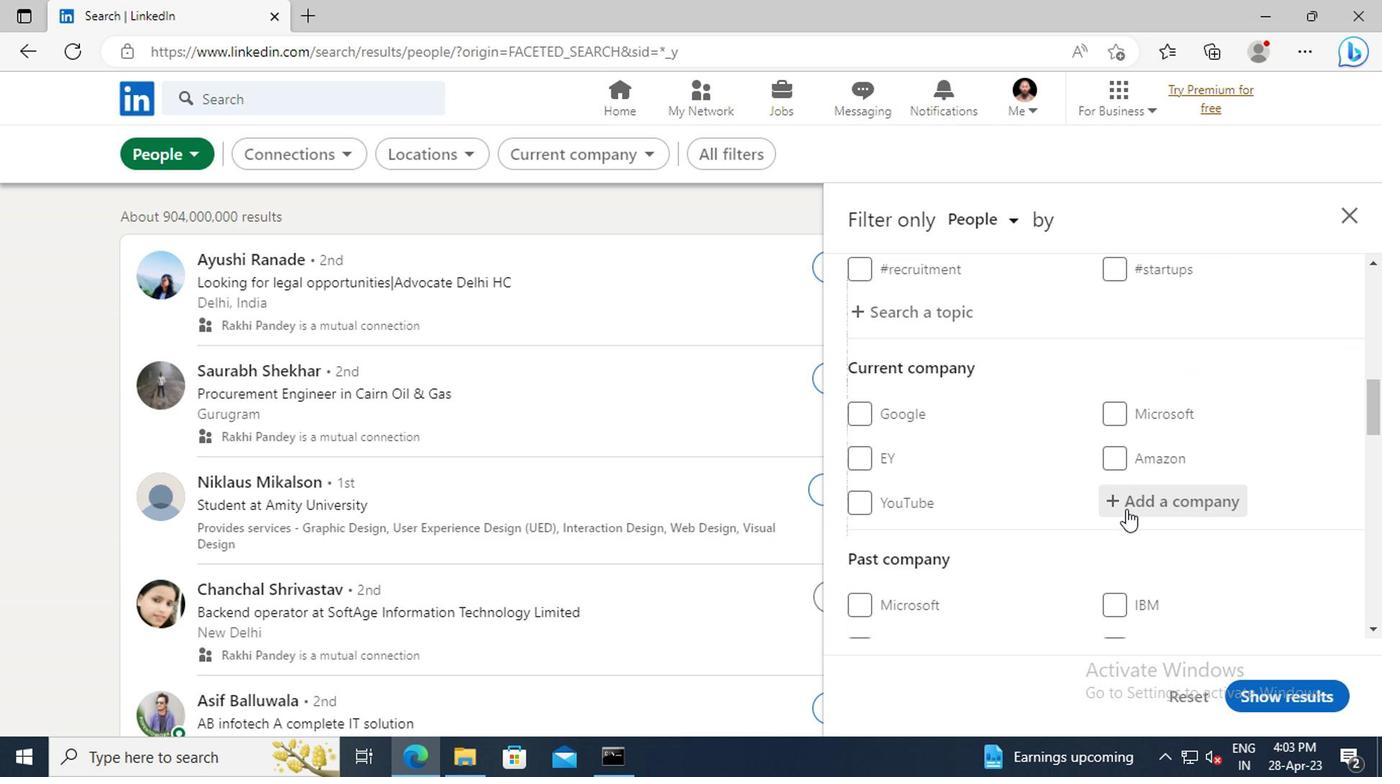 
Action: Key pressed <Key.shift>
Screenshot: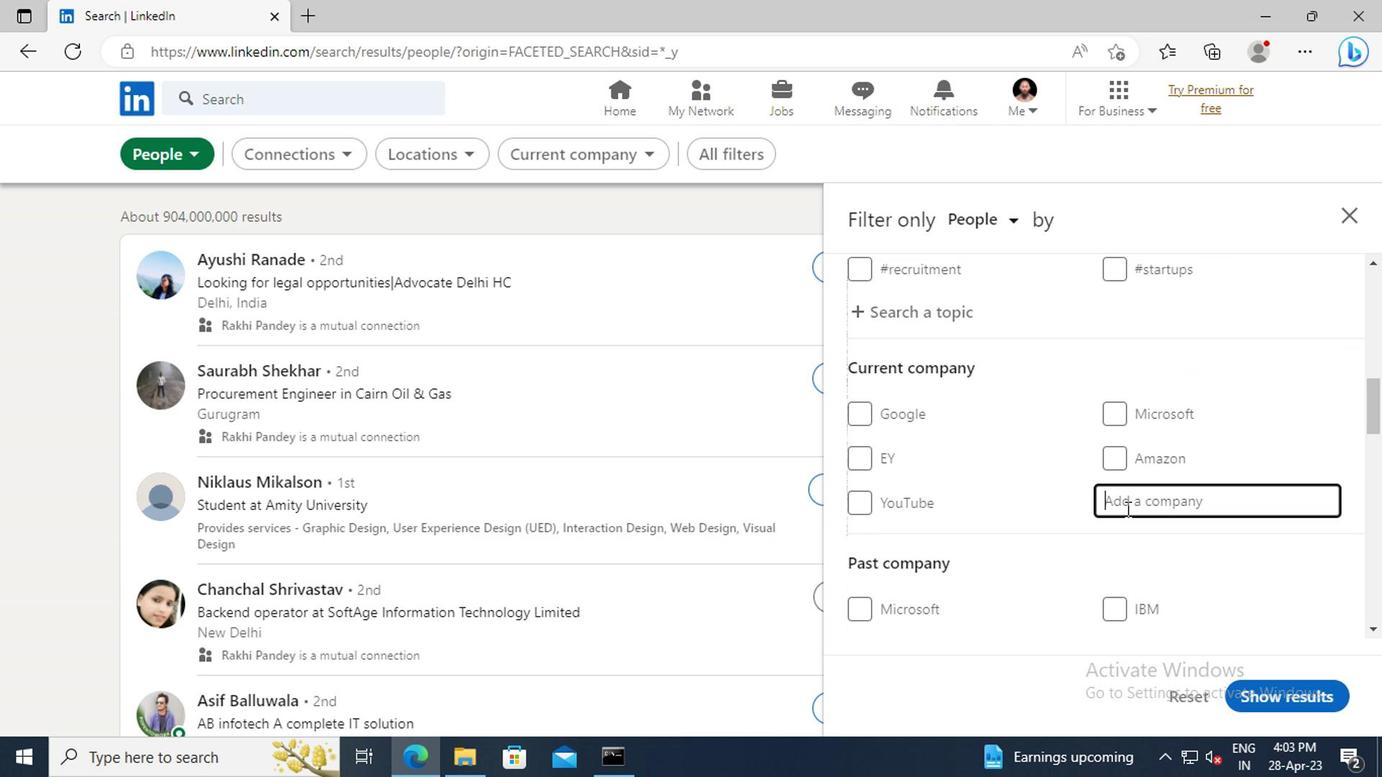 
Action: Mouse moved to (1121, 508)
Screenshot: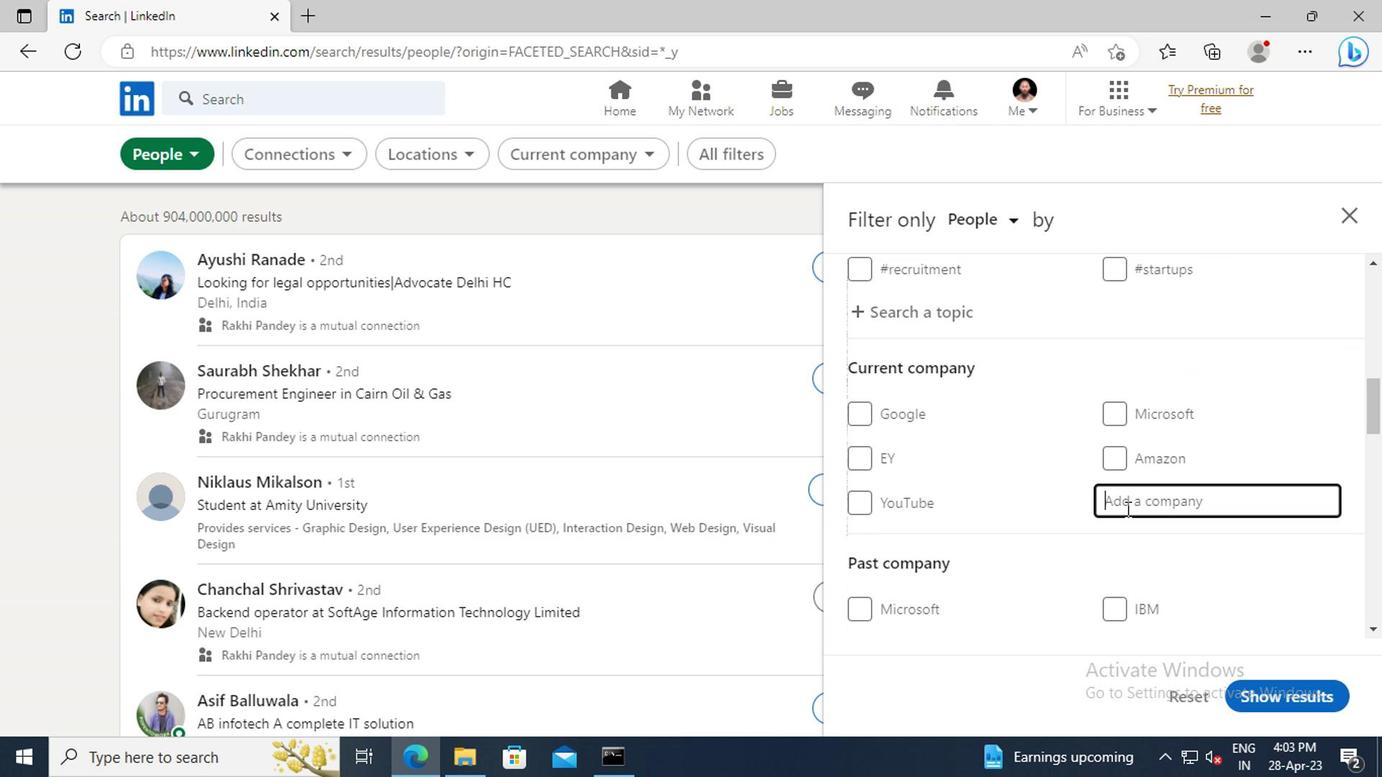 
Action: Key pressed AFRY
Screenshot: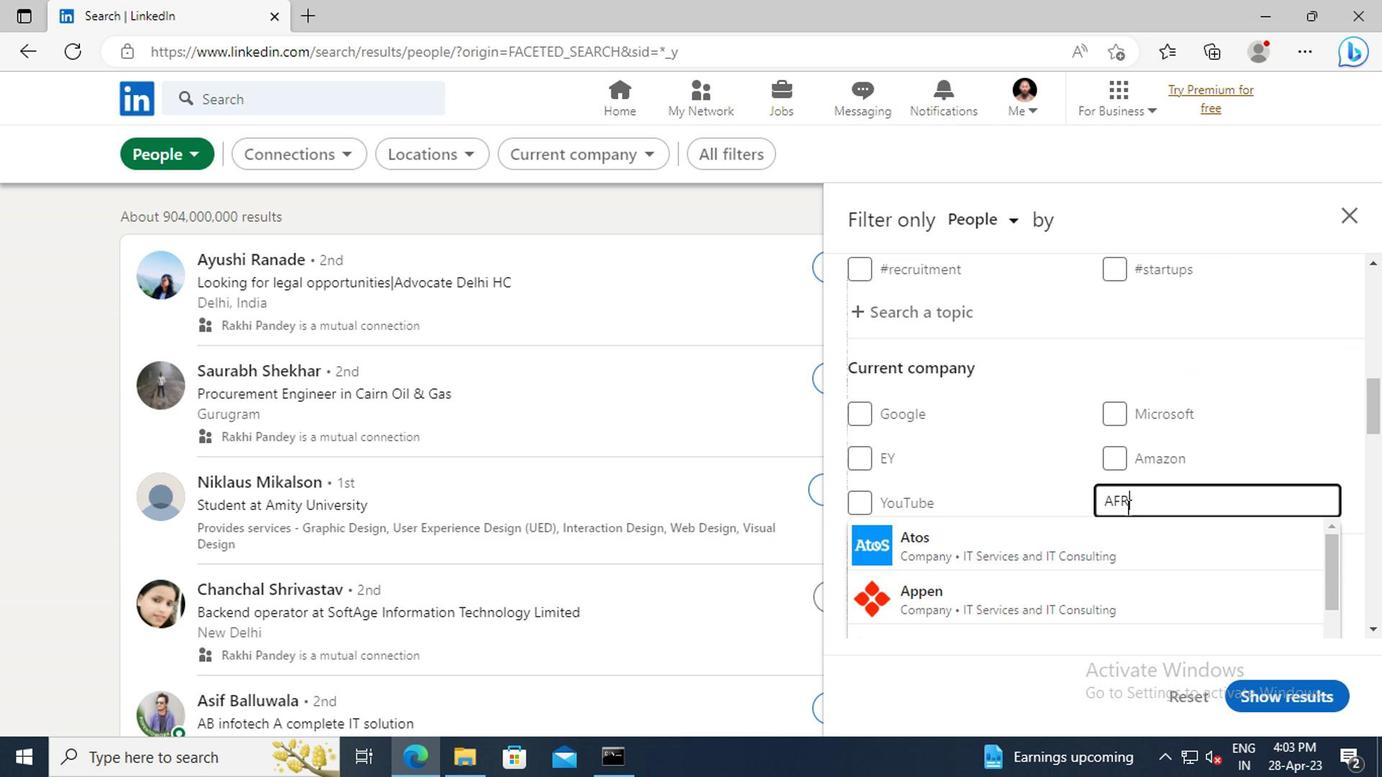 
Action: Mouse moved to (1115, 533)
Screenshot: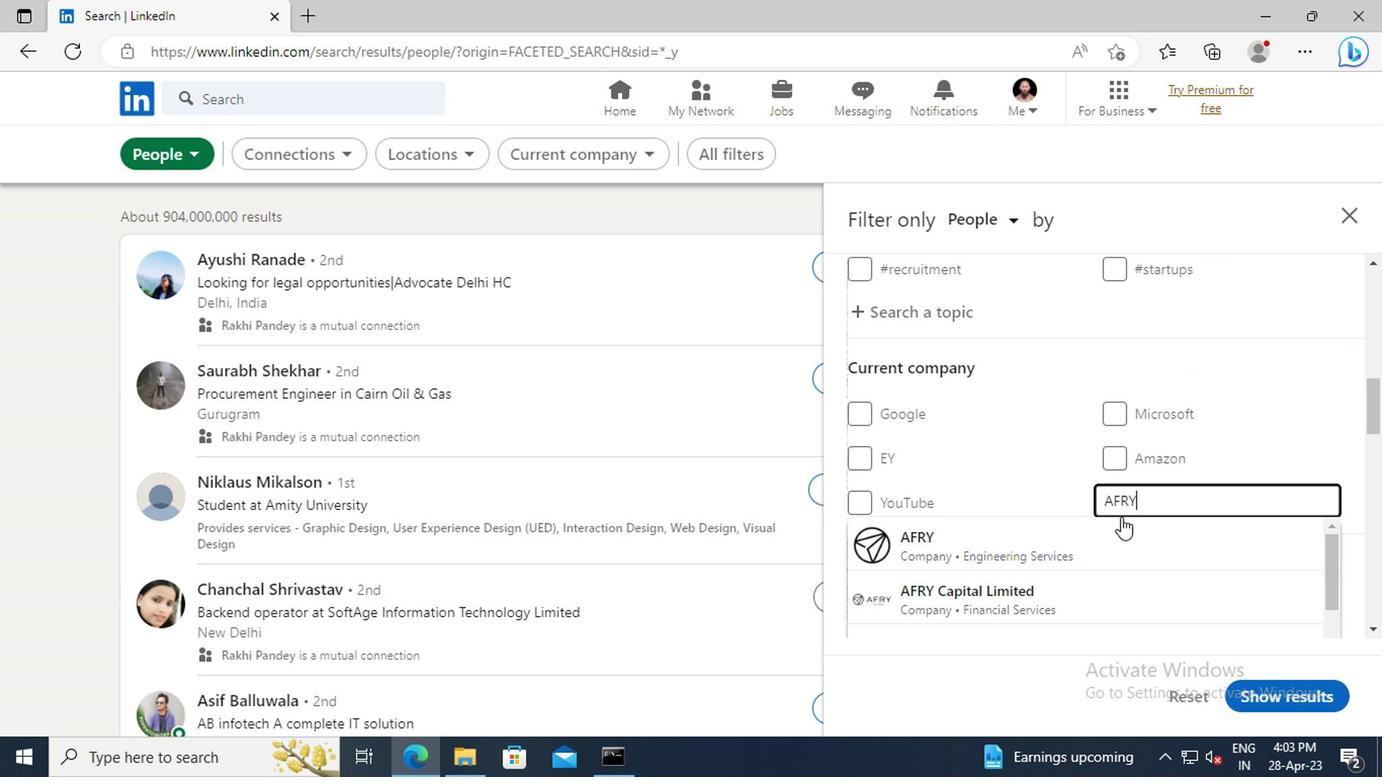 
Action: Mouse pressed left at (1115, 533)
Screenshot: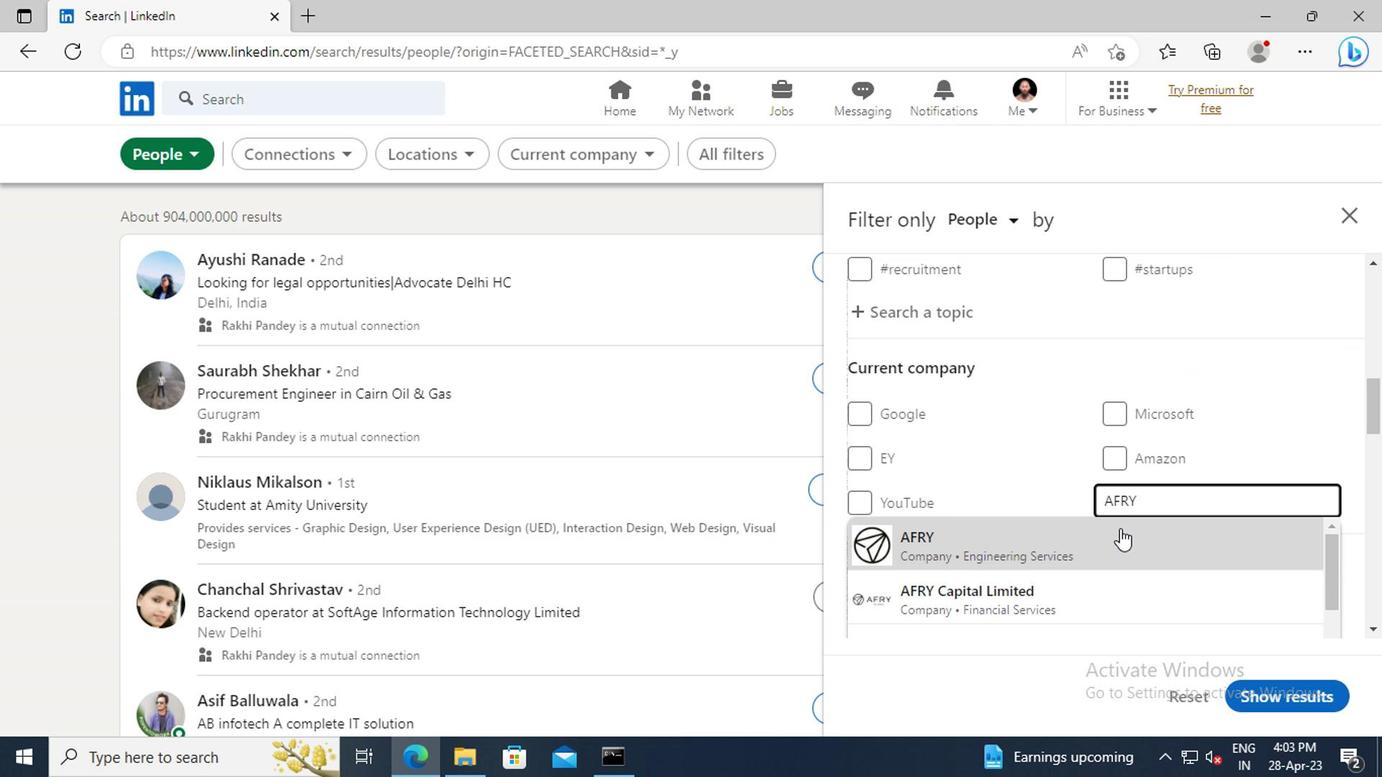 
Action: Mouse scrolled (1115, 532) with delta (0, -1)
Screenshot: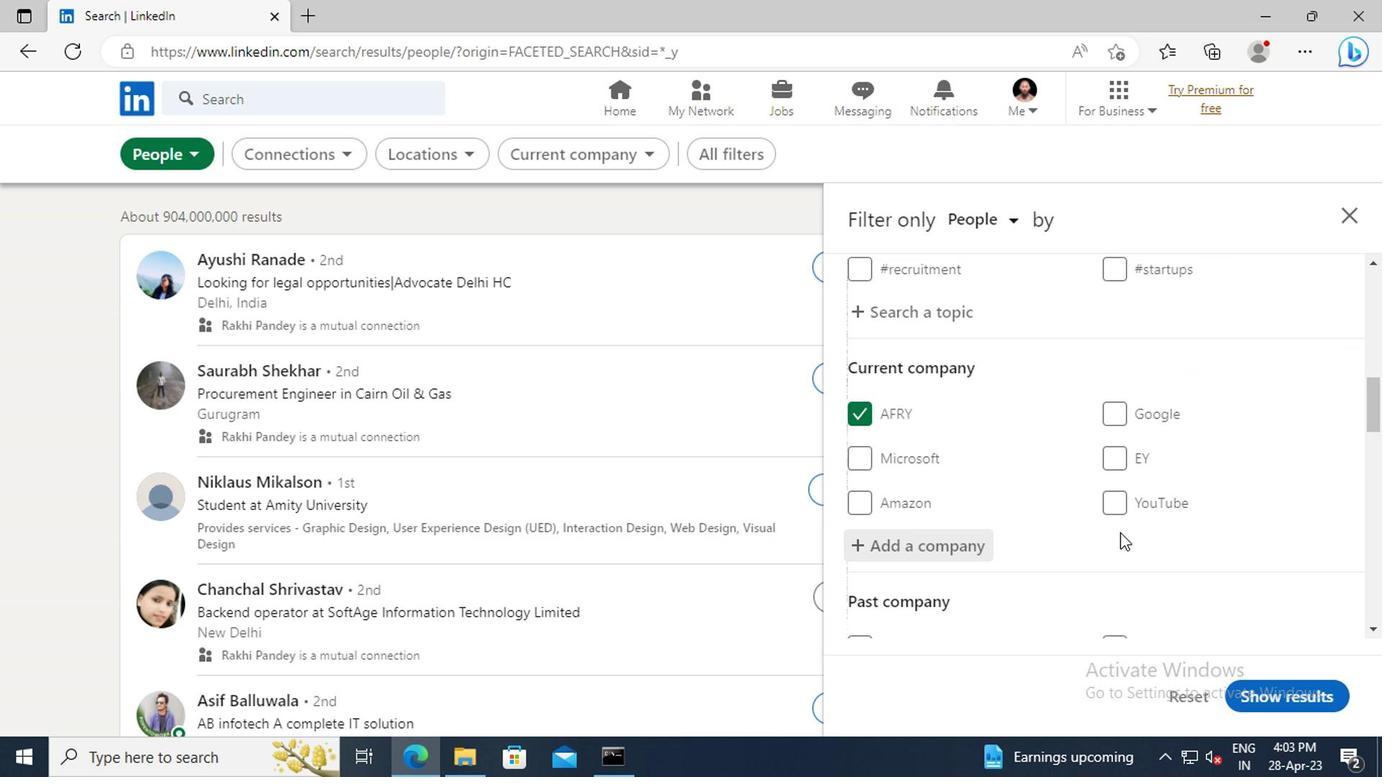 
Action: Mouse scrolled (1115, 532) with delta (0, -1)
Screenshot: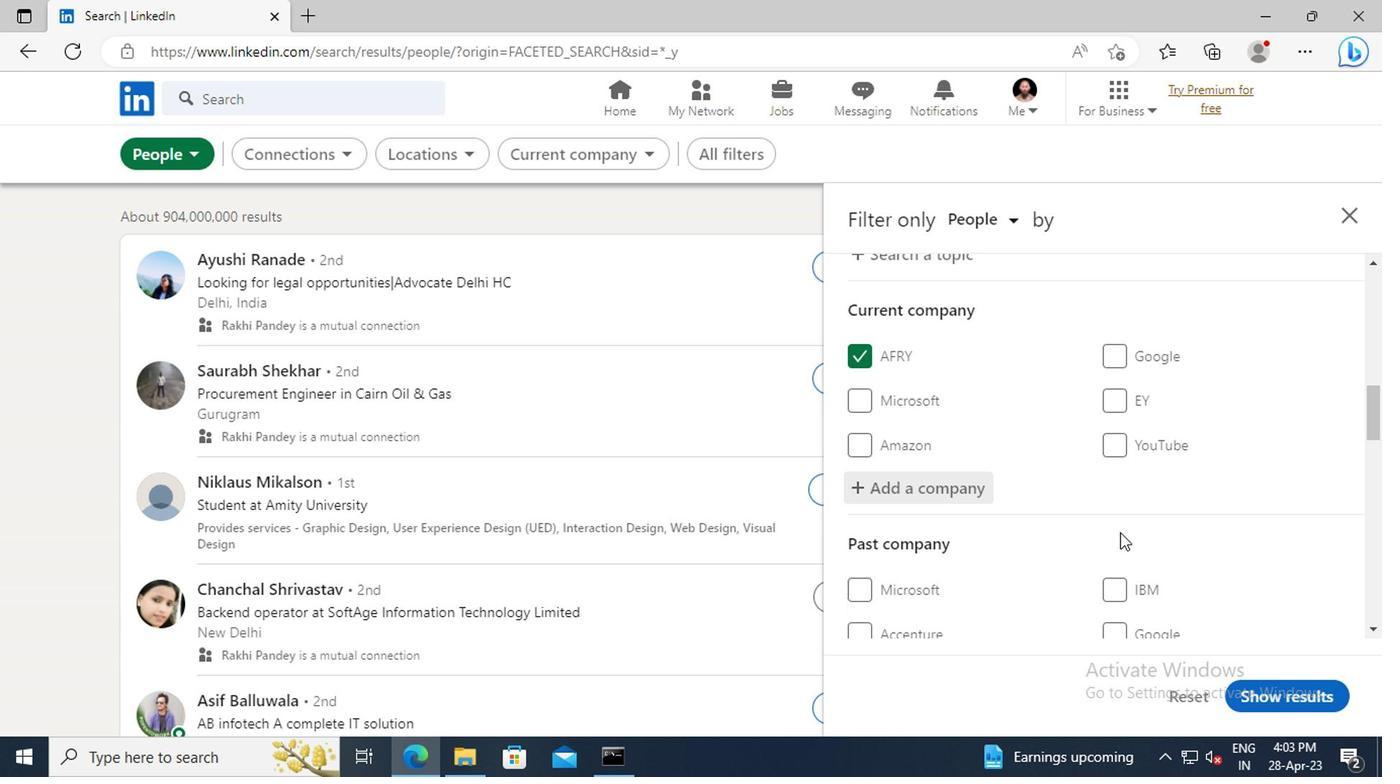 
Action: Mouse scrolled (1115, 532) with delta (0, -1)
Screenshot: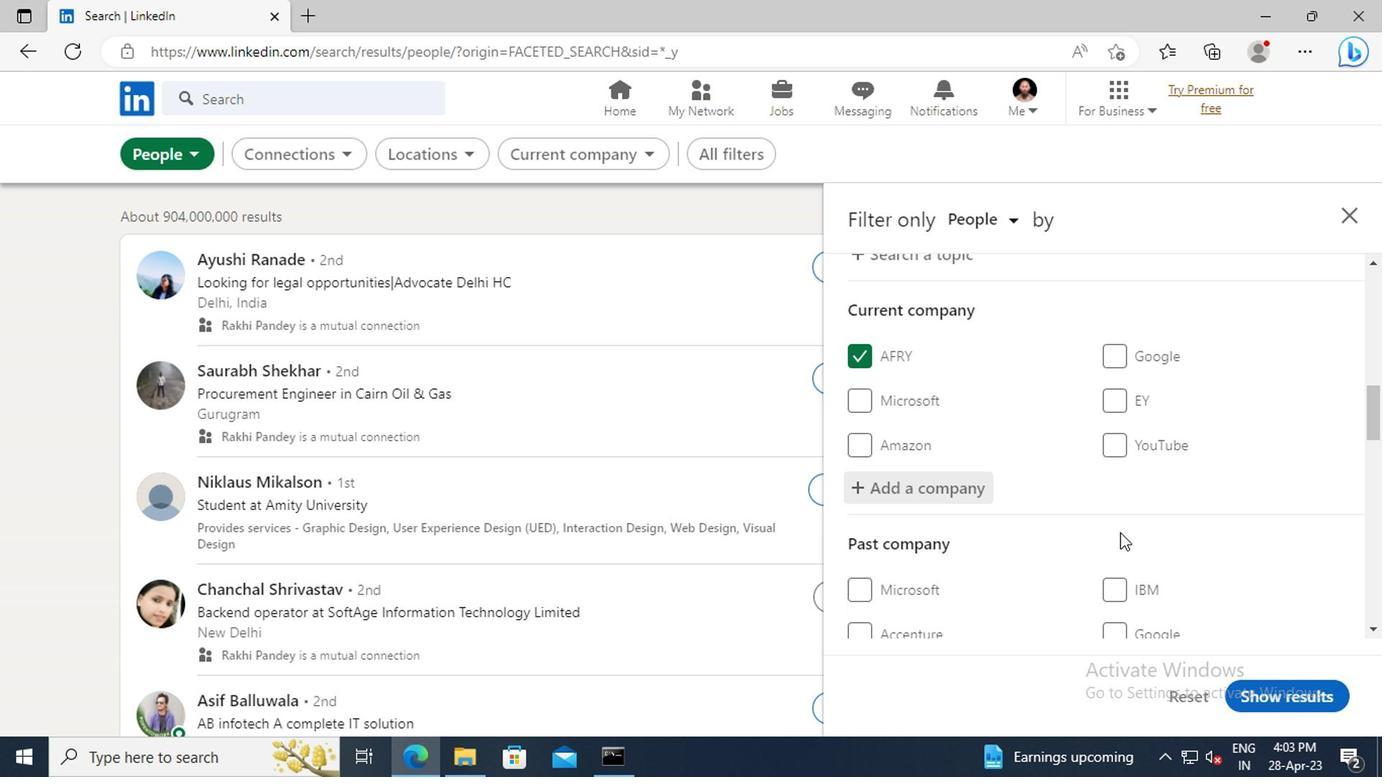 
Action: Mouse scrolled (1115, 532) with delta (0, -1)
Screenshot: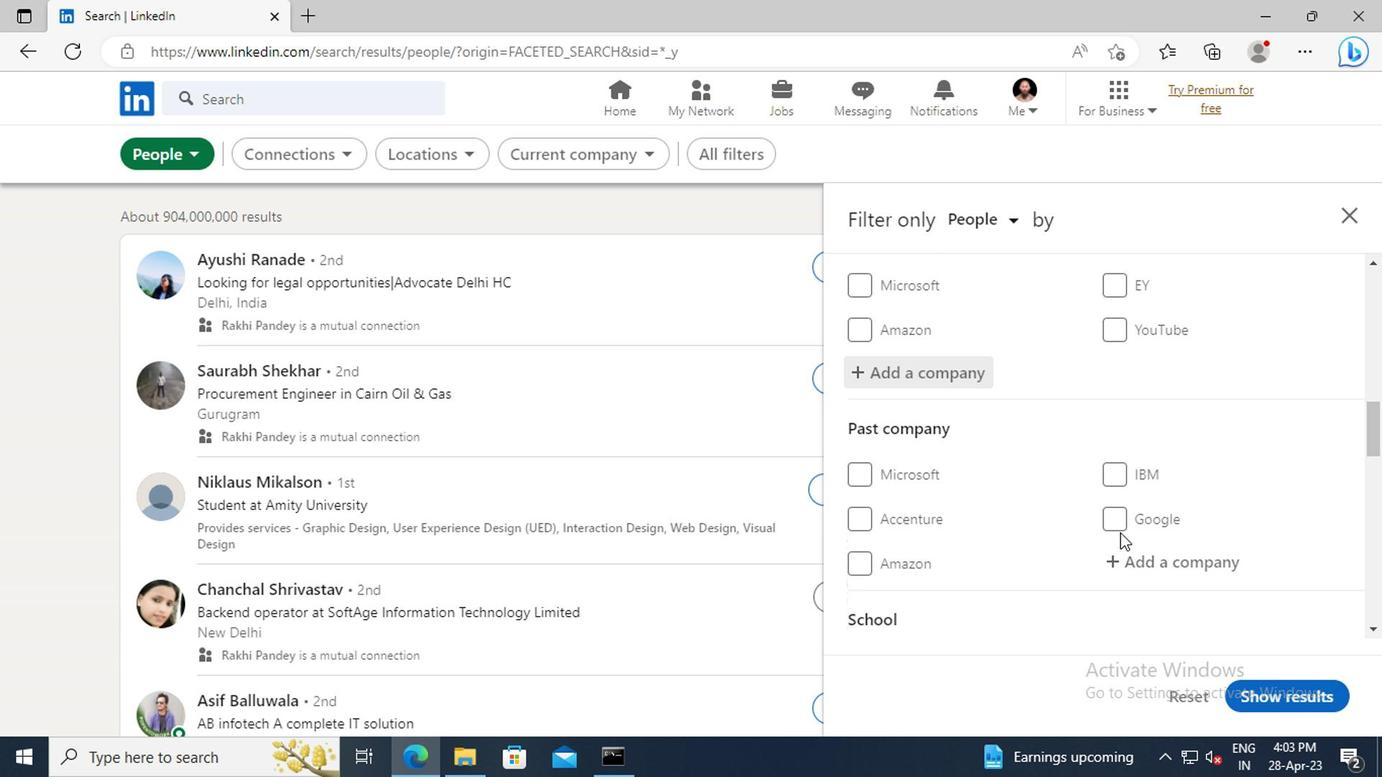 
Action: Mouse scrolled (1115, 532) with delta (0, -1)
Screenshot: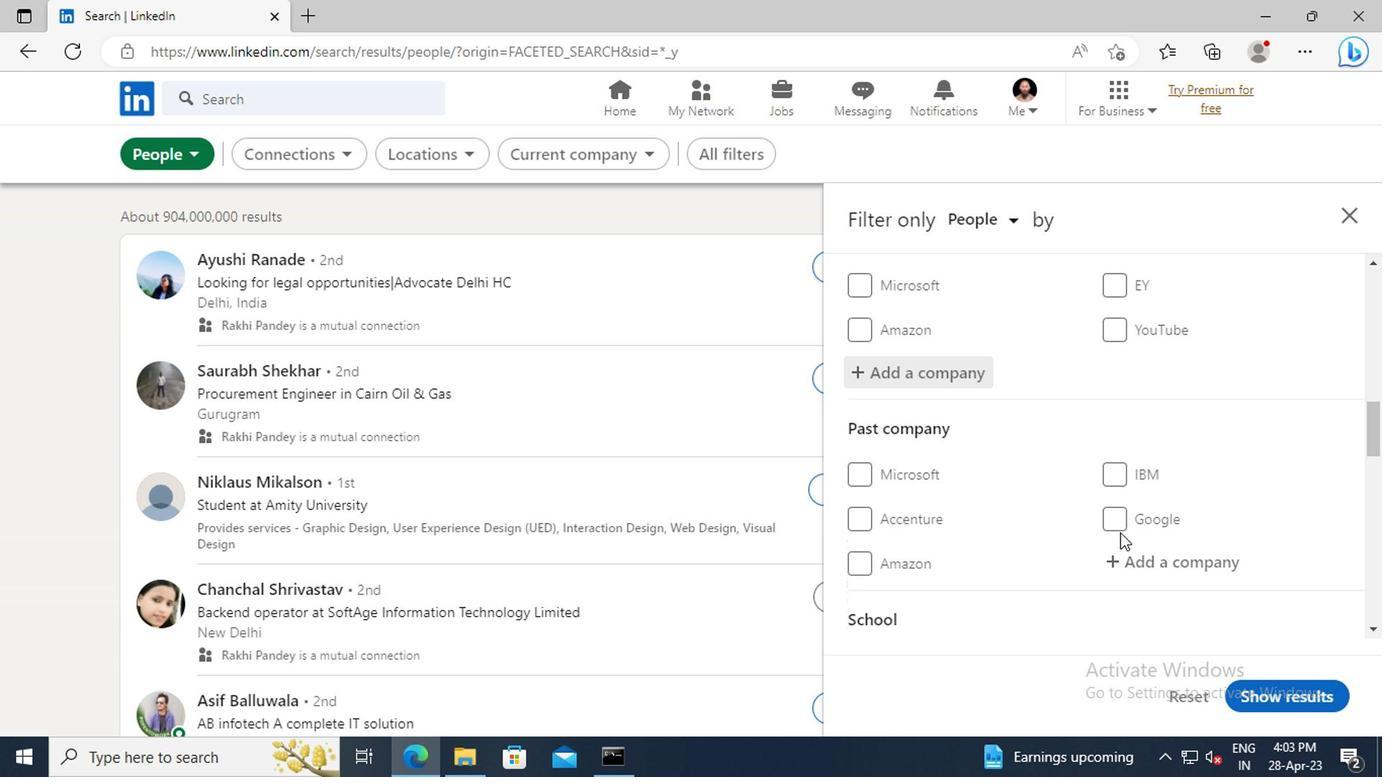 
Action: Mouse scrolled (1115, 532) with delta (0, -1)
Screenshot: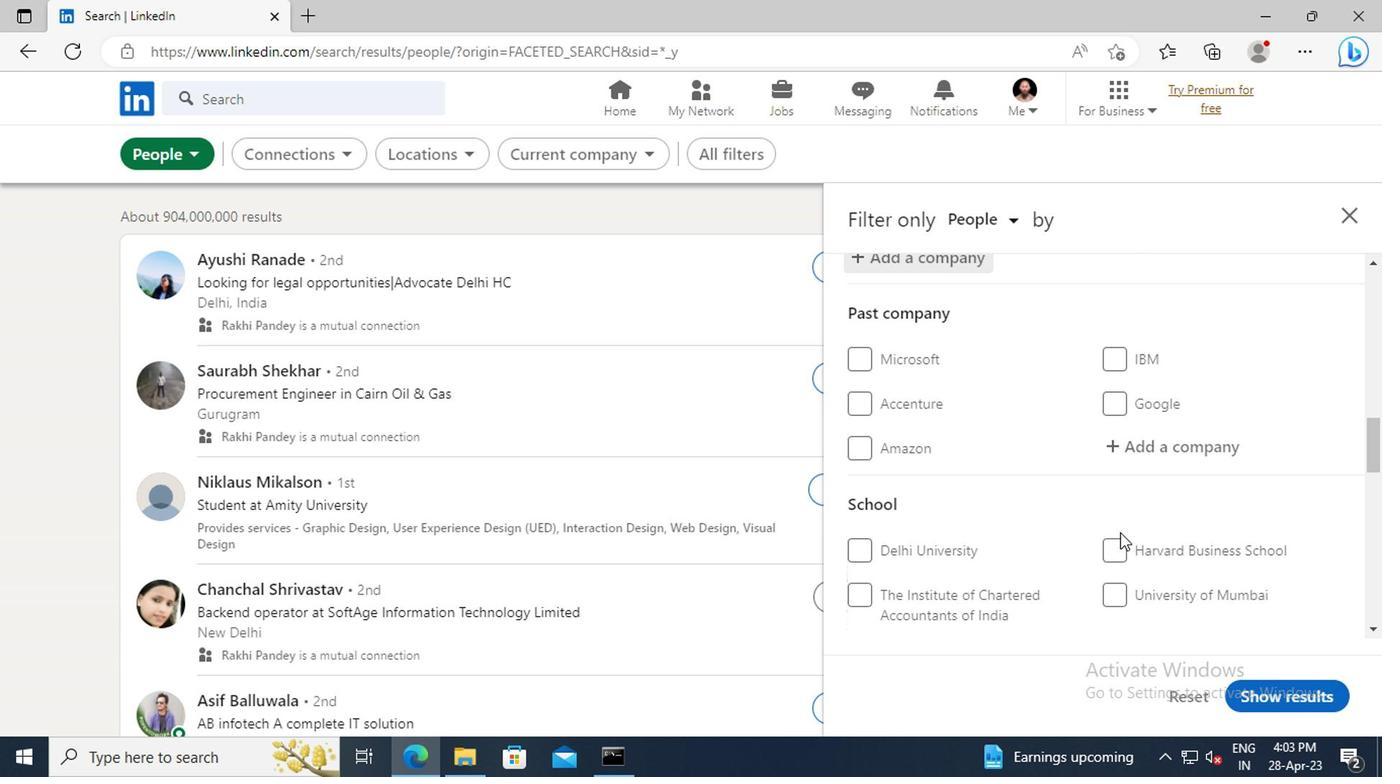 
Action: Mouse scrolled (1115, 532) with delta (0, -1)
Screenshot: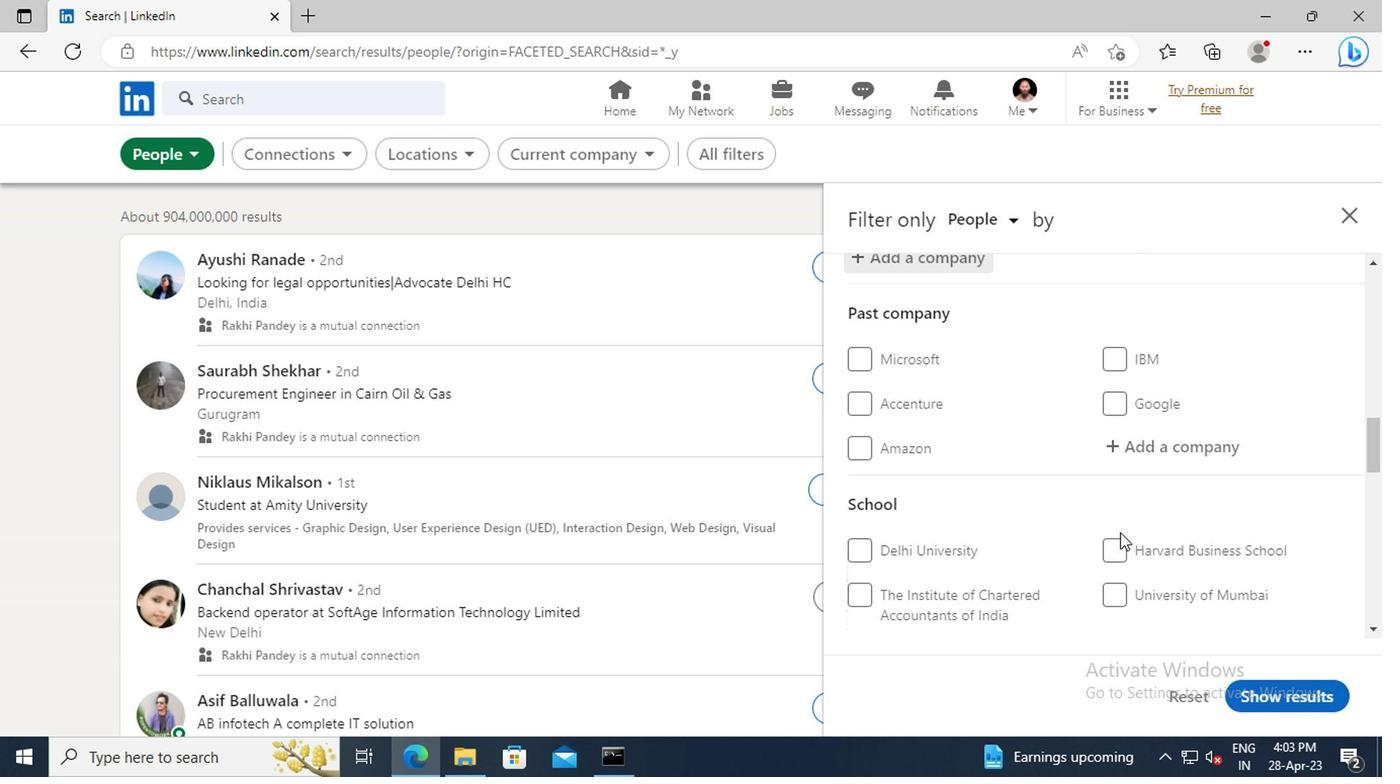 
Action: Mouse moved to (1121, 543)
Screenshot: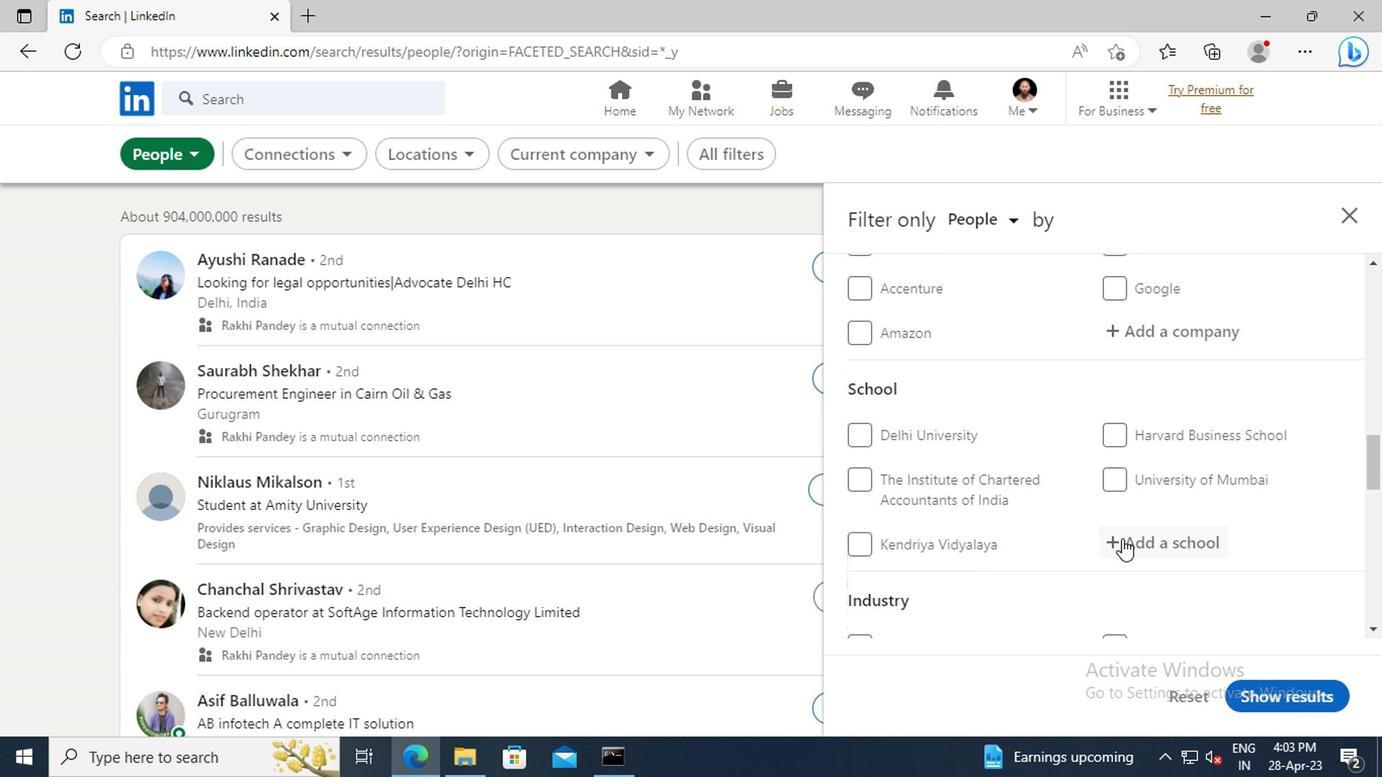 
Action: Mouse pressed left at (1121, 543)
Screenshot: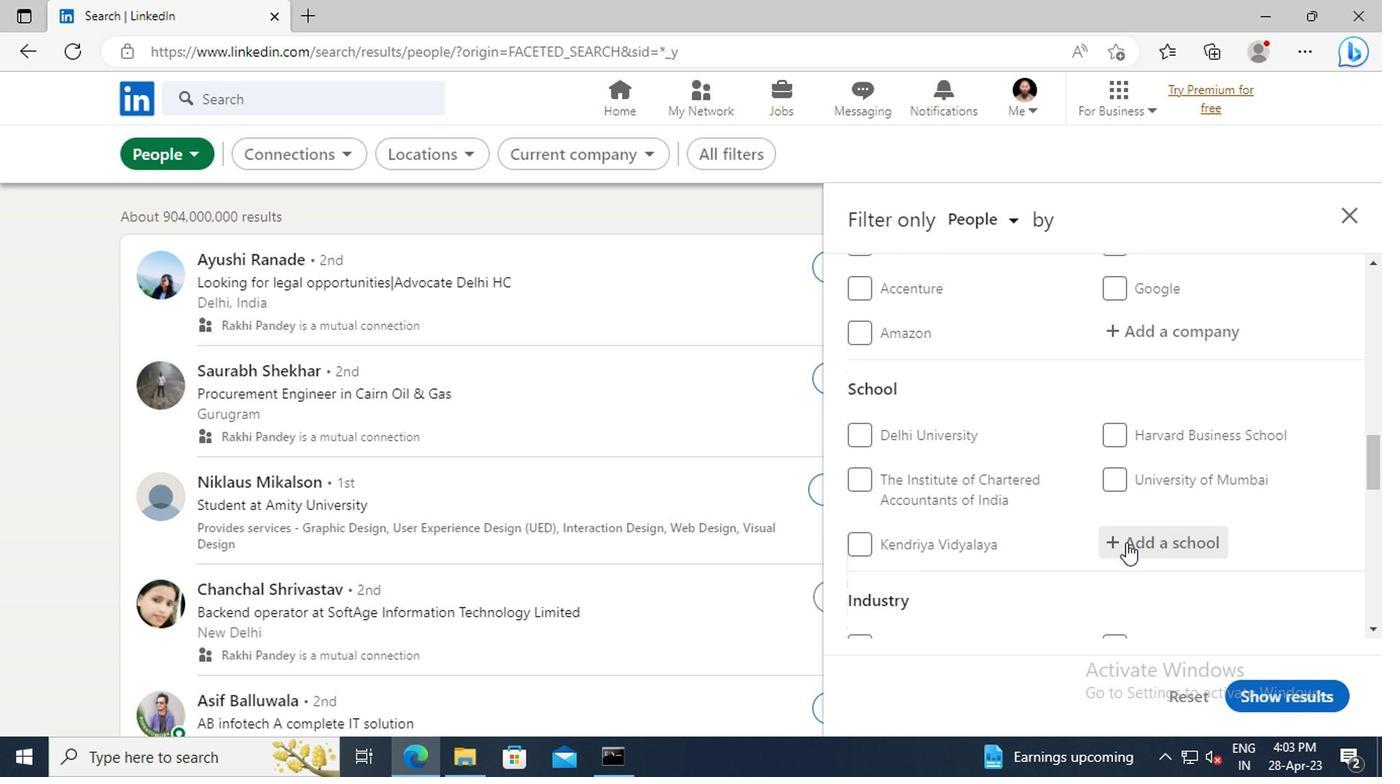 
Action: Key pressed <Key.shift>AMRUTVAHINI<Key.space><Key.shift>CO
Screenshot: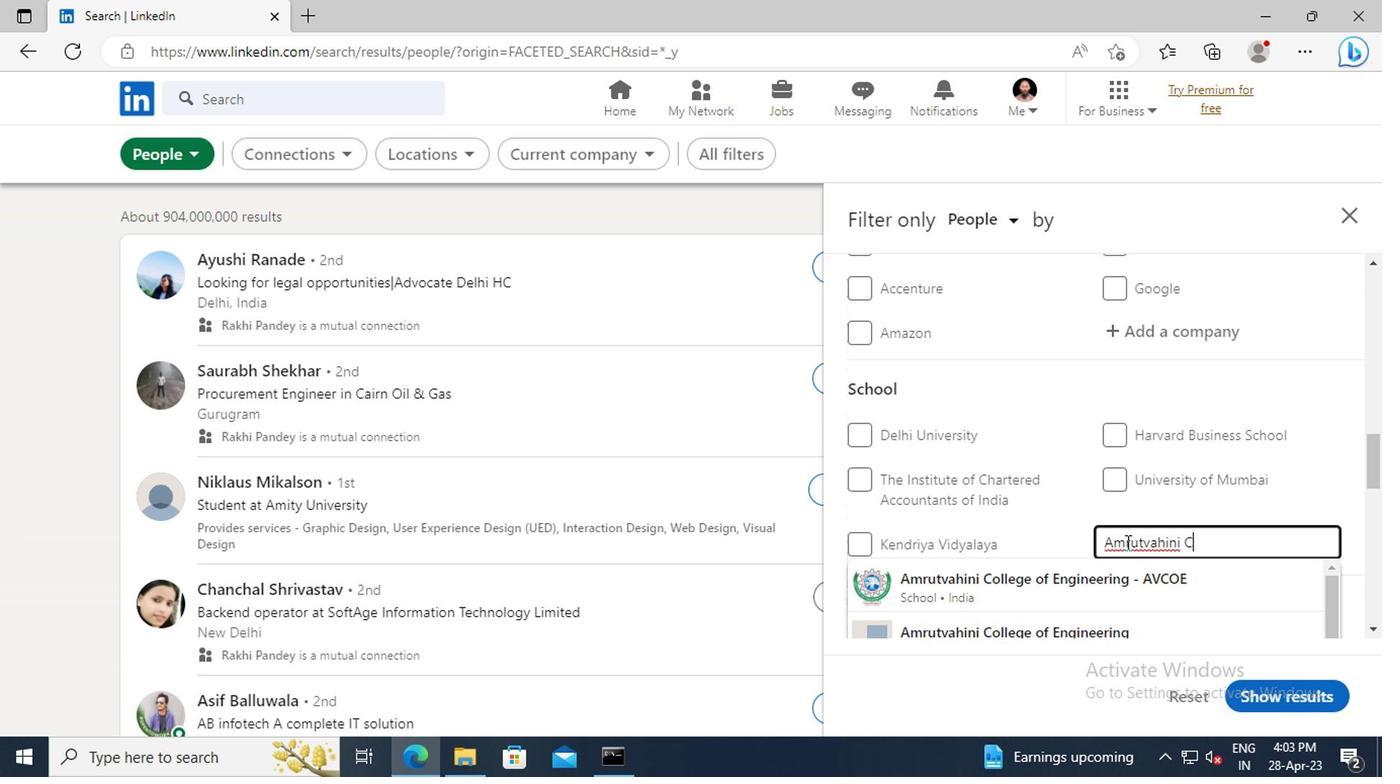 
Action: Mouse moved to (1118, 578)
Screenshot: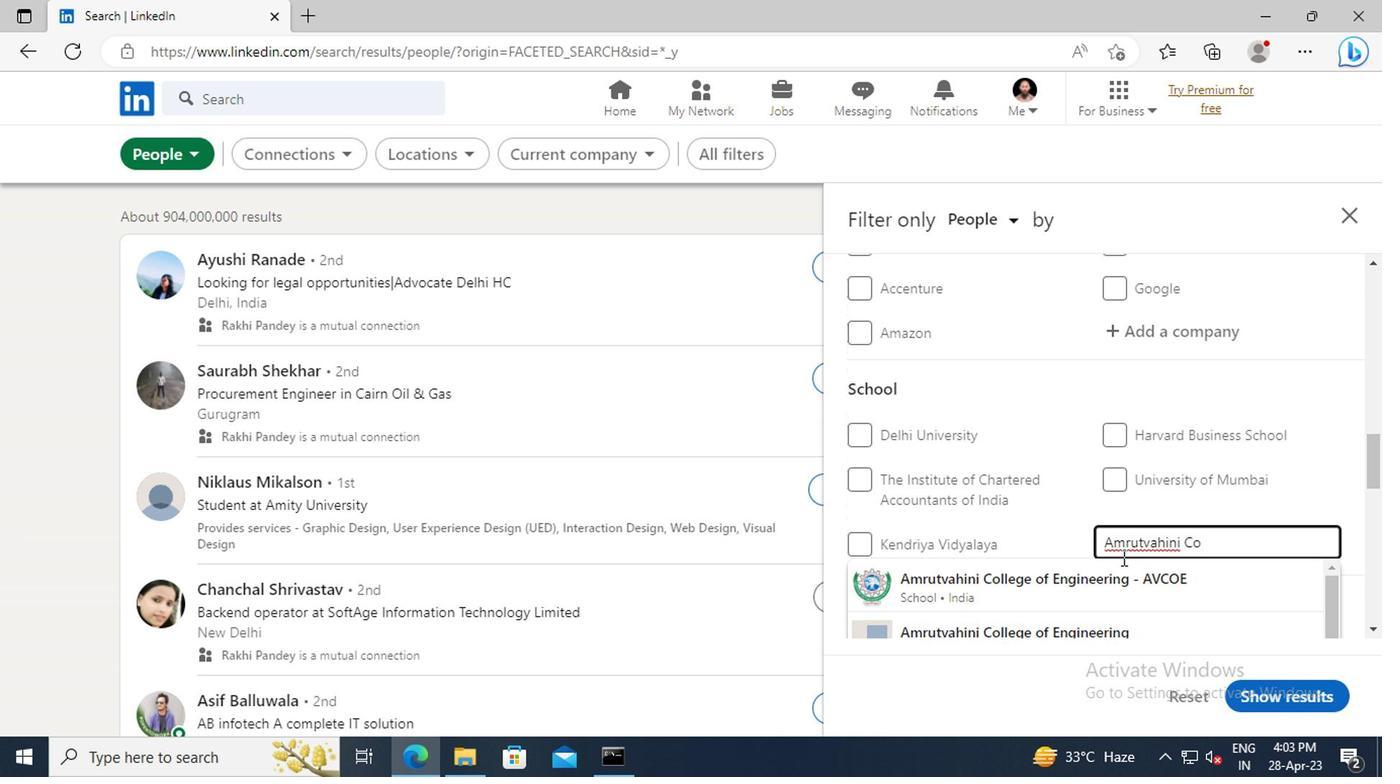 
Action: Mouse pressed left at (1118, 578)
Screenshot: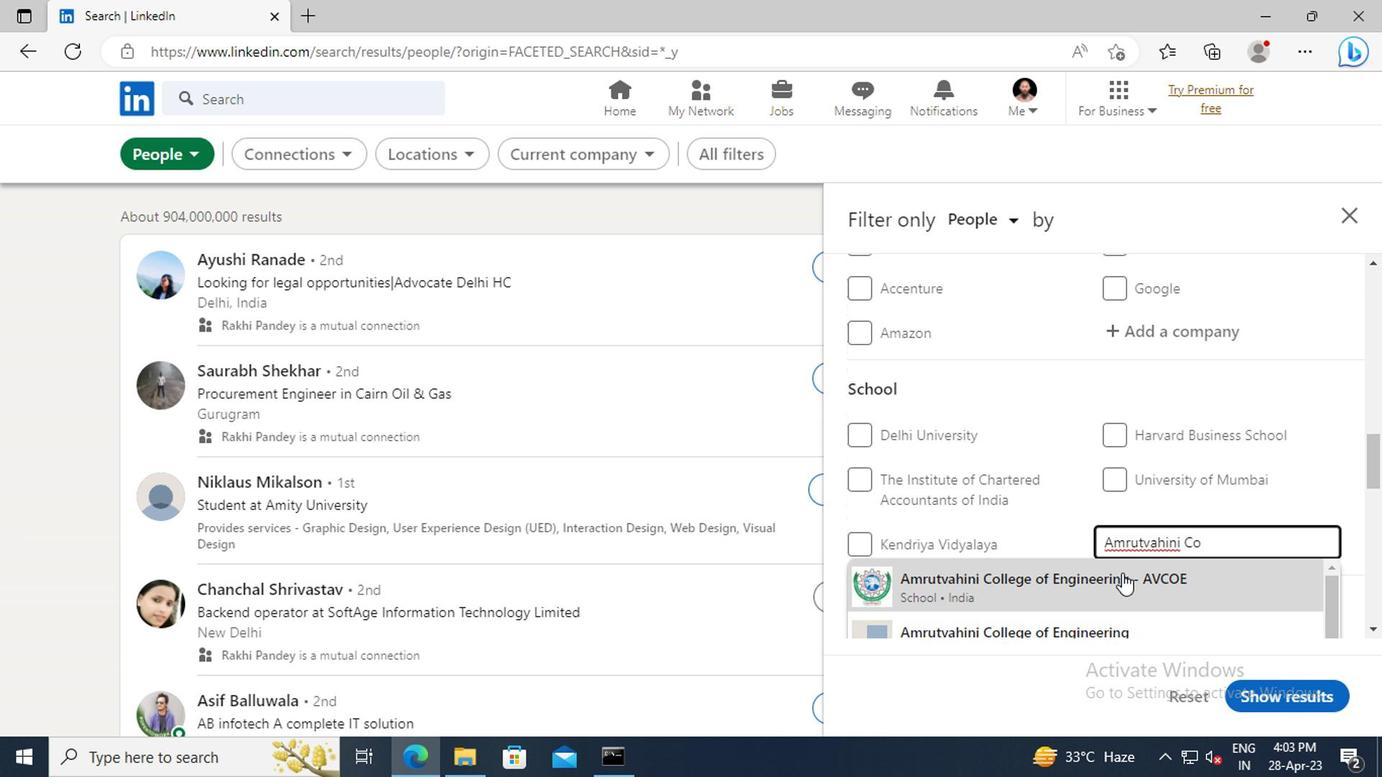 
Action: Mouse scrolled (1118, 578) with delta (0, 0)
Screenshot: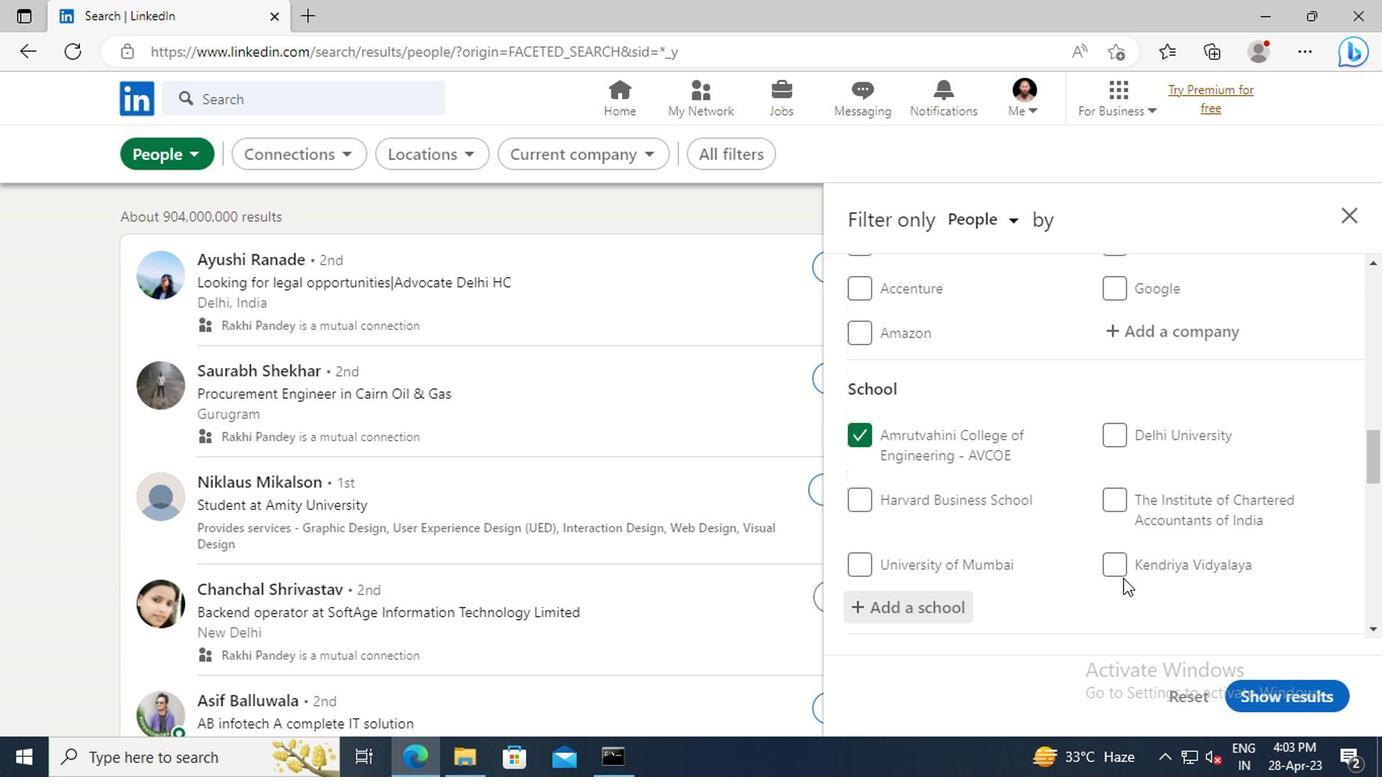 
Action: Mouse scrolled (1118, 578) with delta (0, 0)
Screenshot: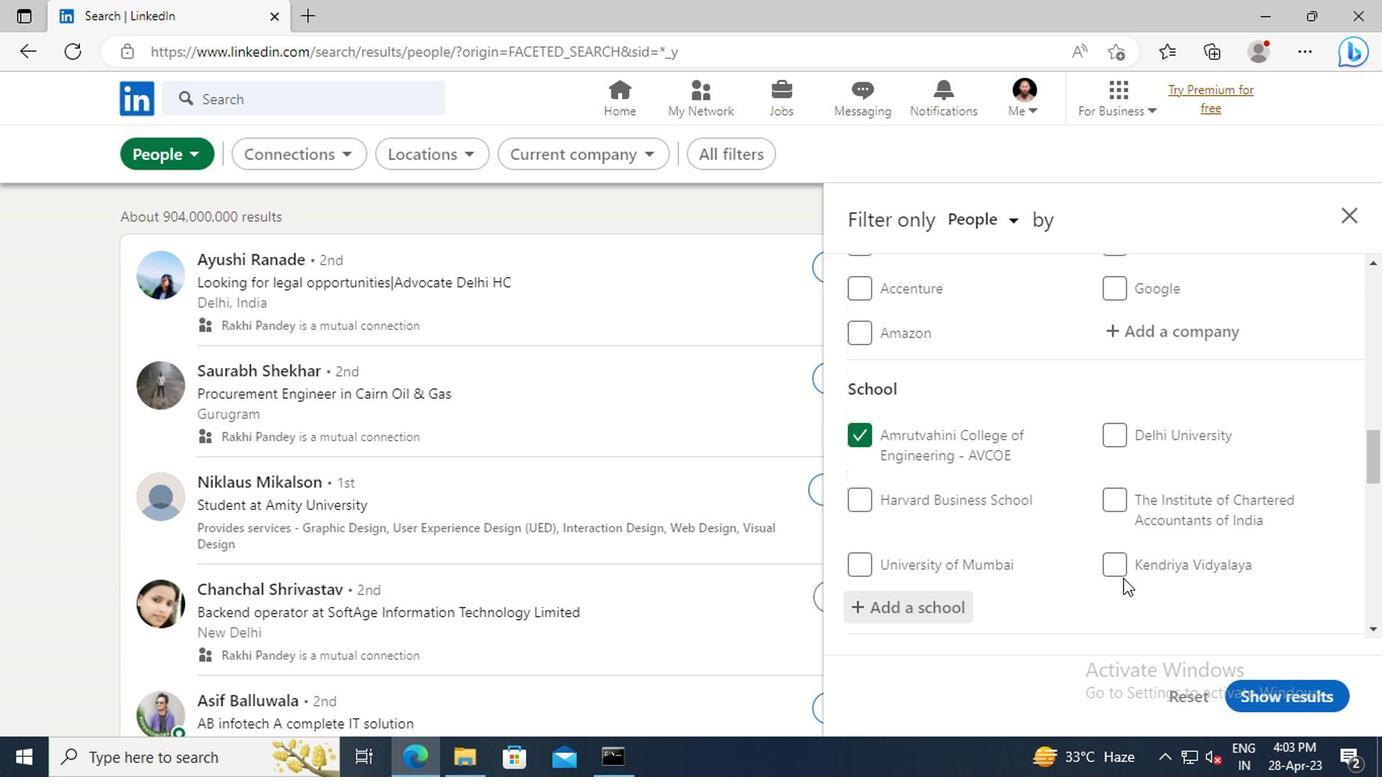
Action: Mouse scrolled (1118, 578) with delta (0, 0)
Screenshot: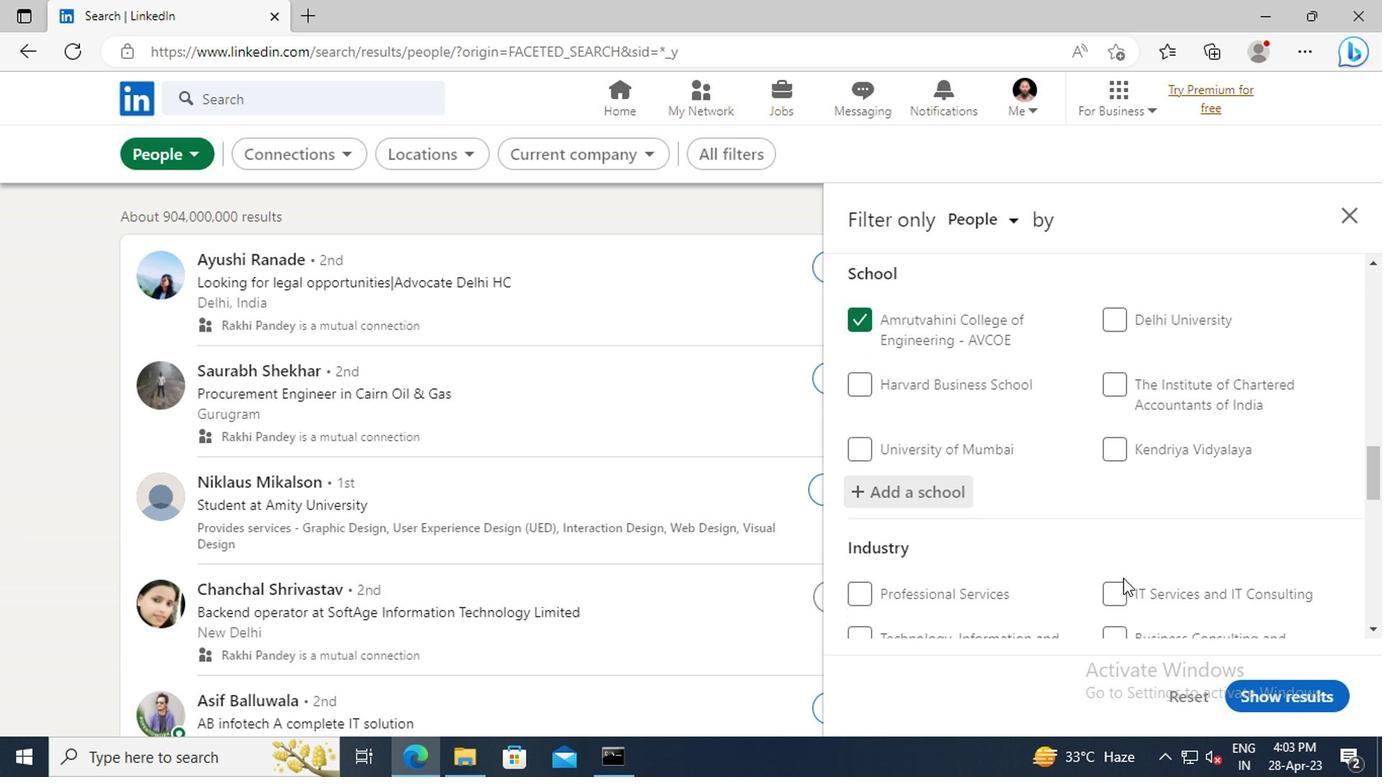 
Action: Mouse scrolled (1118, 578) with delta (0, 0)
Screenshot: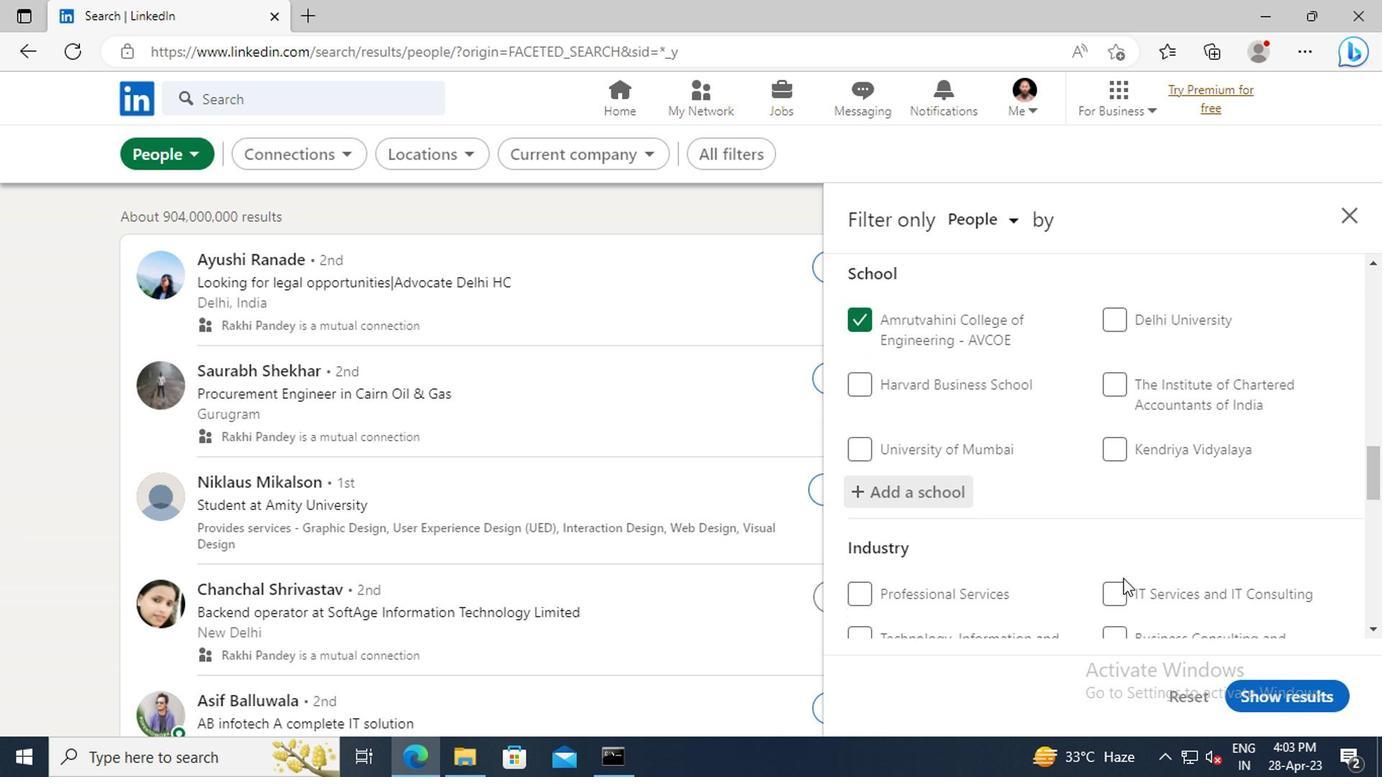 
Action: Mouse moved to (1130, 584)
Screenshot: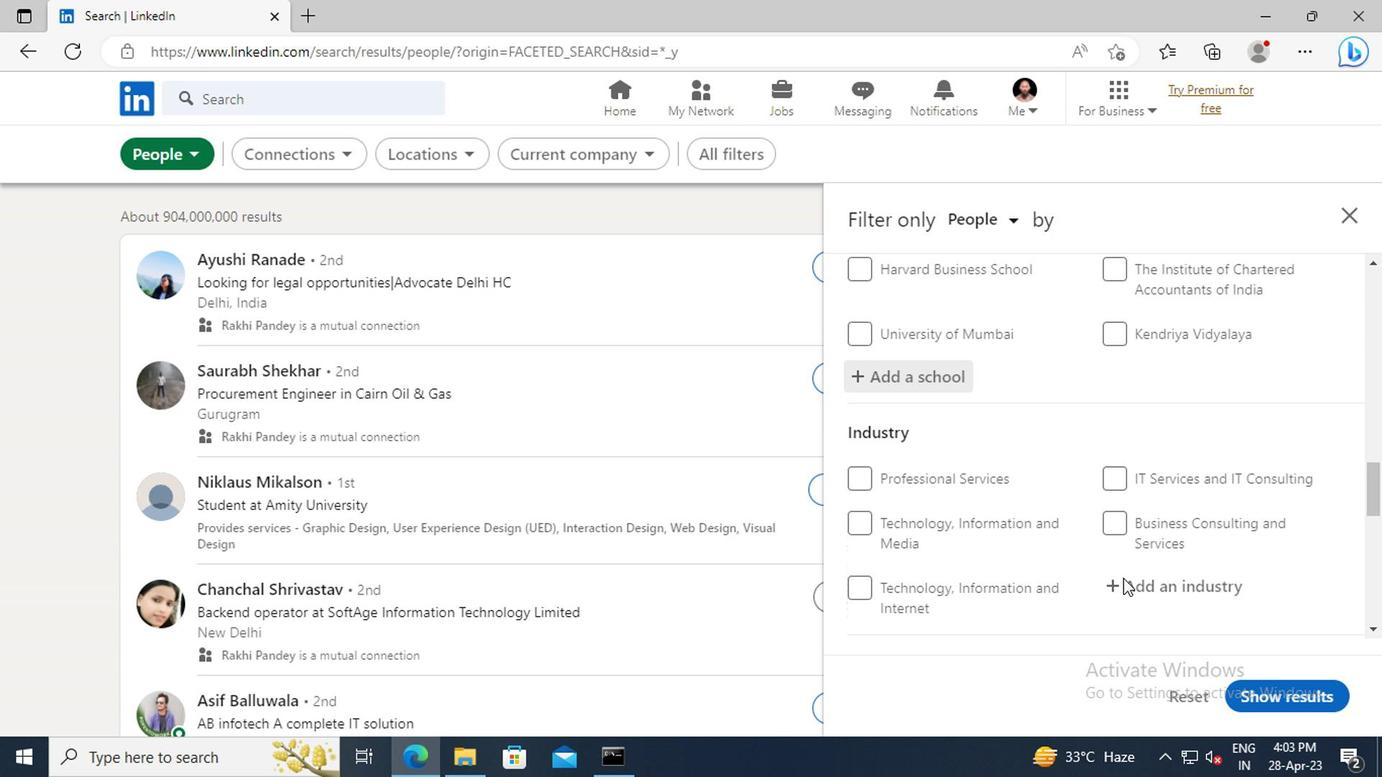 
Action: Mouse pressed left at (1130, 584)
Screenshot: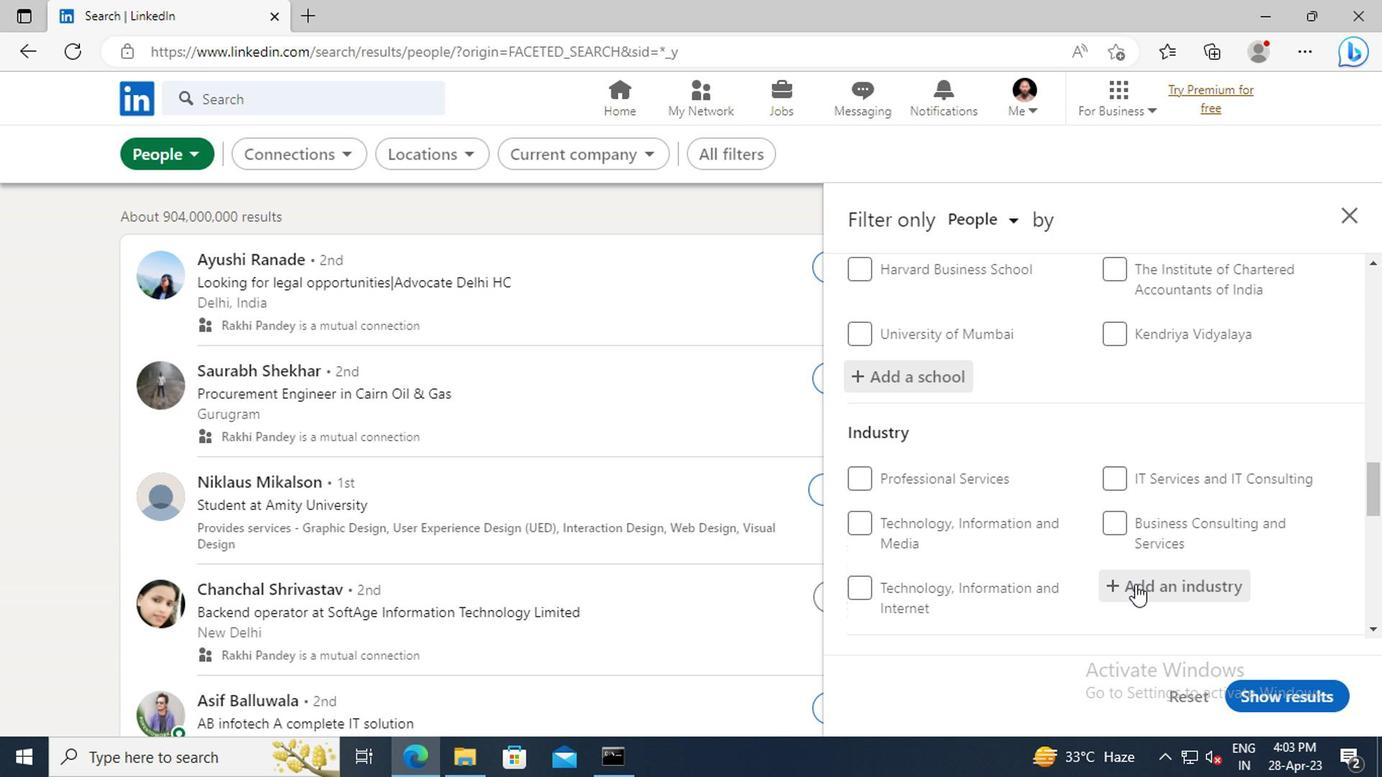 
Action: Key pressed <Key.shift>IT<Key.space><Key.shift>SYSTEM<Key.space><Key.shift>TRA
Screenshot: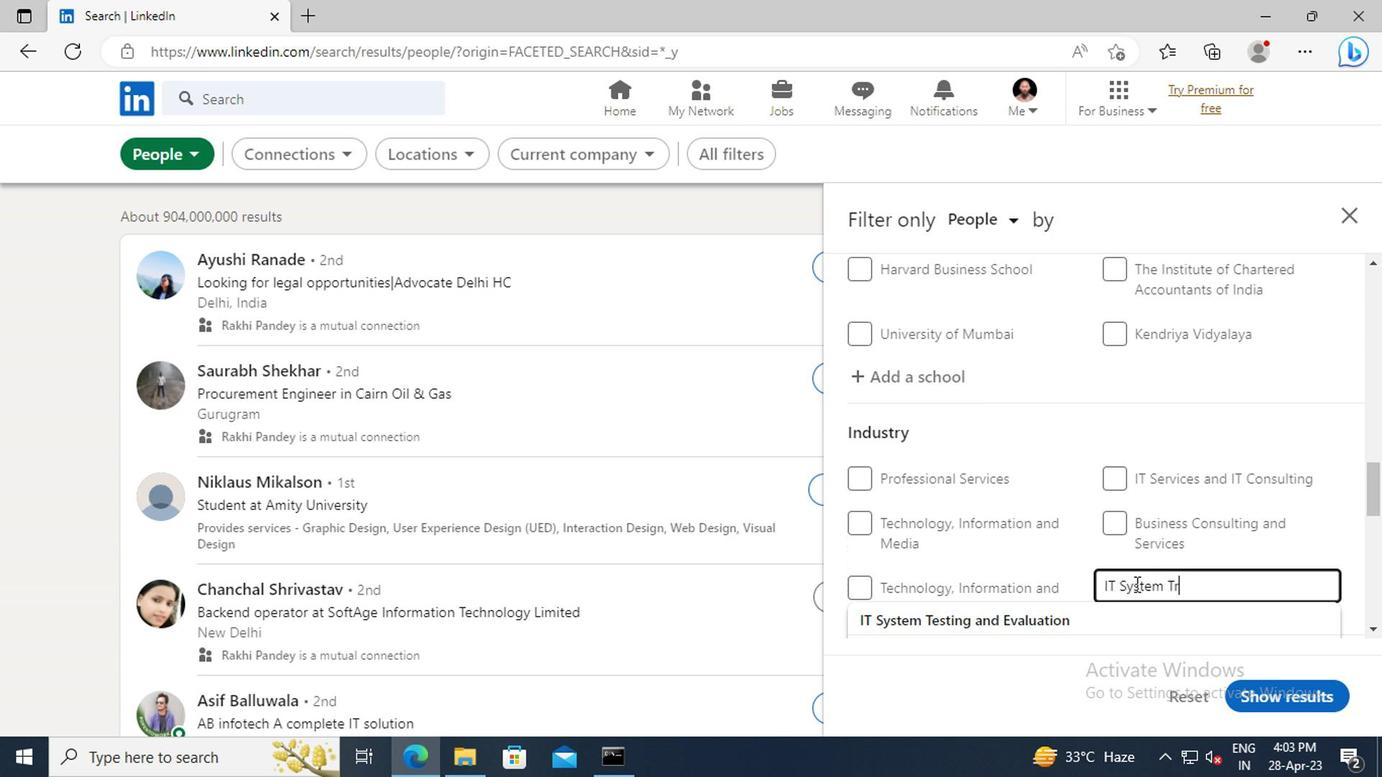 
Action: Mouse moved to (1029, 618)
Screenshot: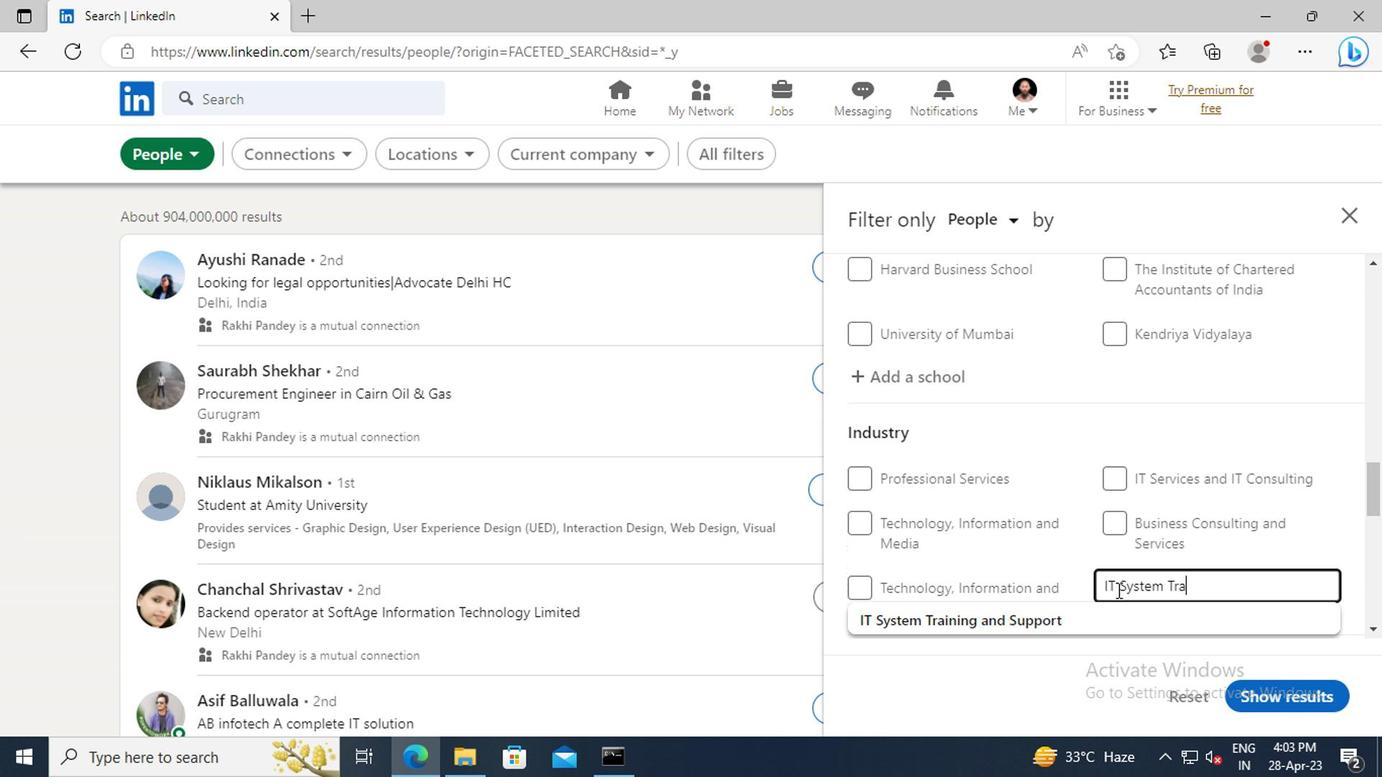 
Action: Mouse pressed left at (1029, 618)
Screenshot: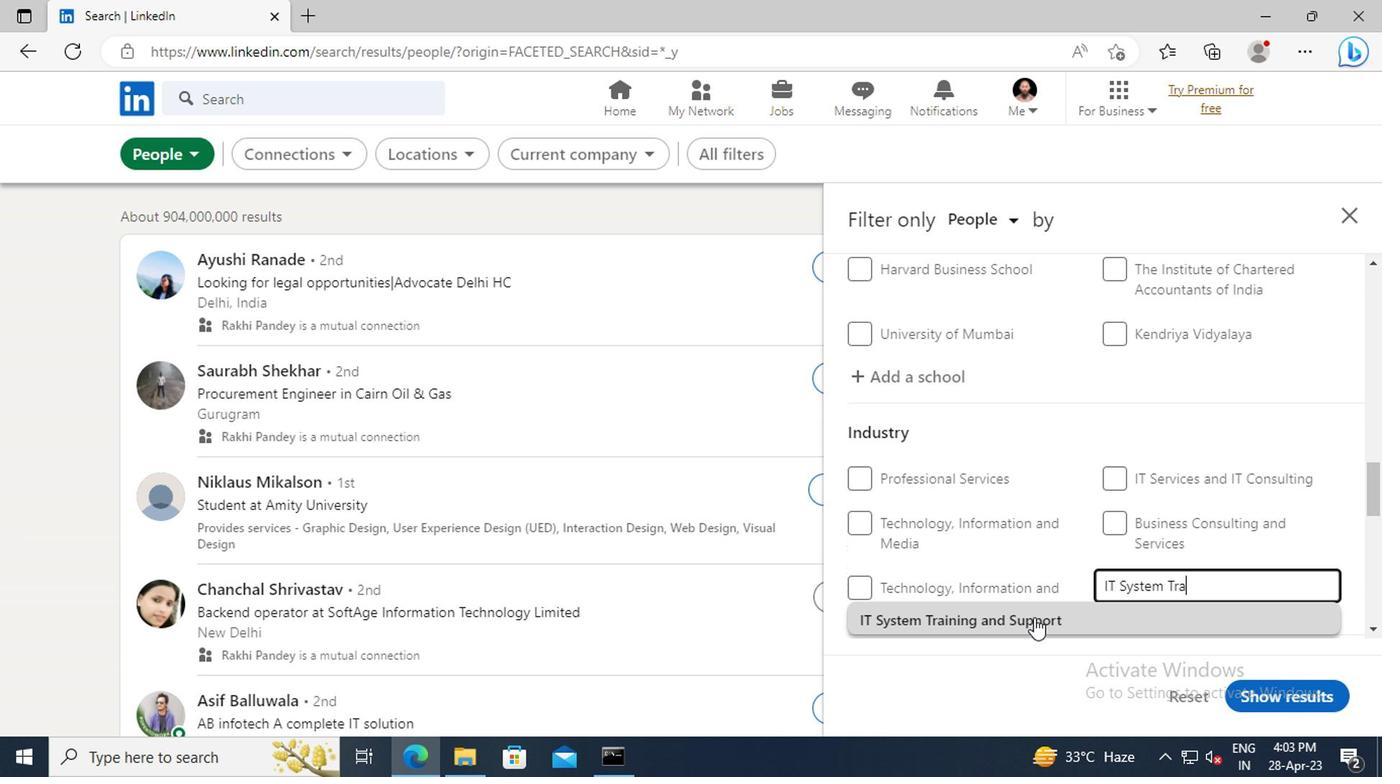 
Action: Mouse scrolled (1029, 617) with delta (0, -1)
Screenshot: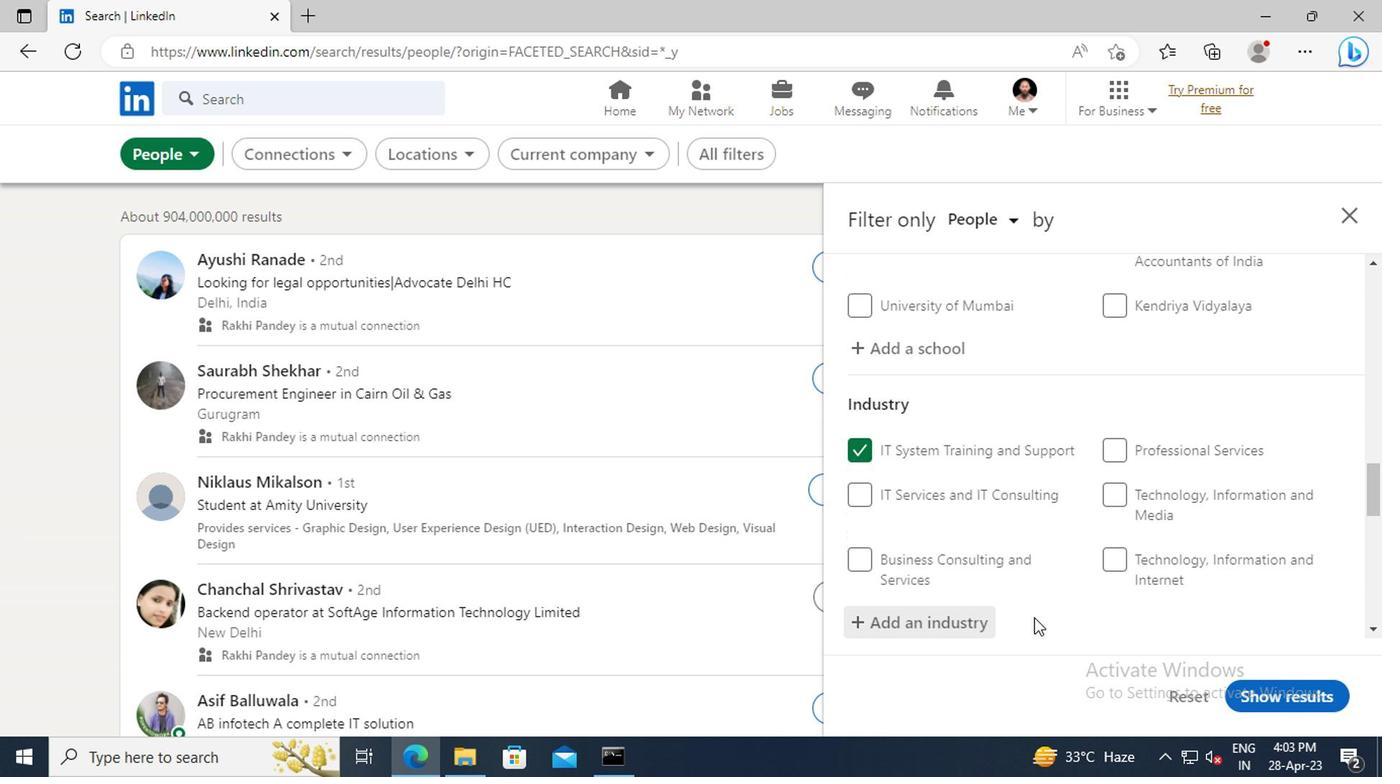 
Action: Mouse scrolled (1029, 617) with delta (0, -1)
Screenshot: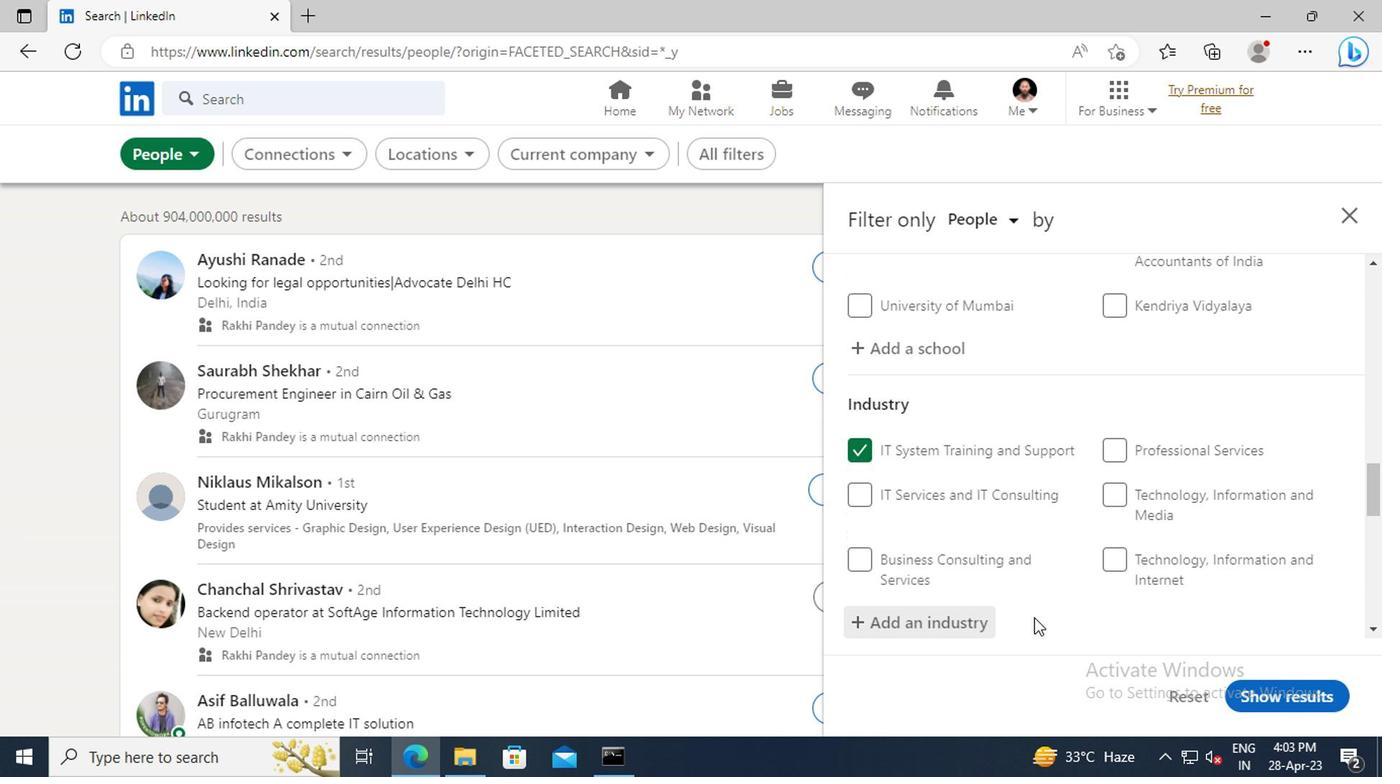
Action: Mouse moved to (1045, 527)
Screenshot: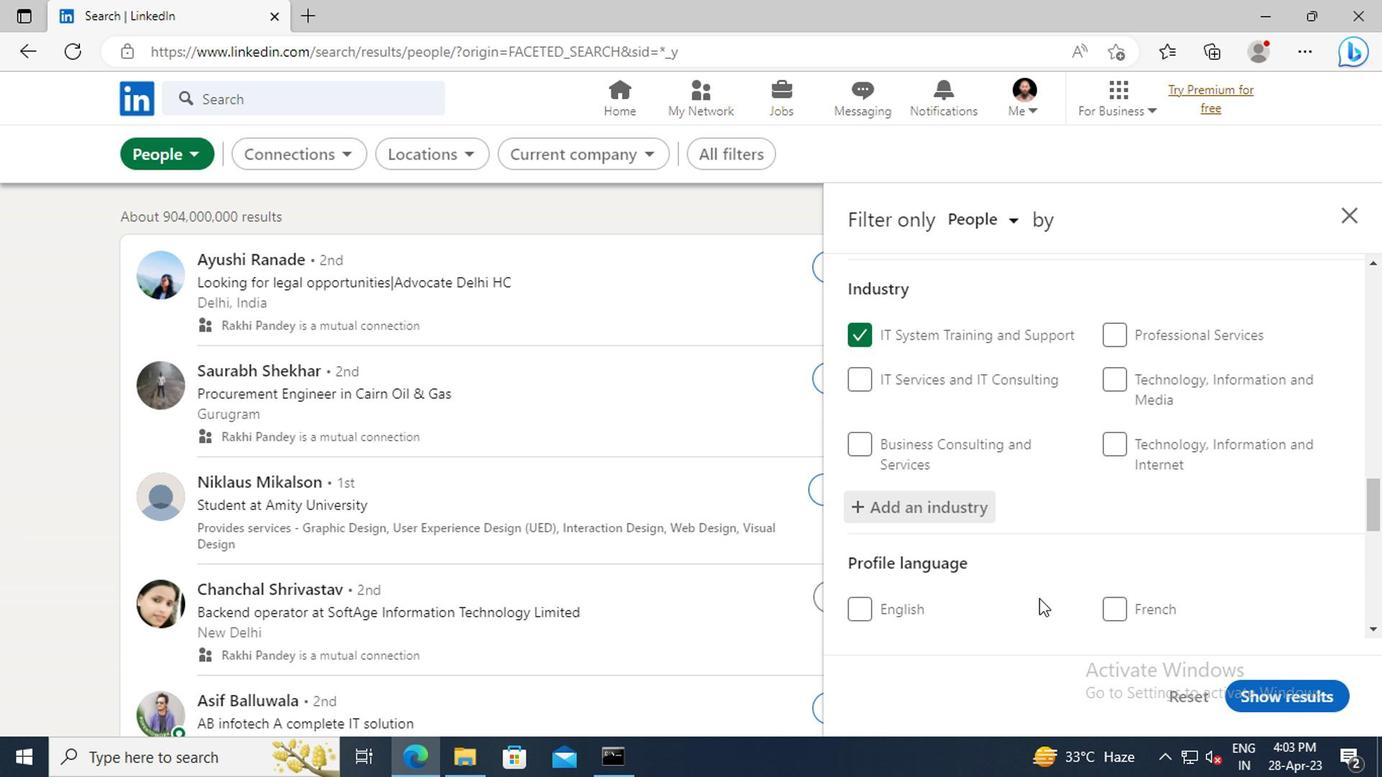
Action: Mouse scrolled (1045, 526) with delta (0, 0)
Screenshot: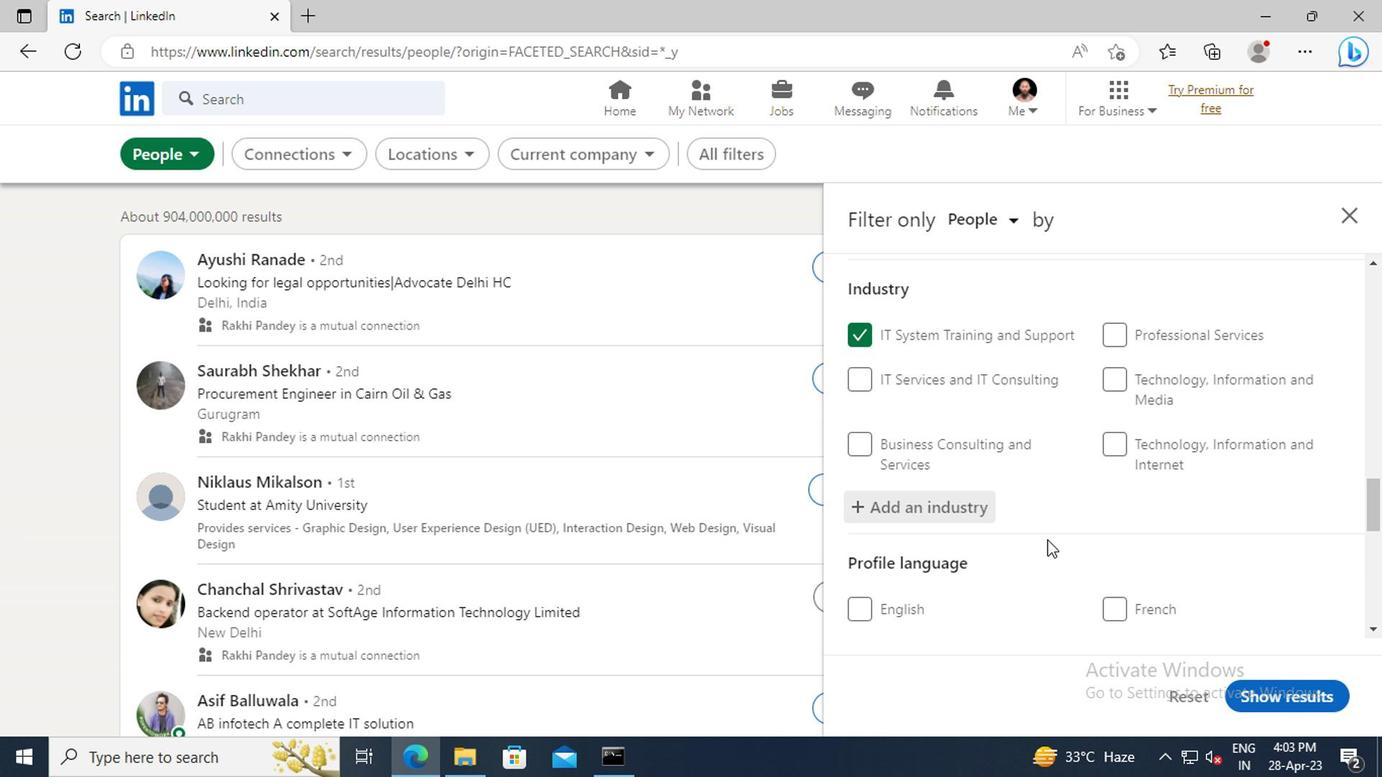 
Action: Mouse scrolled (1045, 526) with delta (0, 0)
Screenshot: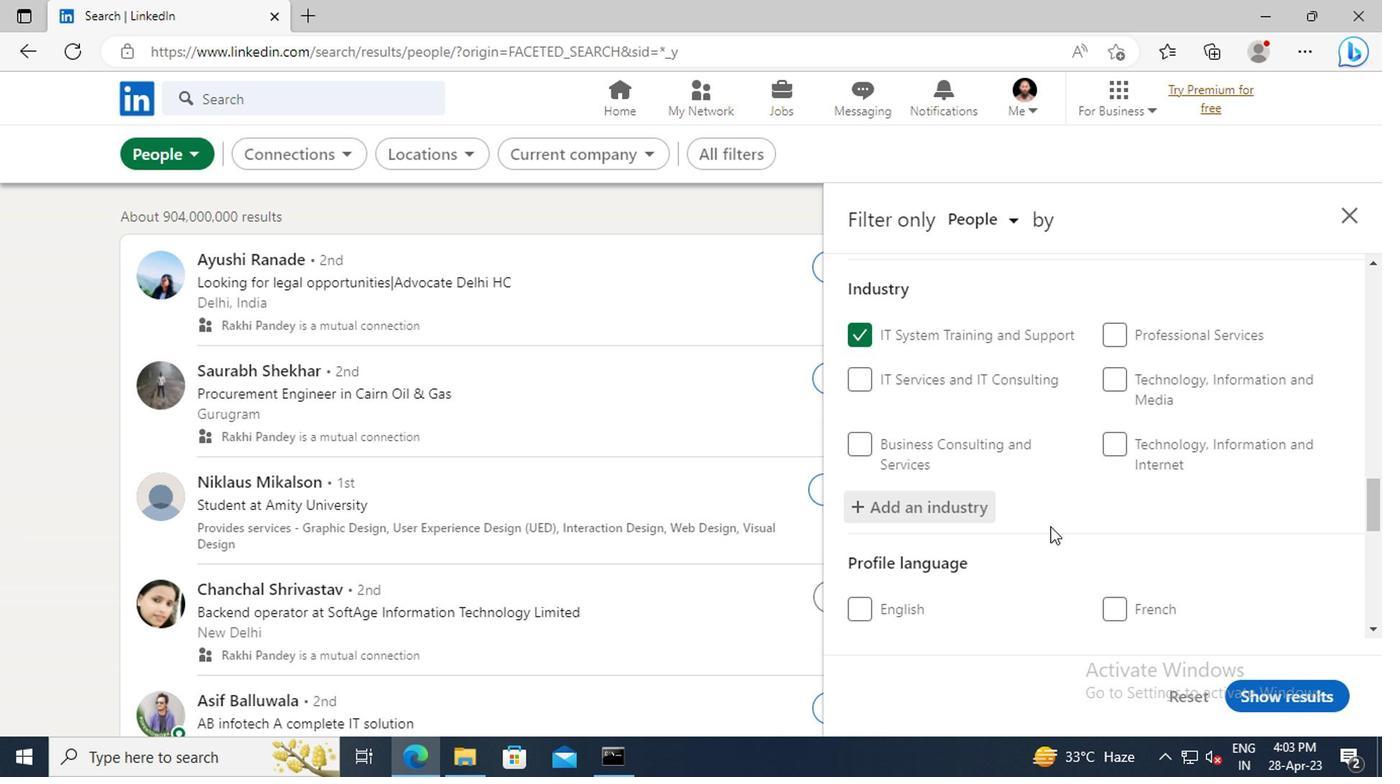 
Action: Mouse scrolled (1045, 526) with delta (0, 0)
Screenshot: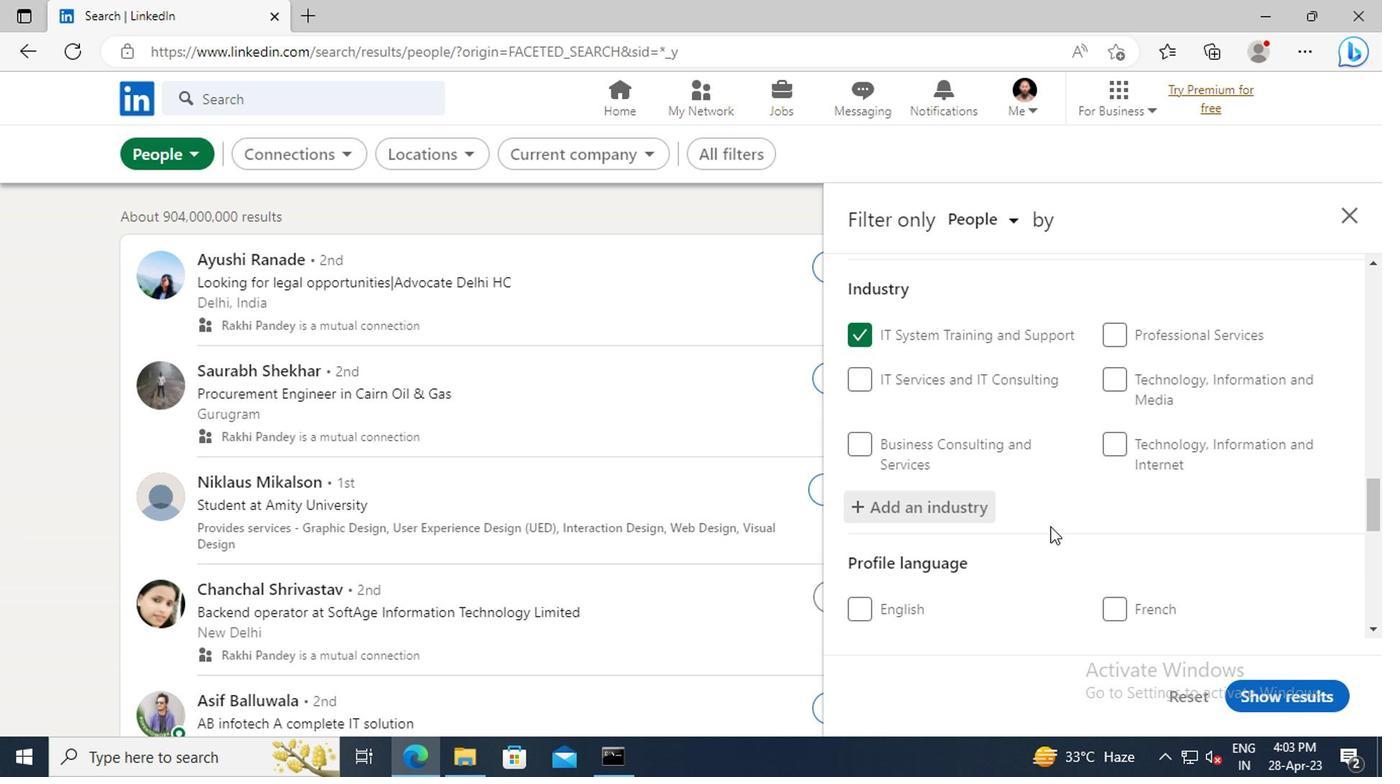 
Action: Mouse moved to (1050, 514)
Screenshot: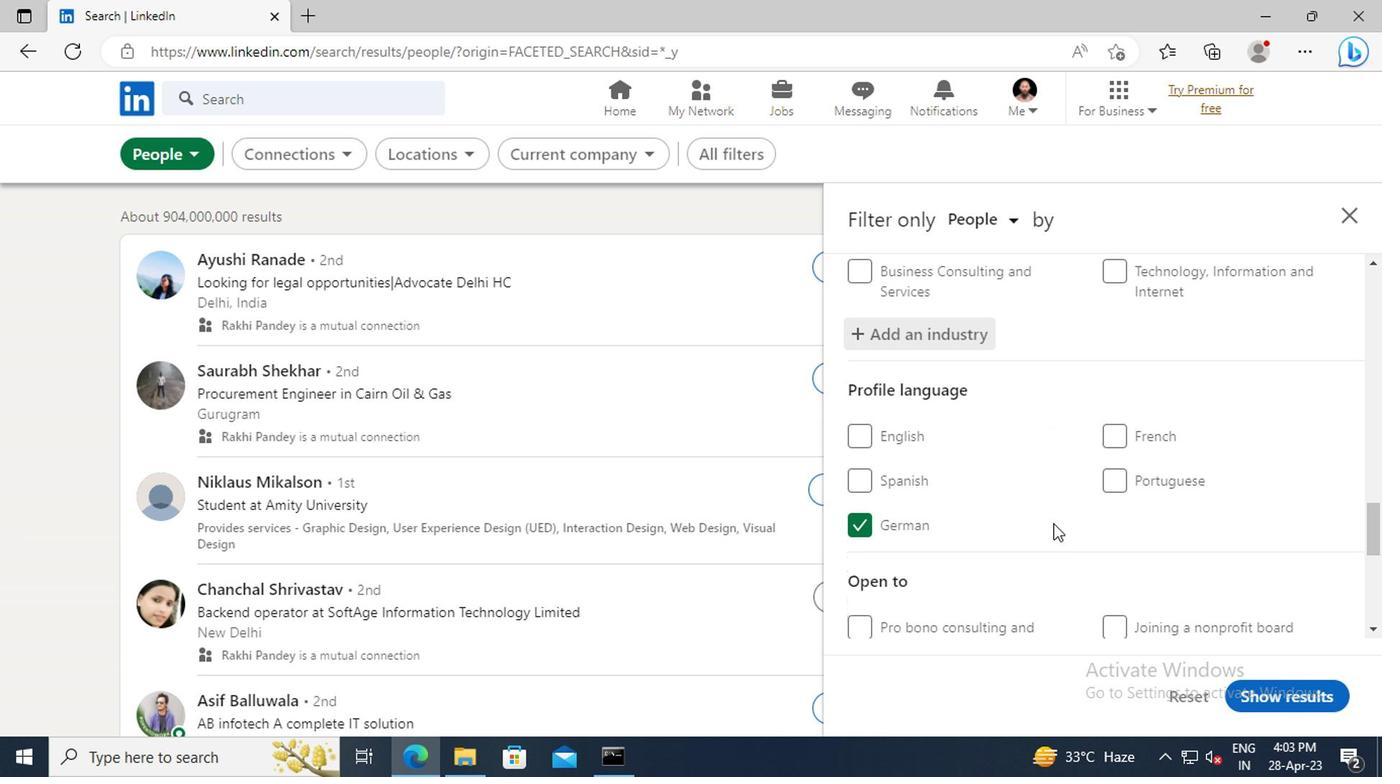 
Action: Mouse scrolled (1050, 514) with delta (0, 0)
Screenshot: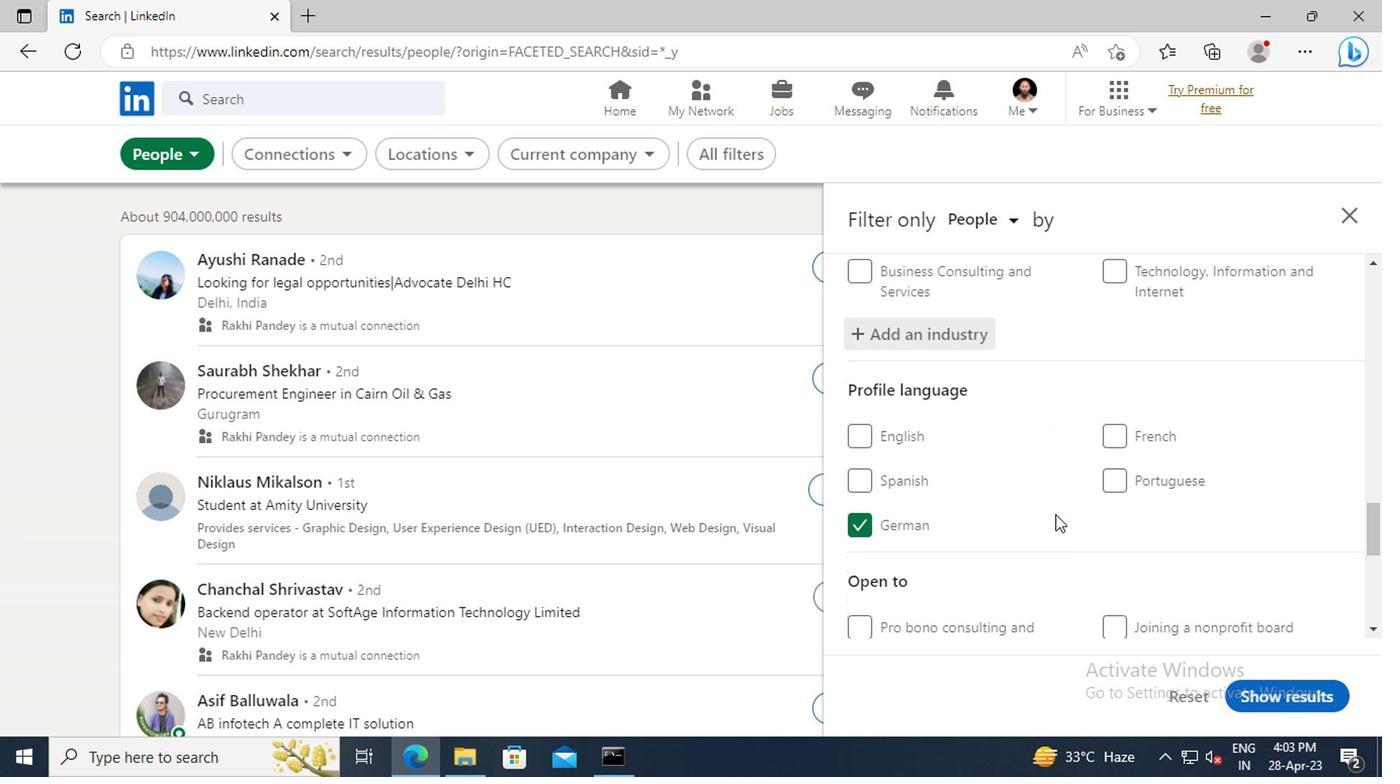 
Action: Mouse scrolled (1050, 514) with delta (0, 0)
Screenshot: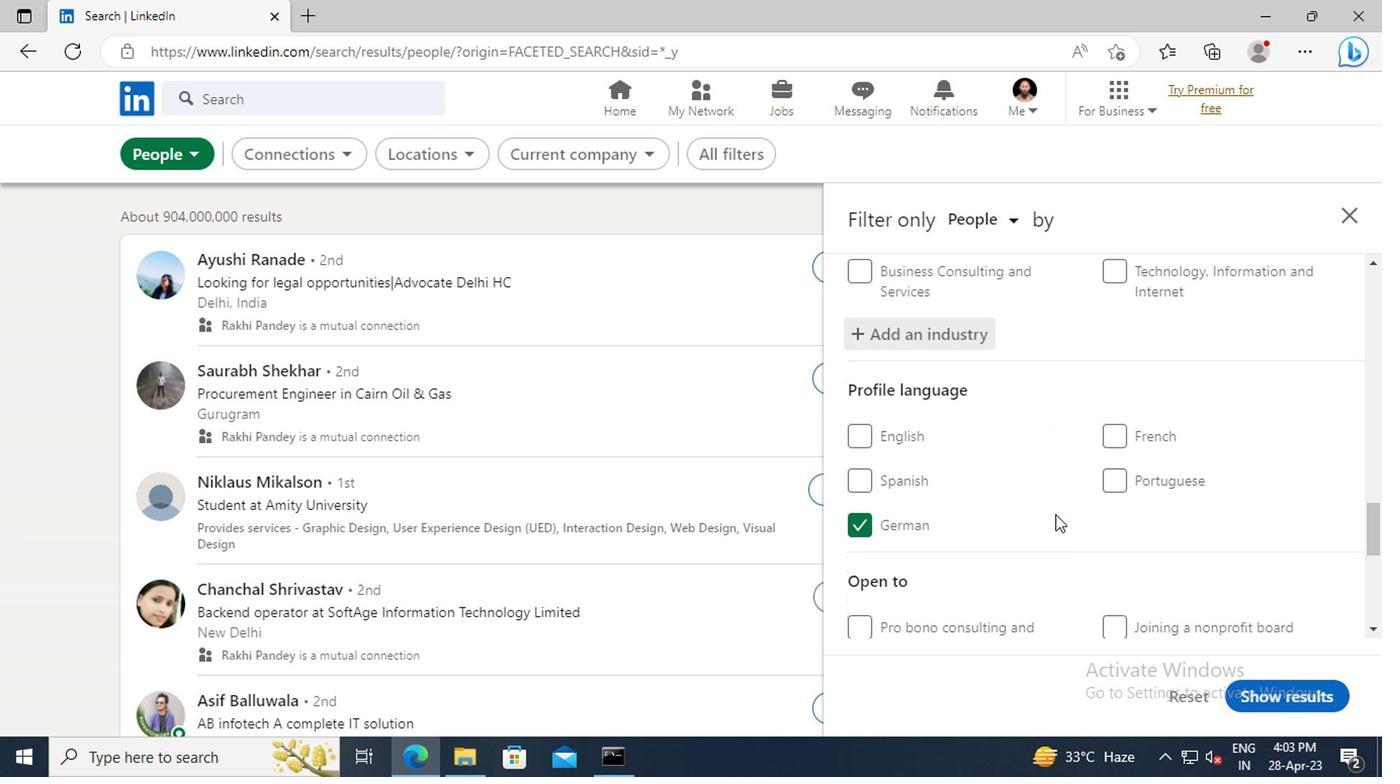 
Action: Mouse moved to (1053, 503)
Screenshot: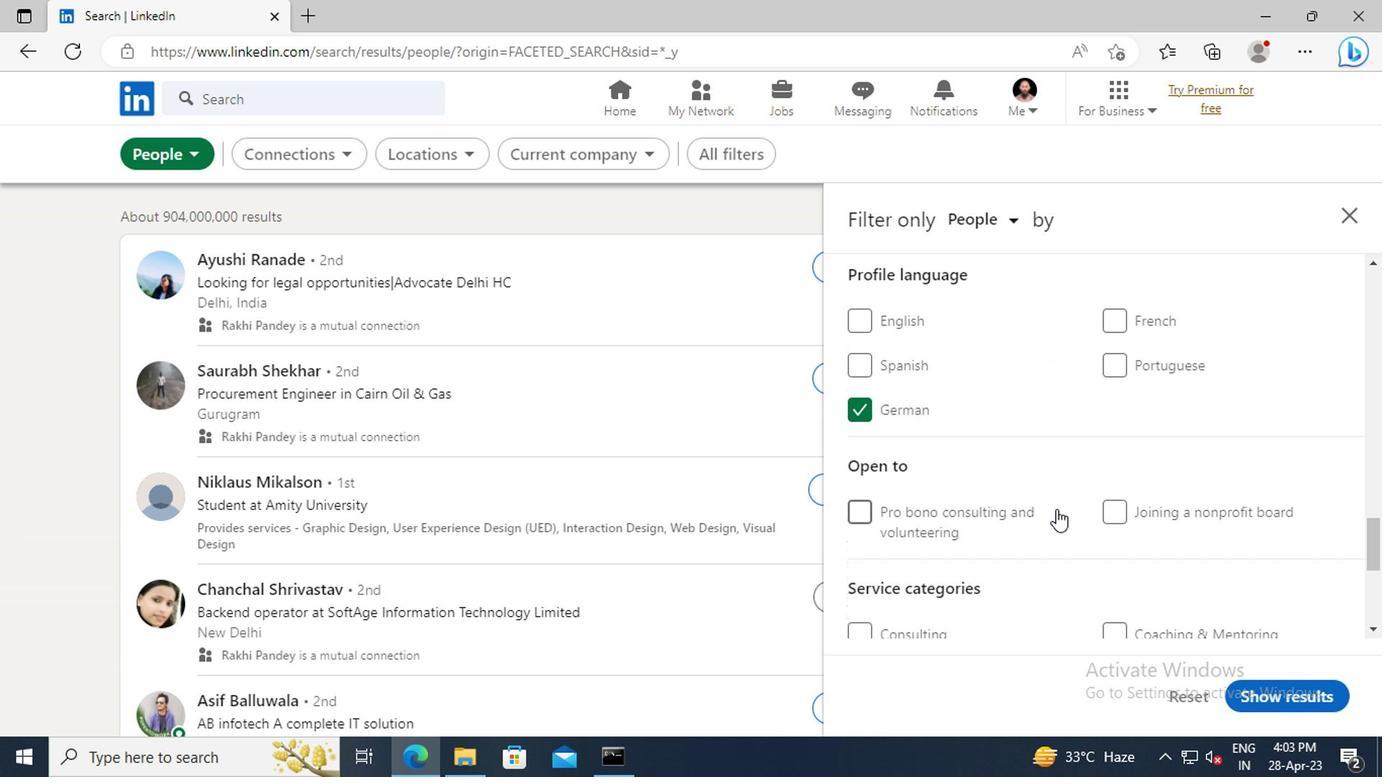
Action: Mouse scrolled (1053, 501) with delta (0, -1)
Screenshot: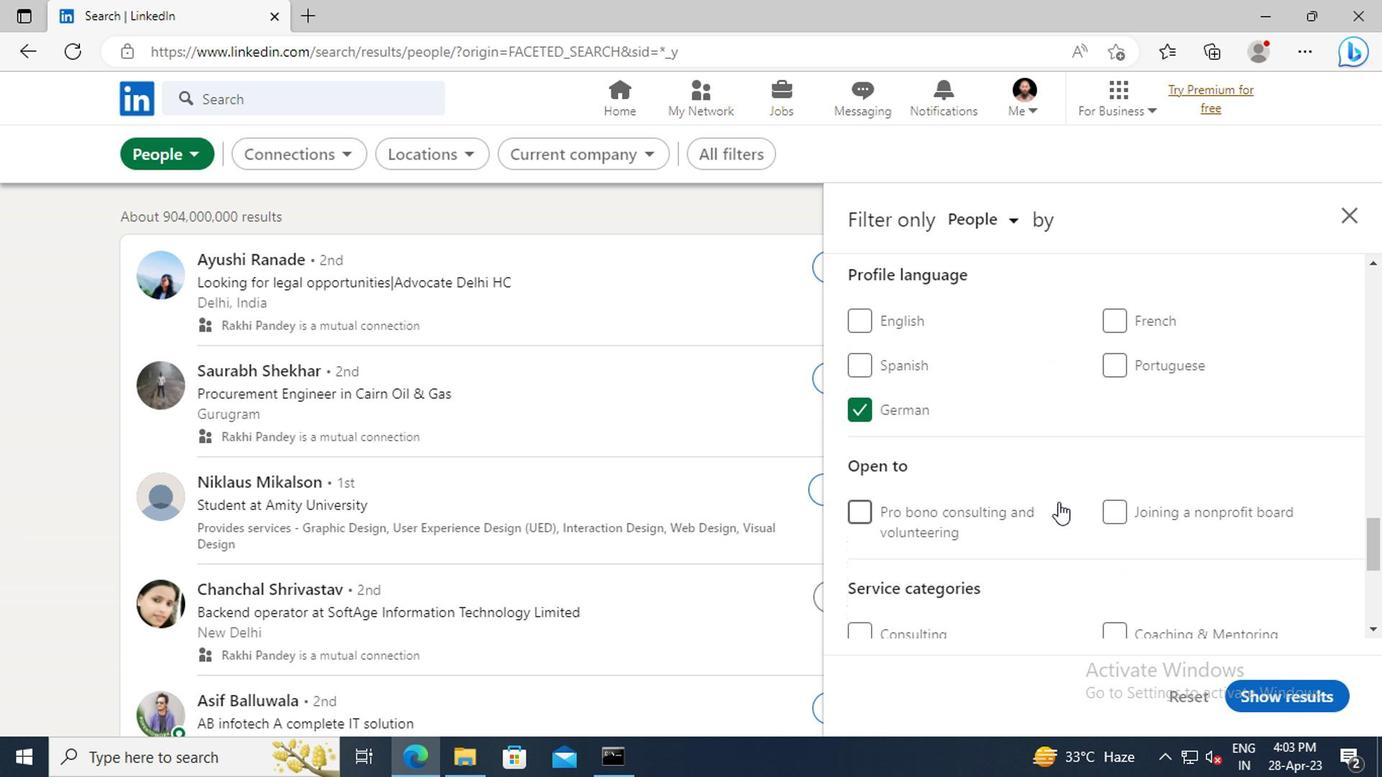 
Action: Mouse scrolled (1053, 501) with delta (0, -1)
Screenshot: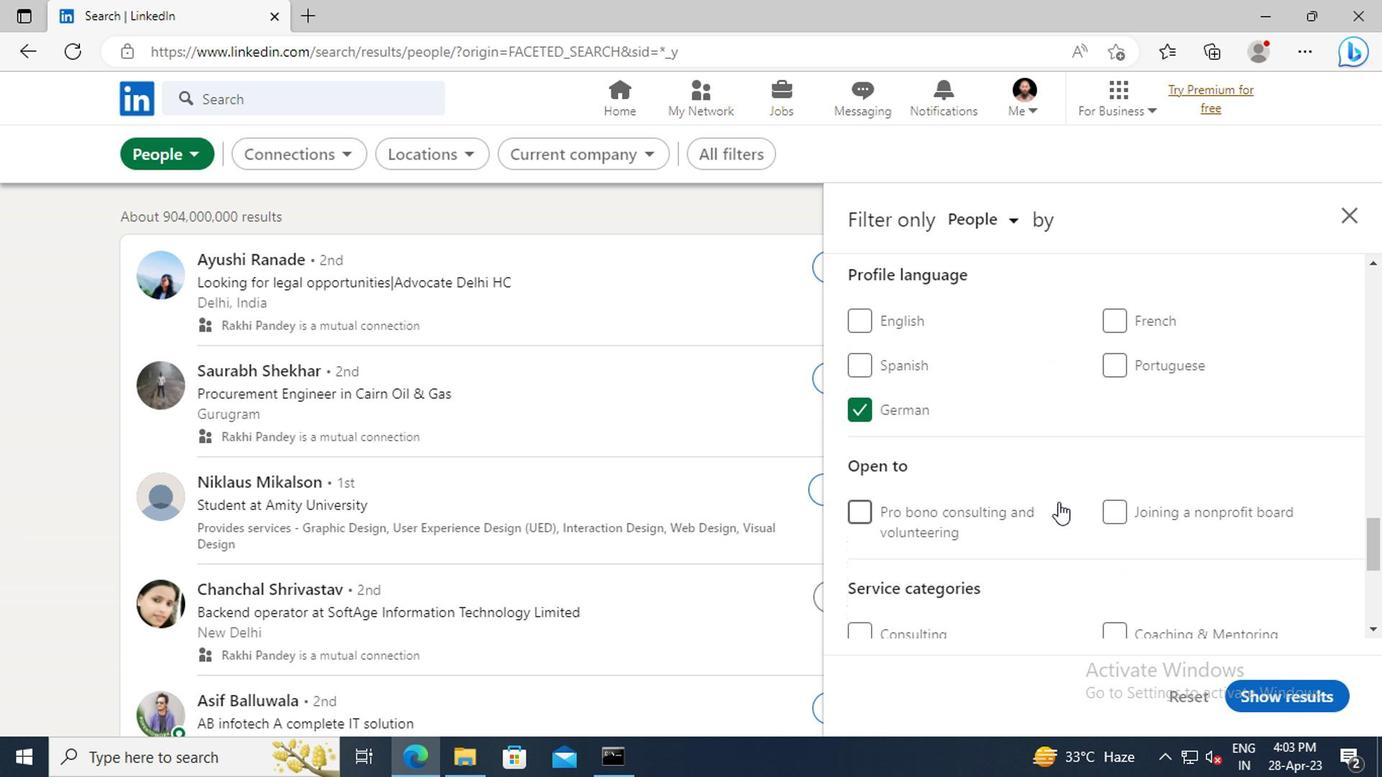 
Action: Mouse scrolled (1053, 501) with delta (0, -1)
Screenshot: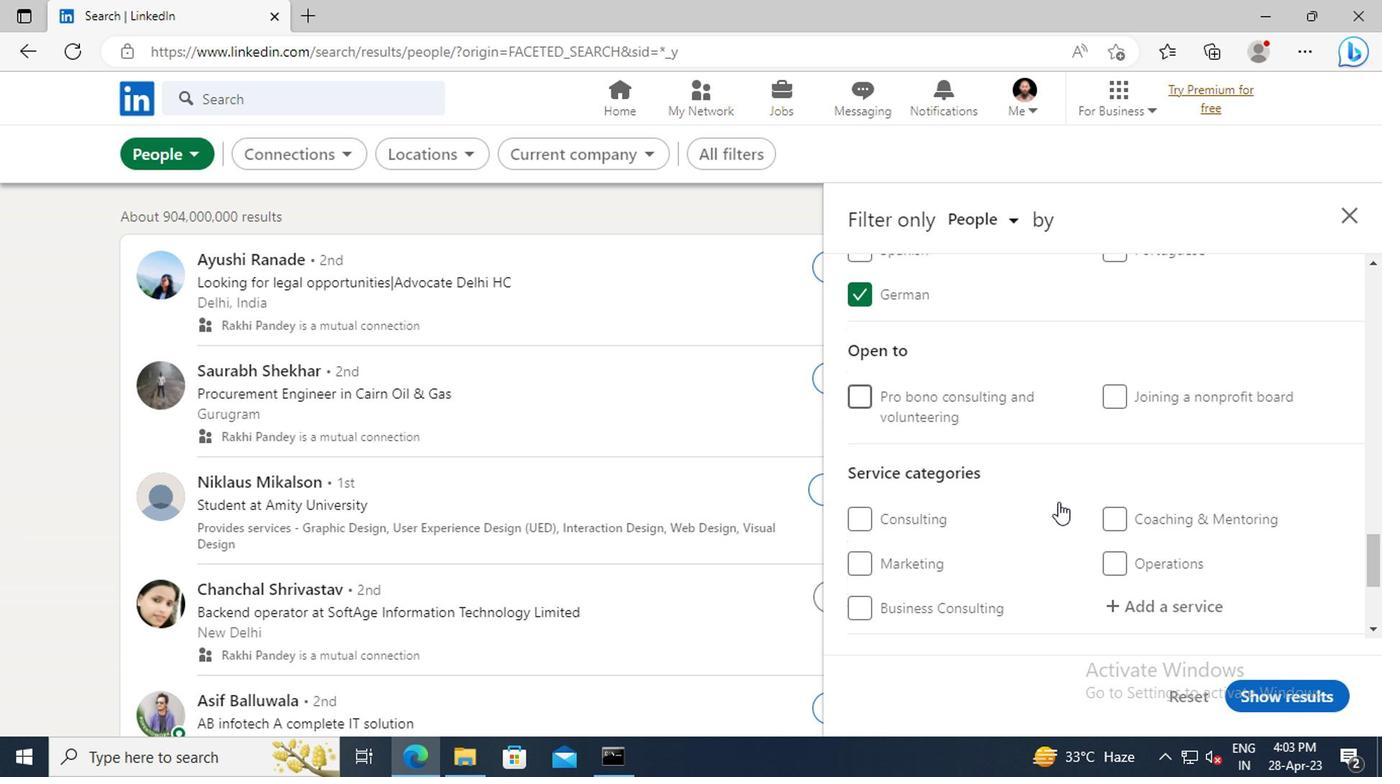 
Action: Mouse scrolled (1053, 501) with delta (0, -1)
Screenshot: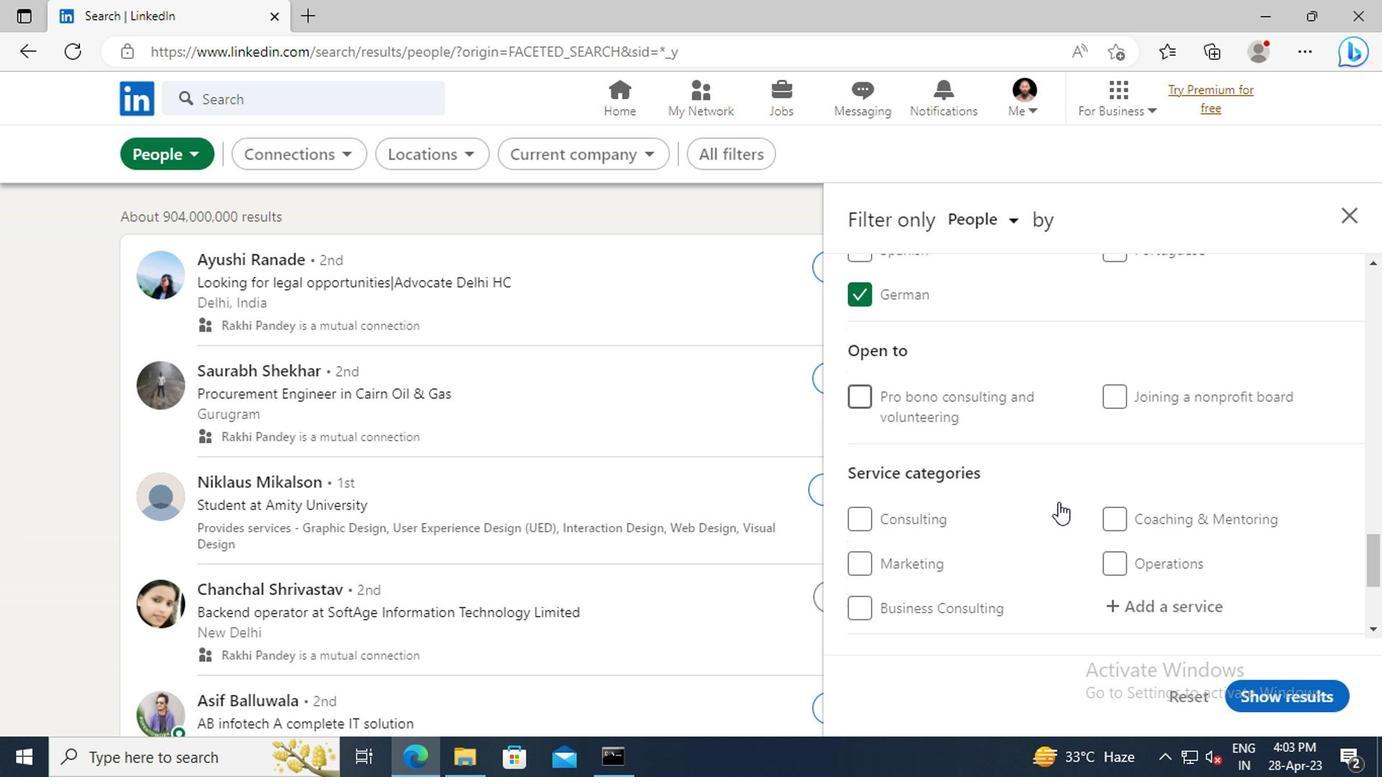 
Action: Mouse moved to (1118, 499)
Screenshot: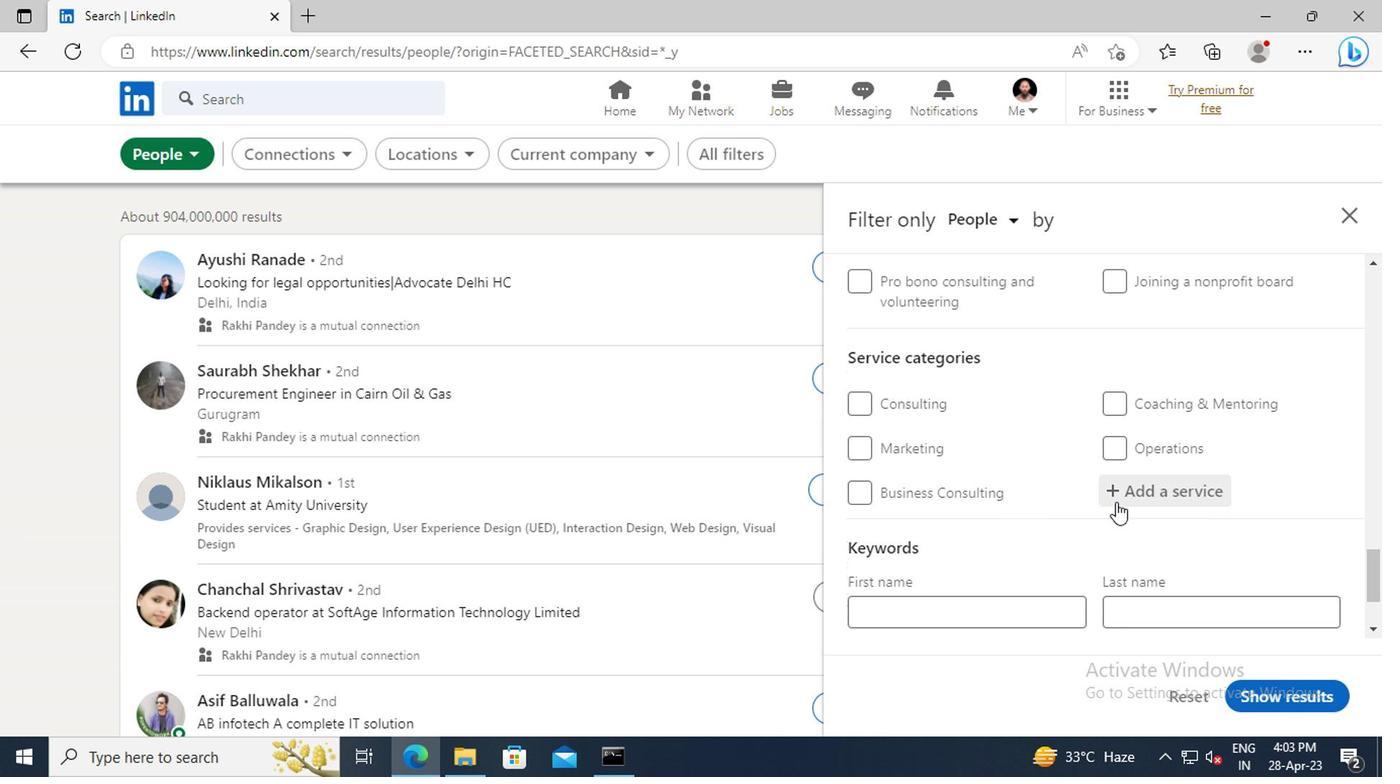 
Action: Mouse pressed left at (1118, 499)
Screenshot: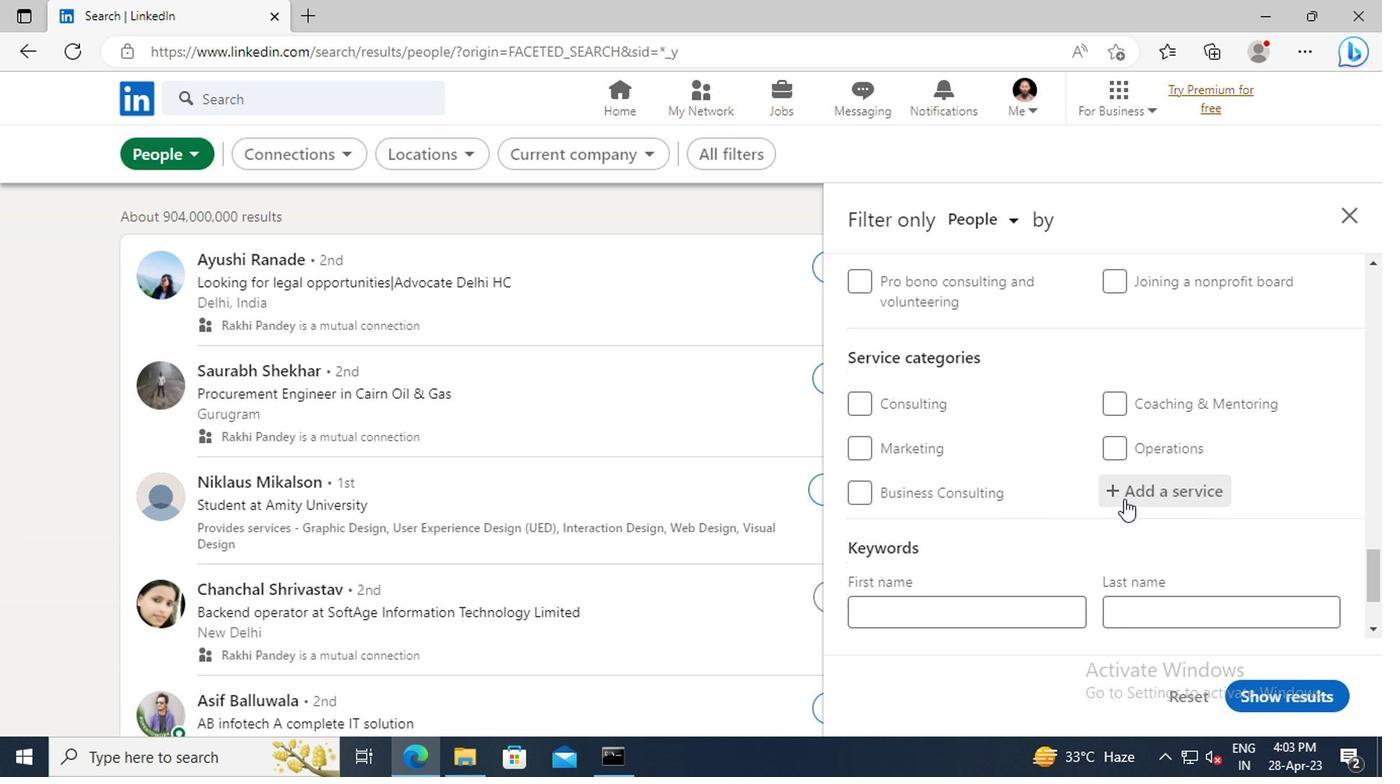 
Action: Key pressed <Key.shift>GROWTH<Key.space><Key.shift>M
Screenshot: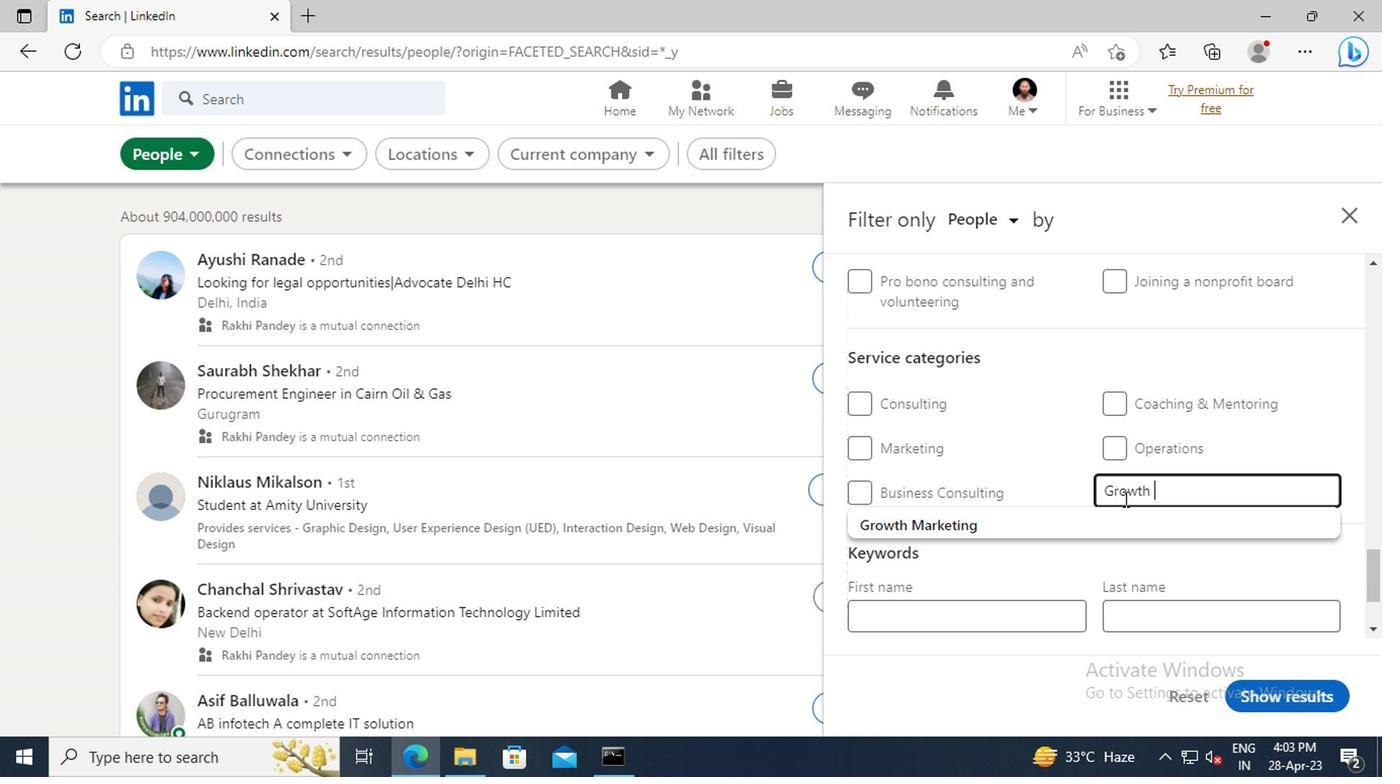 
Action: Mouse moved to (1082, 519)
Screenshot: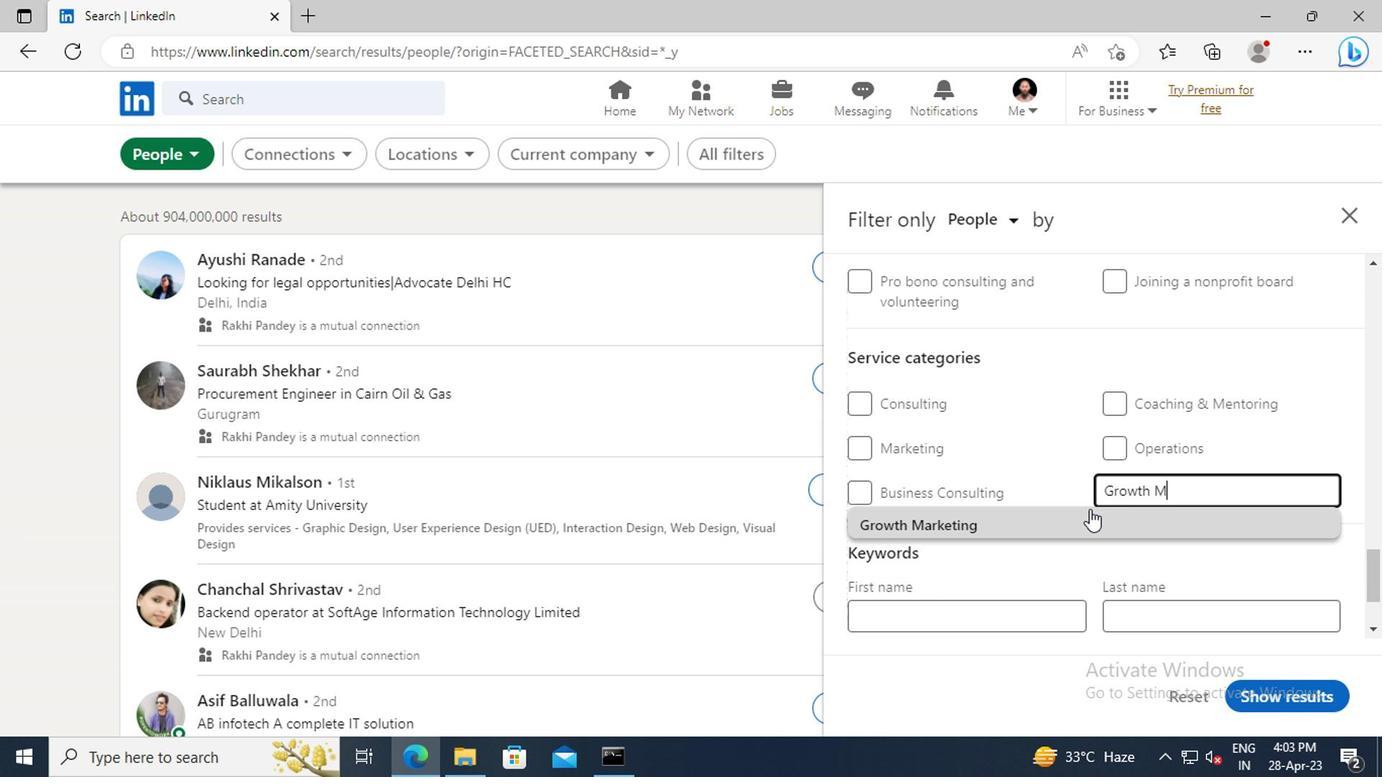 
Action: Mouse pressed left at (1082, 519)
Screenshot: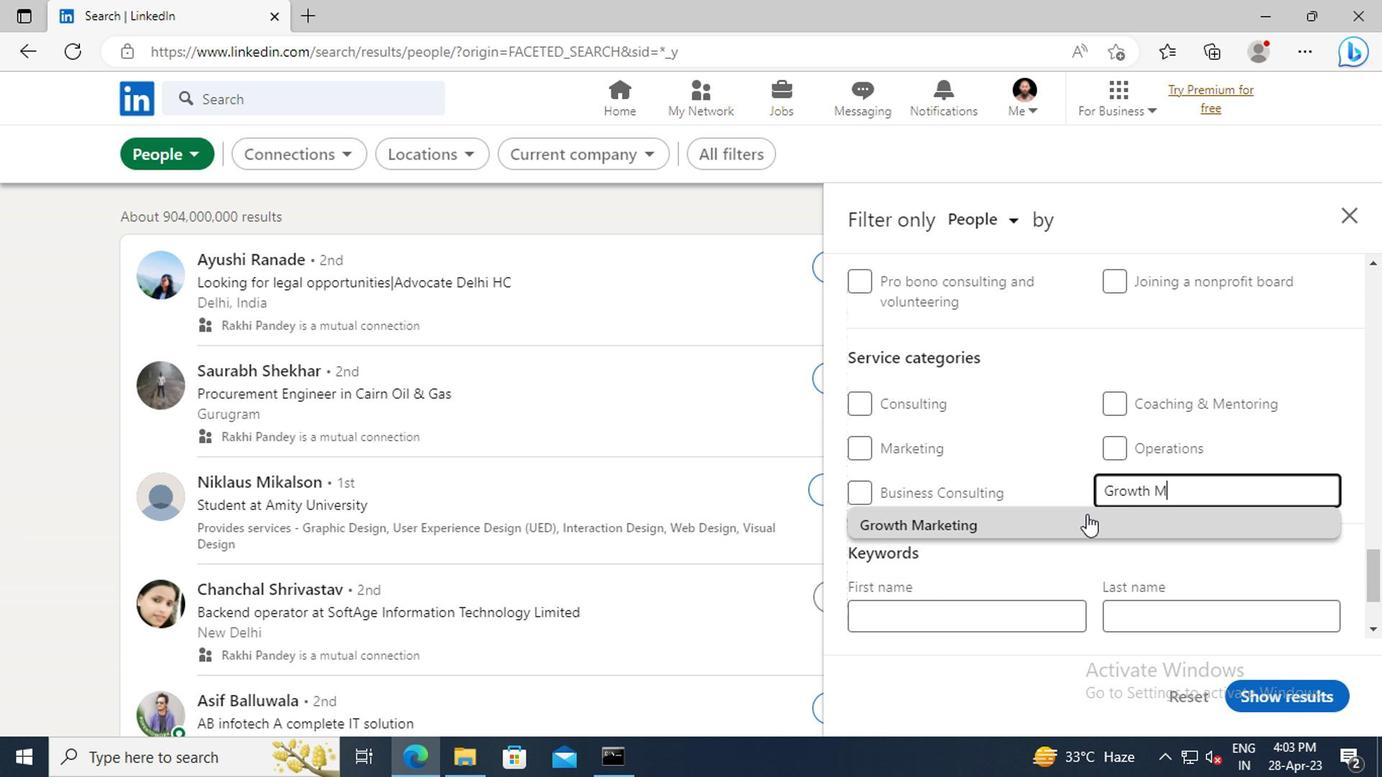 
Action: Mouse scrolled (1082, 518) with delta (0, 0)
Screenshot: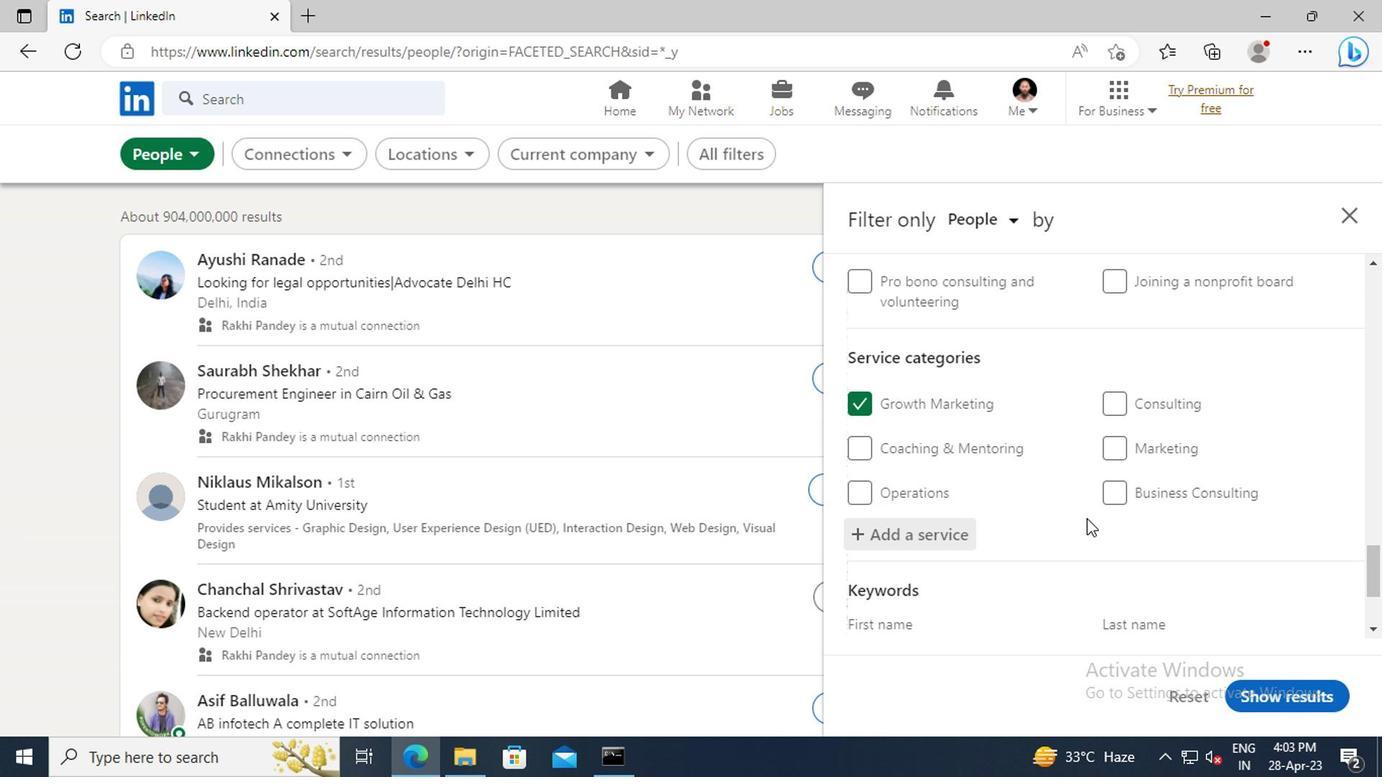 
Action: Mouse scrolled (1082, 518) with delta (0, 0)
Screenshot: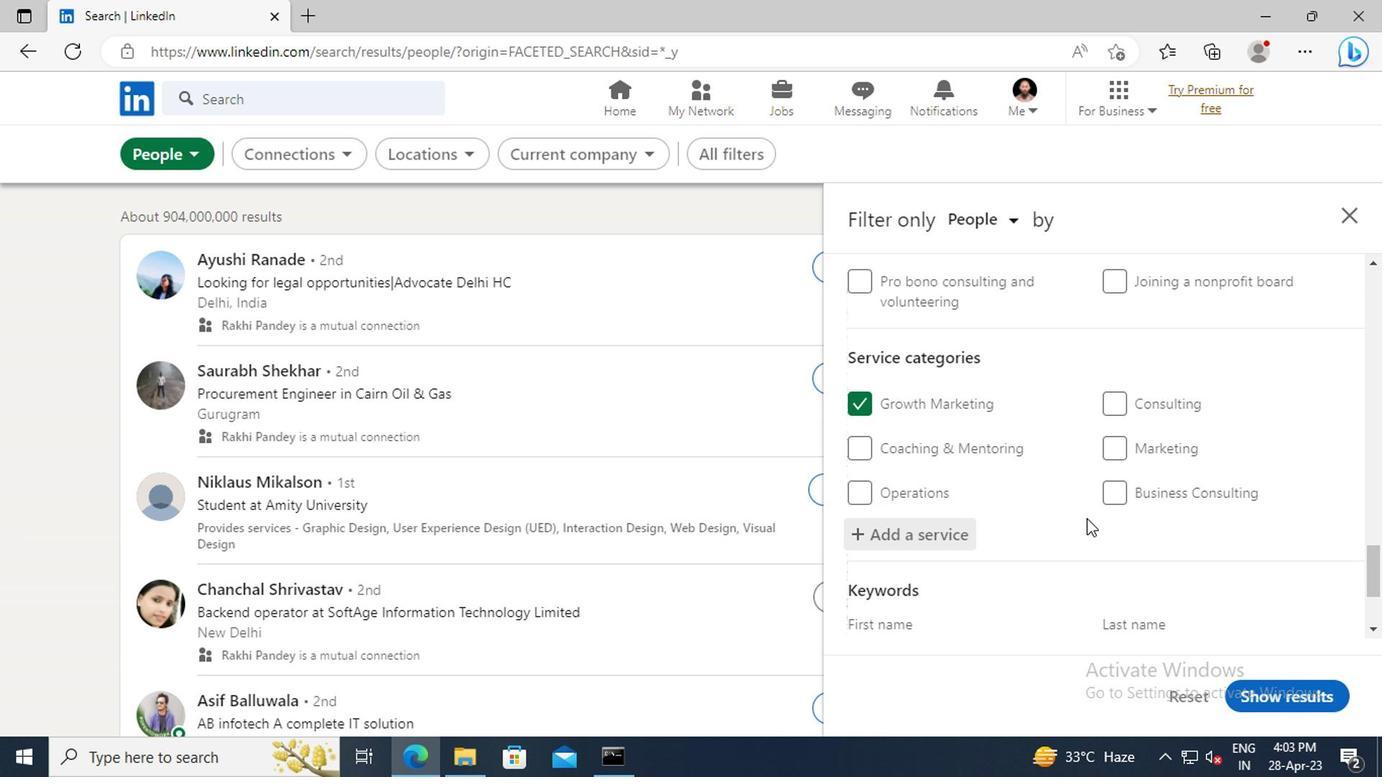 
Action: Mouse scrolled (1082, 518) with delta (0, 0)
Screenshot: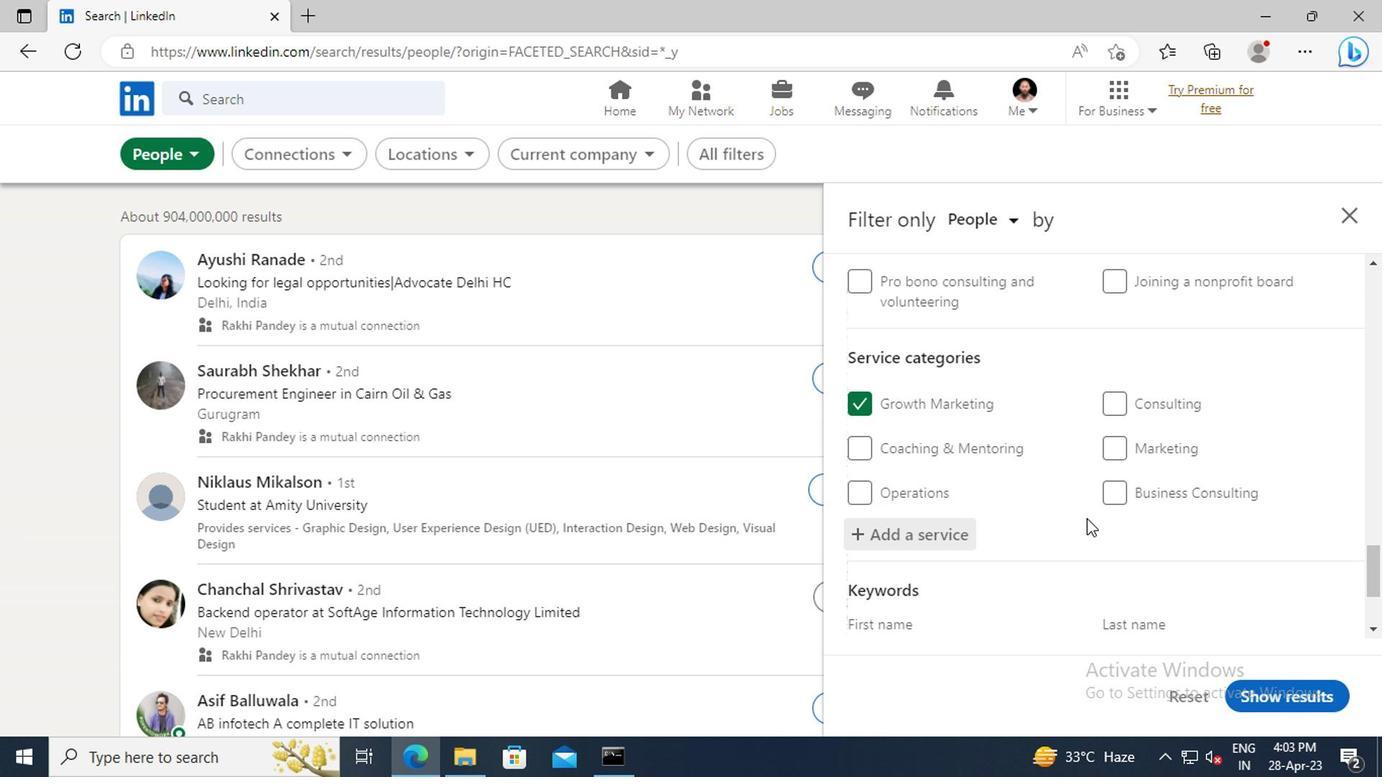 
Action: Mouse moved to (941, 555)
Screenshot: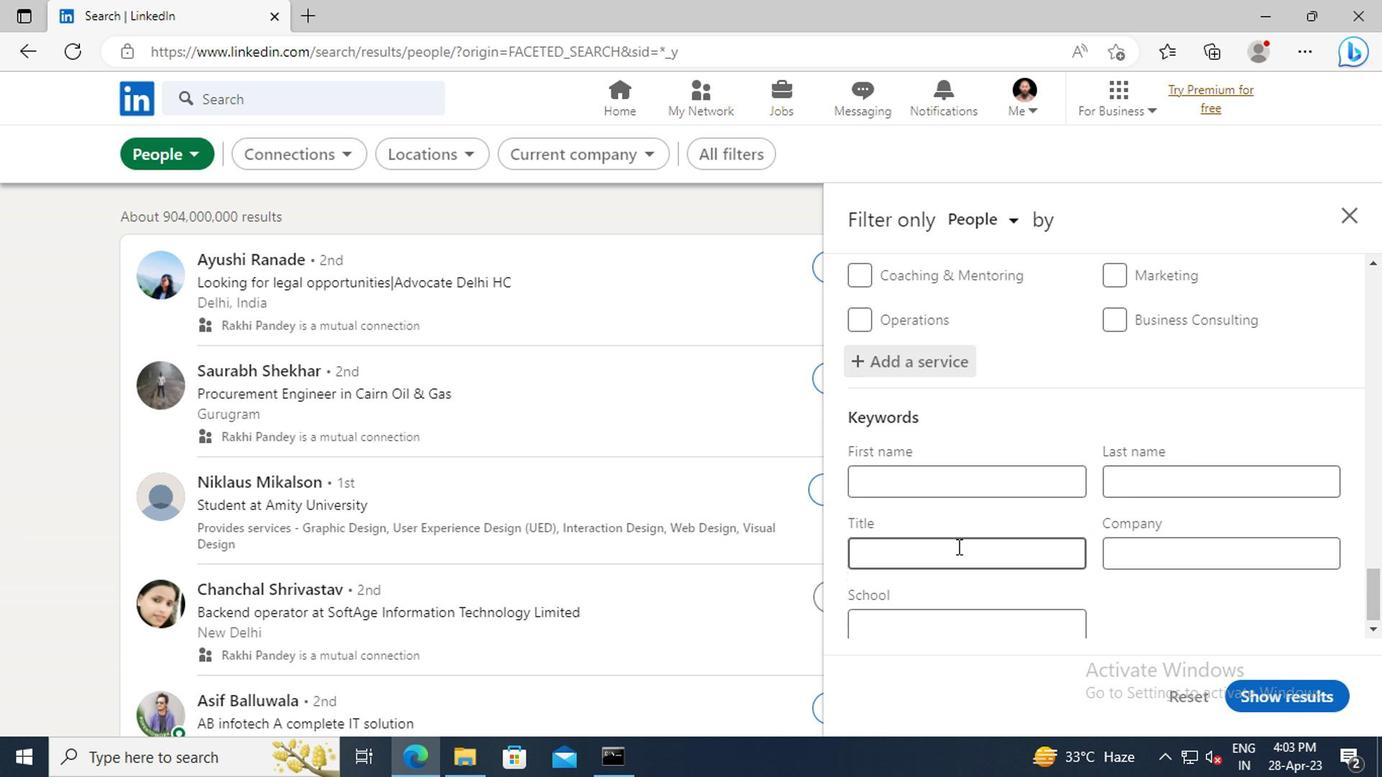 
Action: Mouse pressed left at (941, 555)
Screenshot: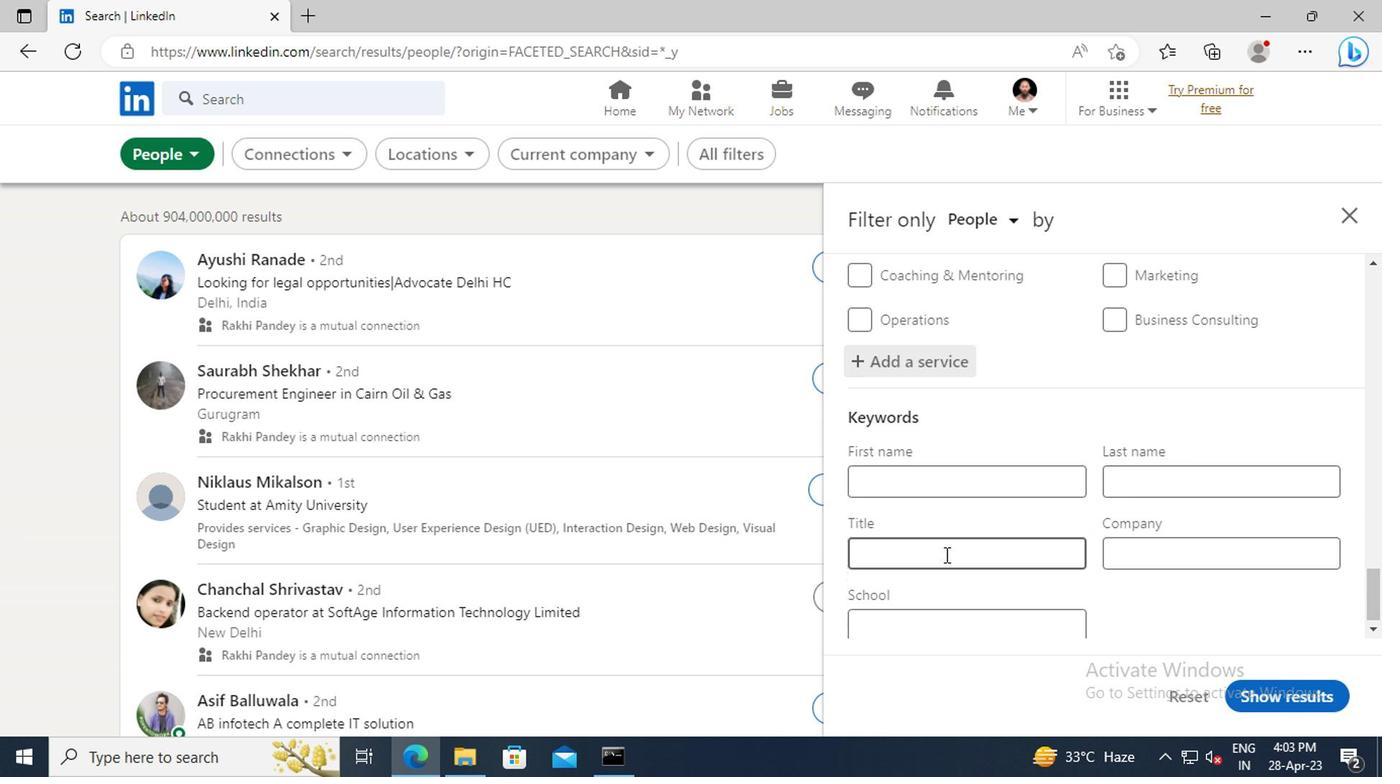 
Action: Key pressed <Key.shift>FINANCE<Key.space><Key.shift>DIRECTOR<Key.enter>
Screenshot: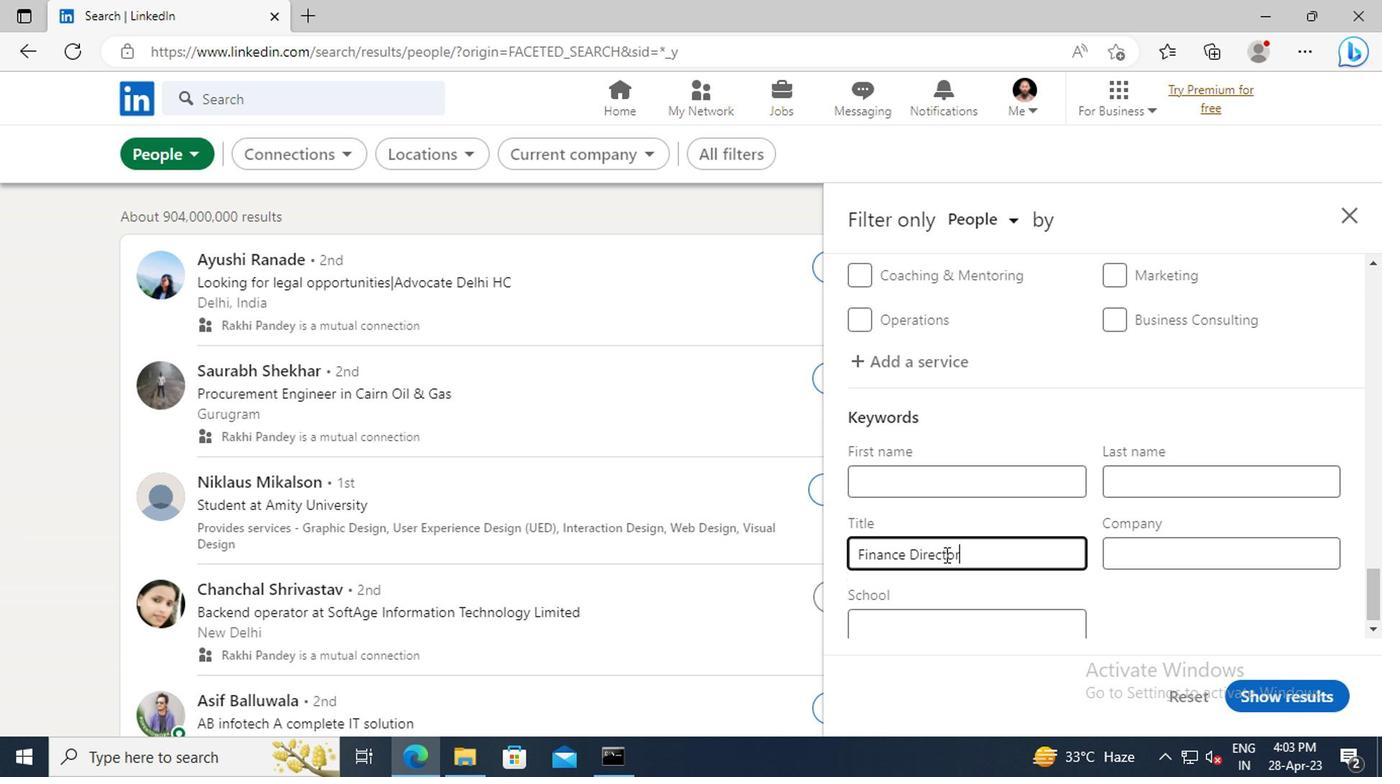 
Action: Mouse moved to (1272, 698)
Screenshot: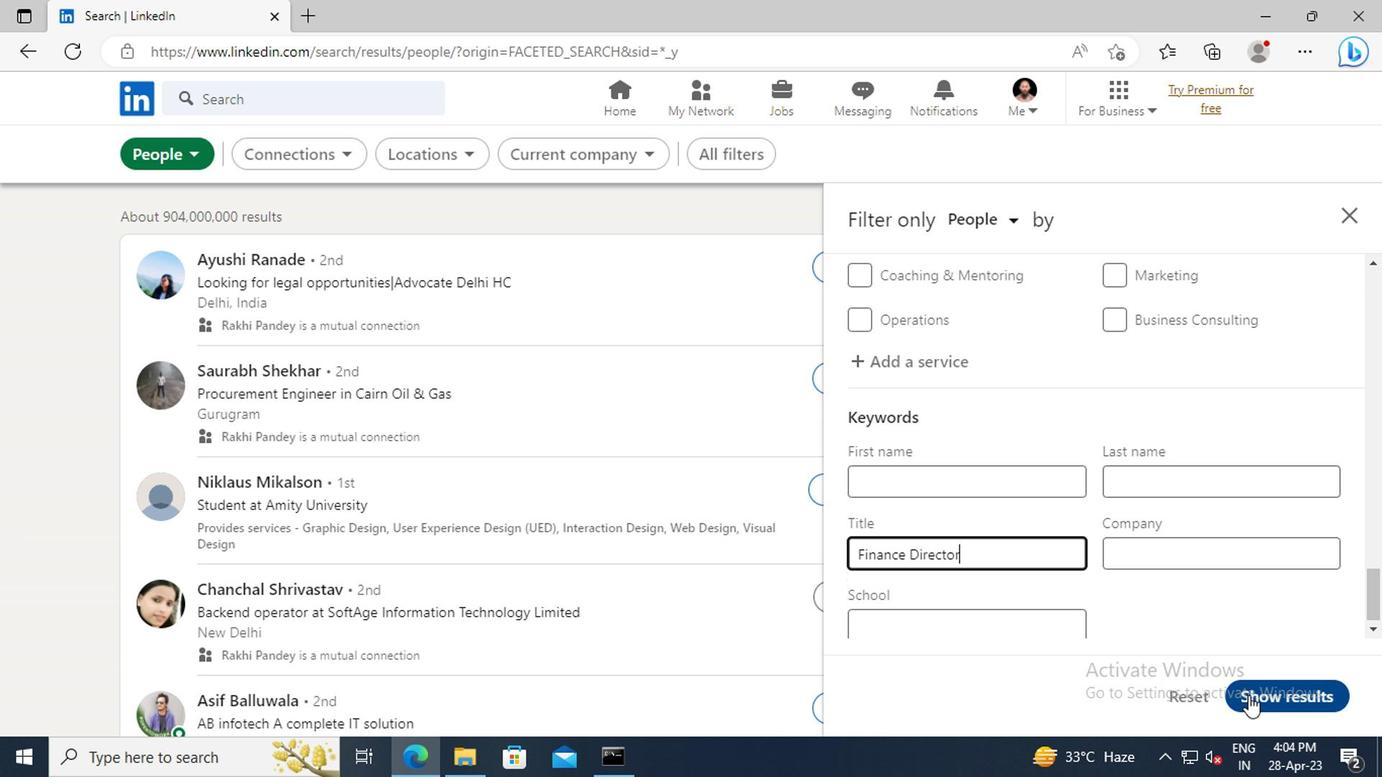 
Action: Mouse pressed left at (1272, 698)
Screenshot: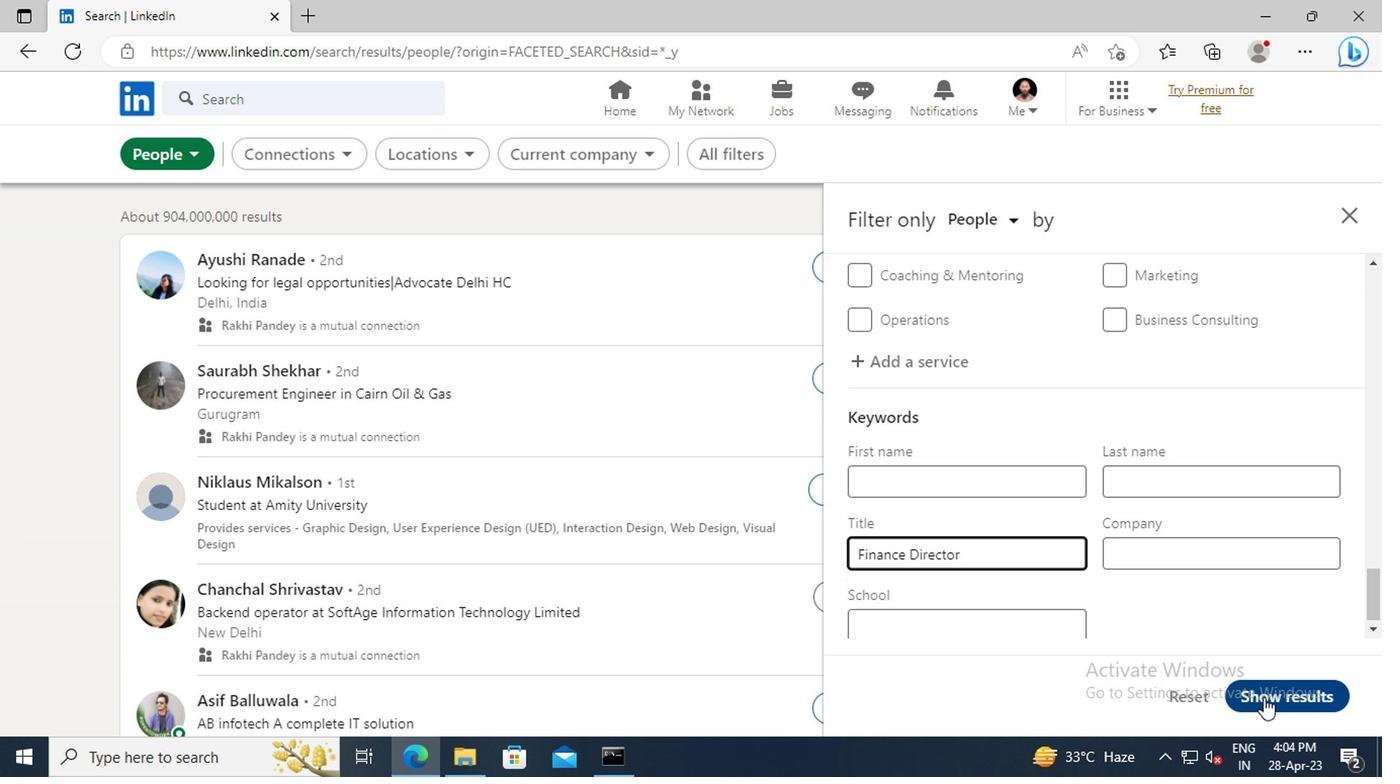 
